 Task: Look for space in Tohāna, India from 6th June, 2023 to 8th June, 2023 for 2 adults in price range Rs.7000 to Rs.12000. Place can be private room with 1  bedroom having 2 beds and 1 bathroom. Property type can be house, flat, guest house. Booking option can be shelf check-in. Required host language is English.
Action: Mouse moved to (571, 99)
Screenshot: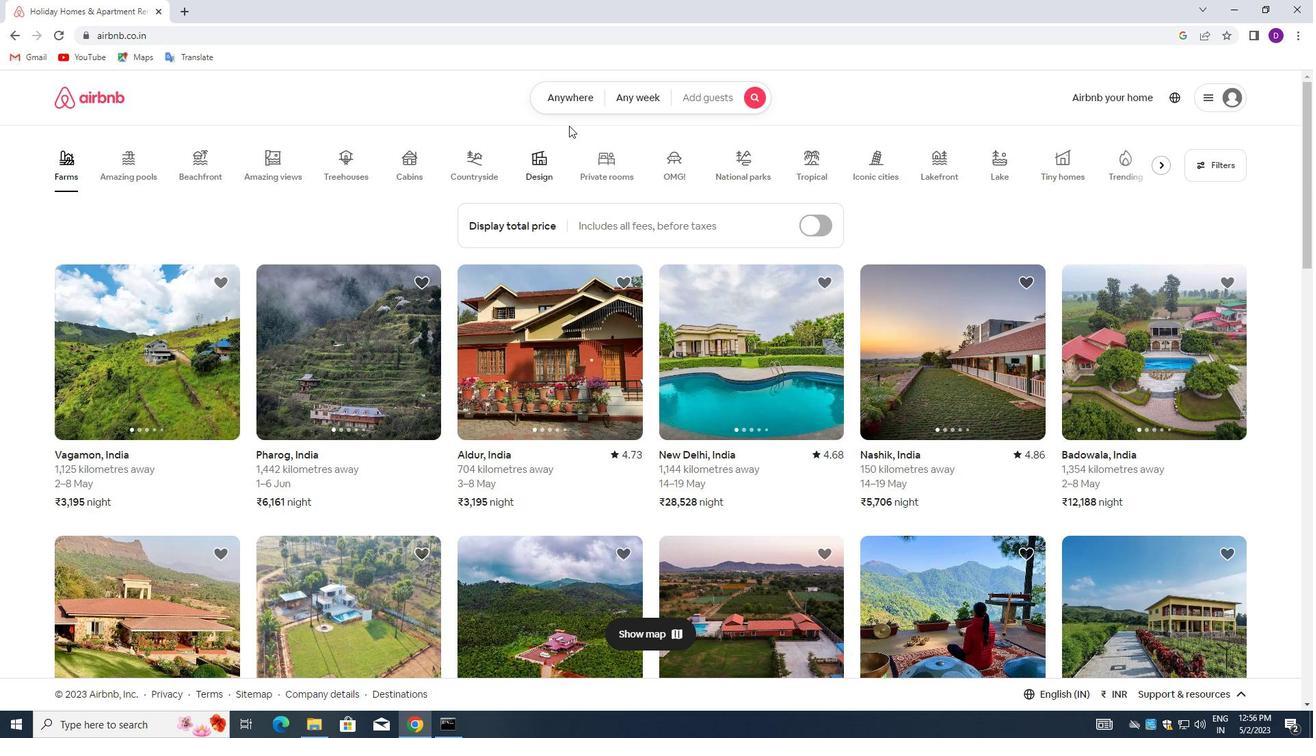 
Action: Mouse pressed left at (571, 99)
Screenshot: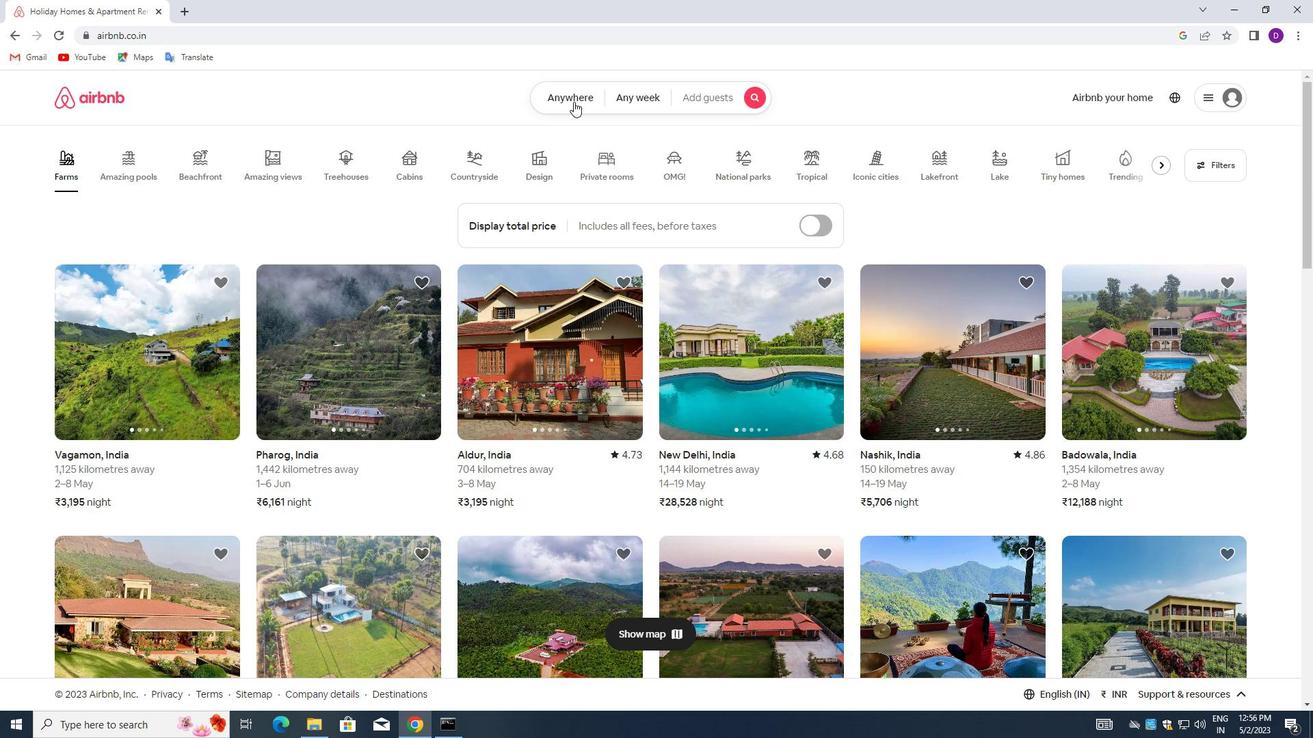 
Action: Mouse moved to (466, 153)
Screenshot: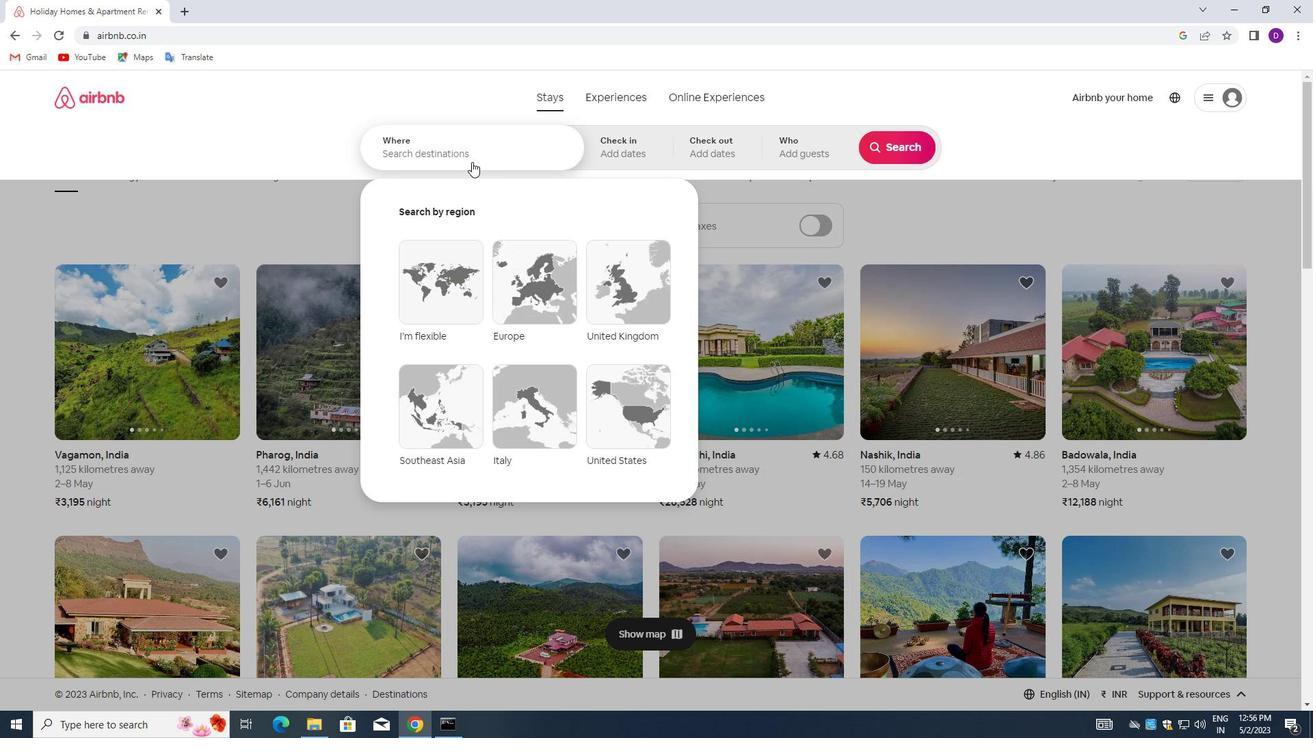 
Action: Mouse pressed left at (466, 153)
Screenshot: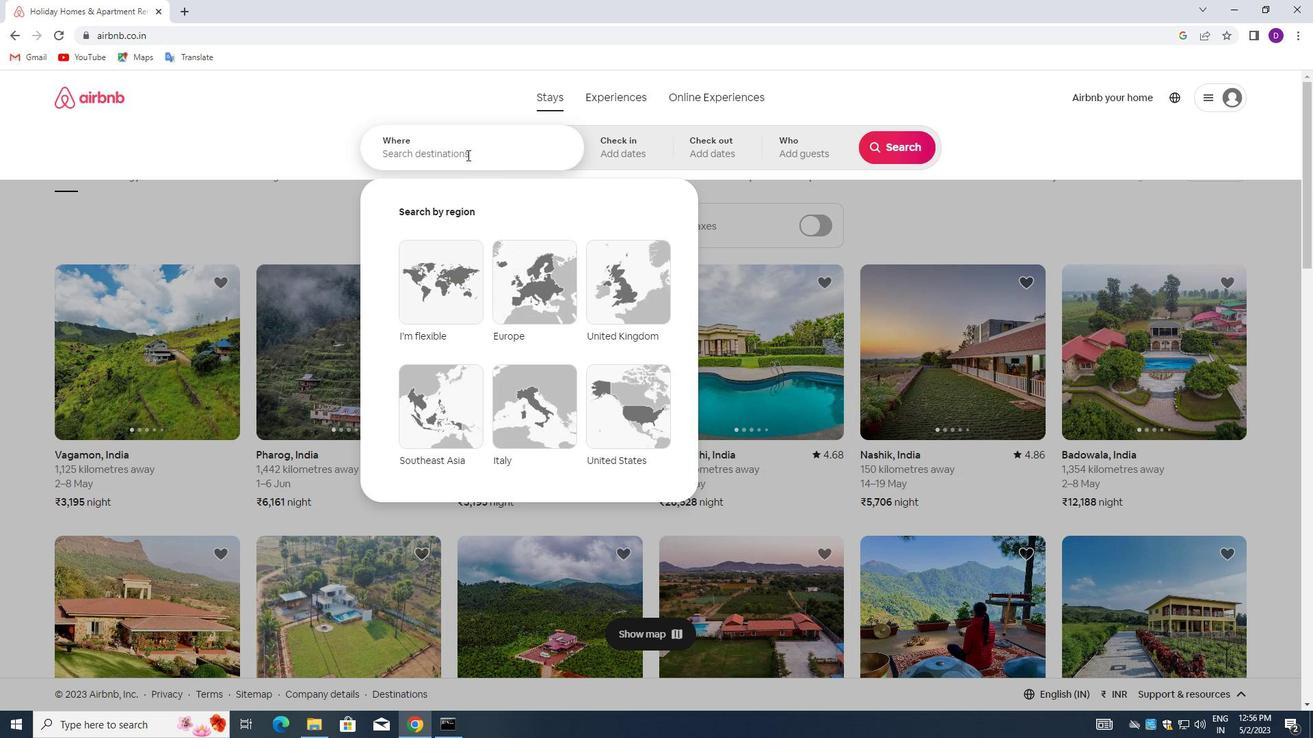 
Action: Key pressed <Key.shift_r>Tohana,<Key.space><Key.shift>INDIA<Key.enter>
Screenshot: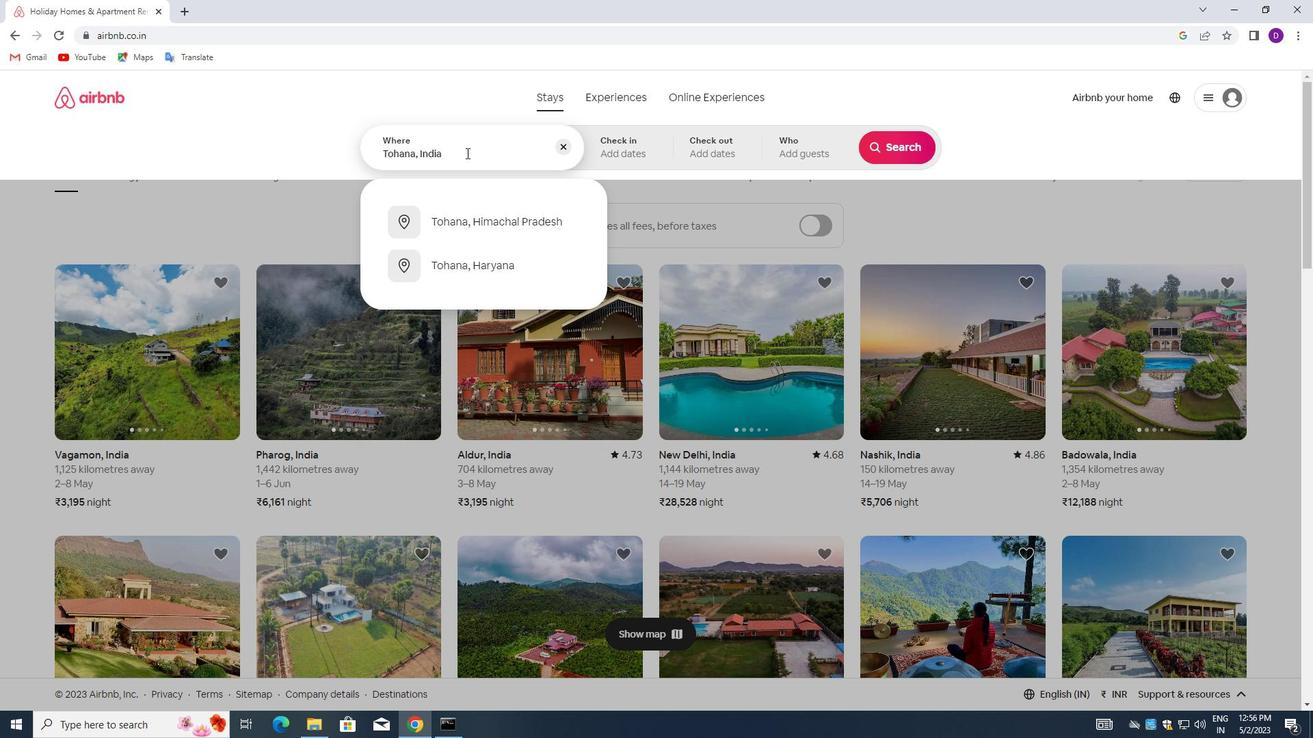 
Action: Mouse moved to (753, 350)
Screenshot: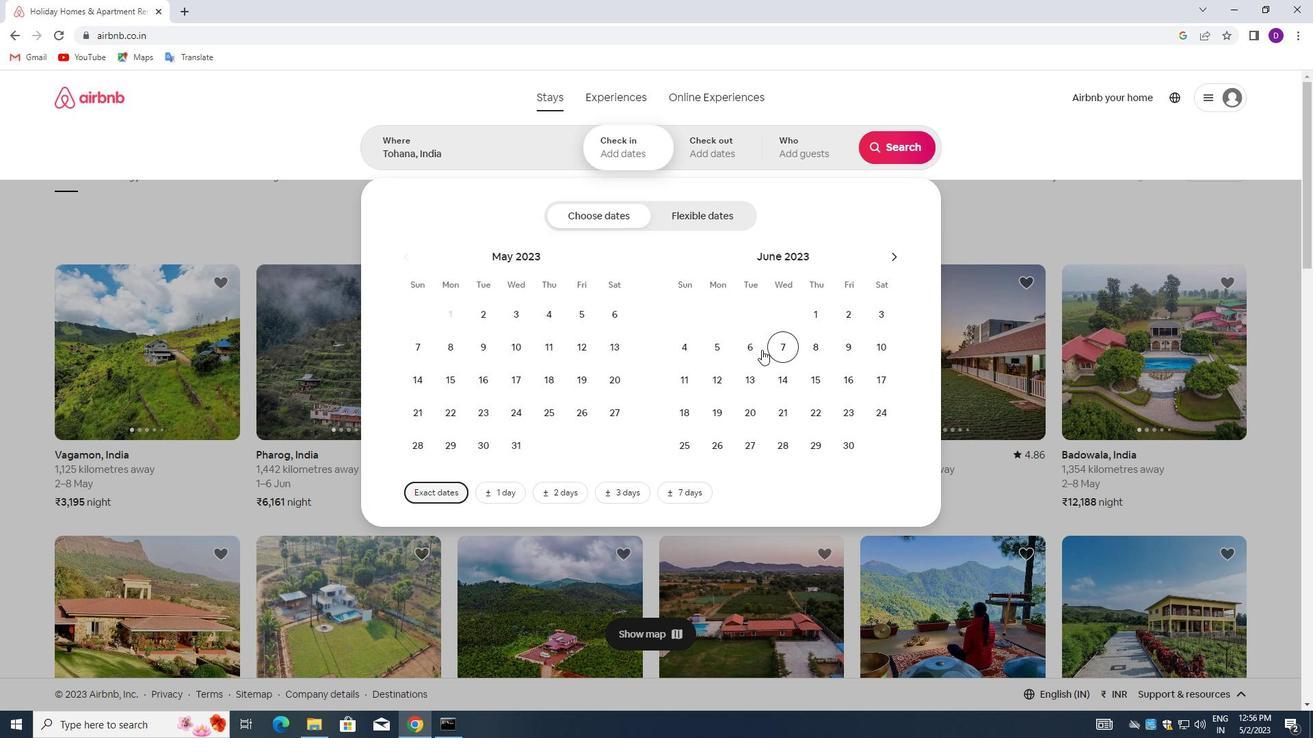 
Action: Mouse pressed left at (753, 350)
Screenshot: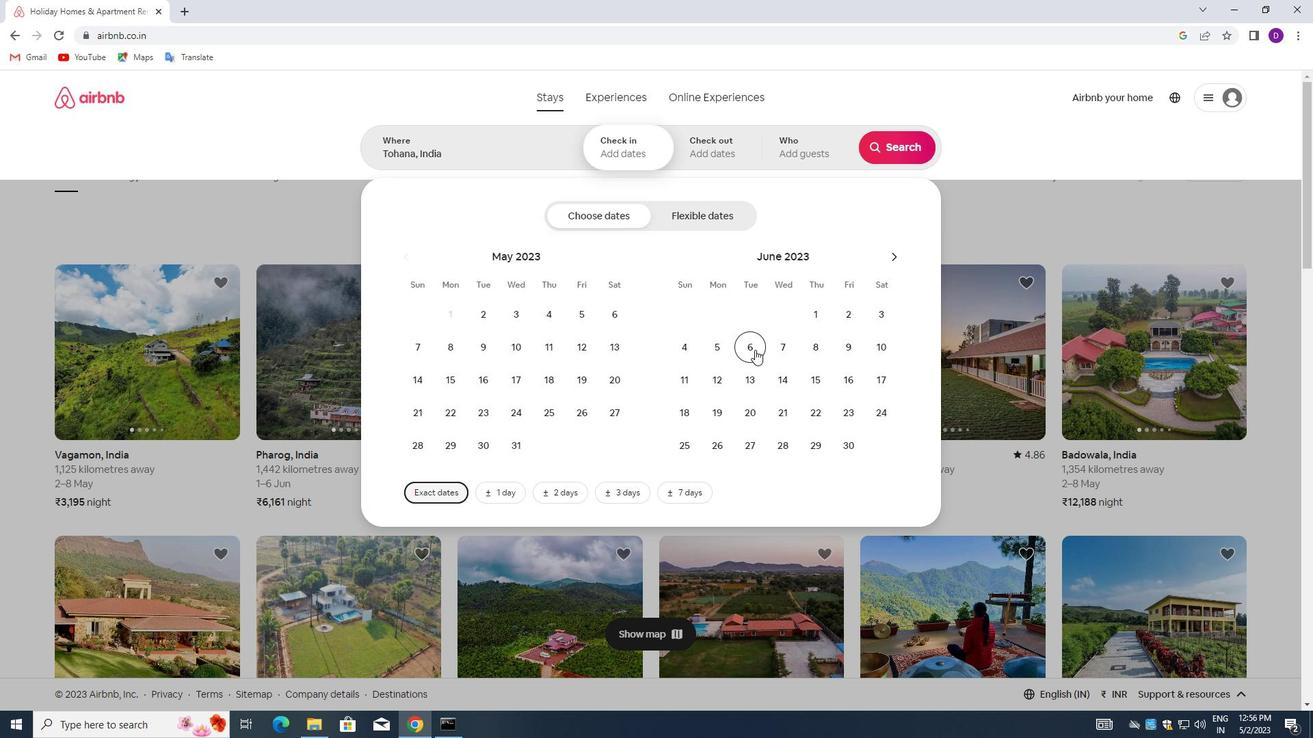 
Action: Mouse moved to (809, 348)
Screenshot: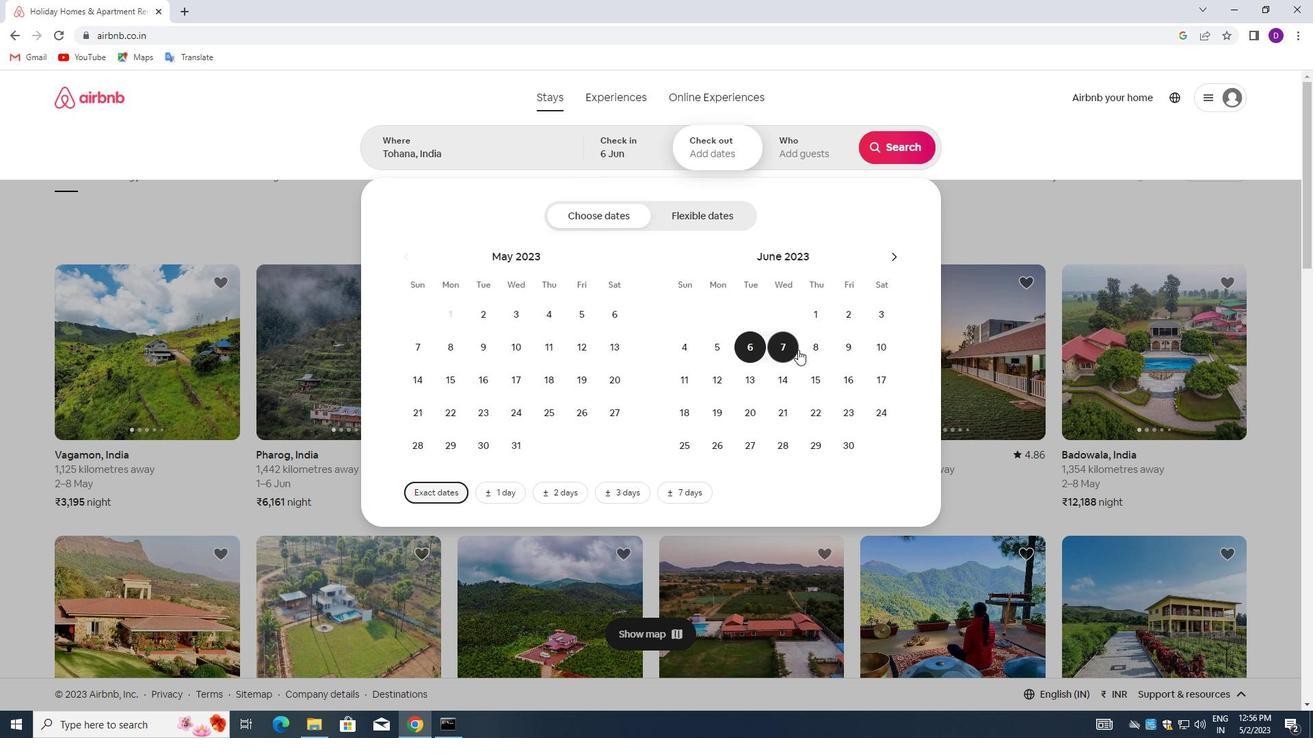 
Action: Mouse pressed left at (809, 348)
Screenshot: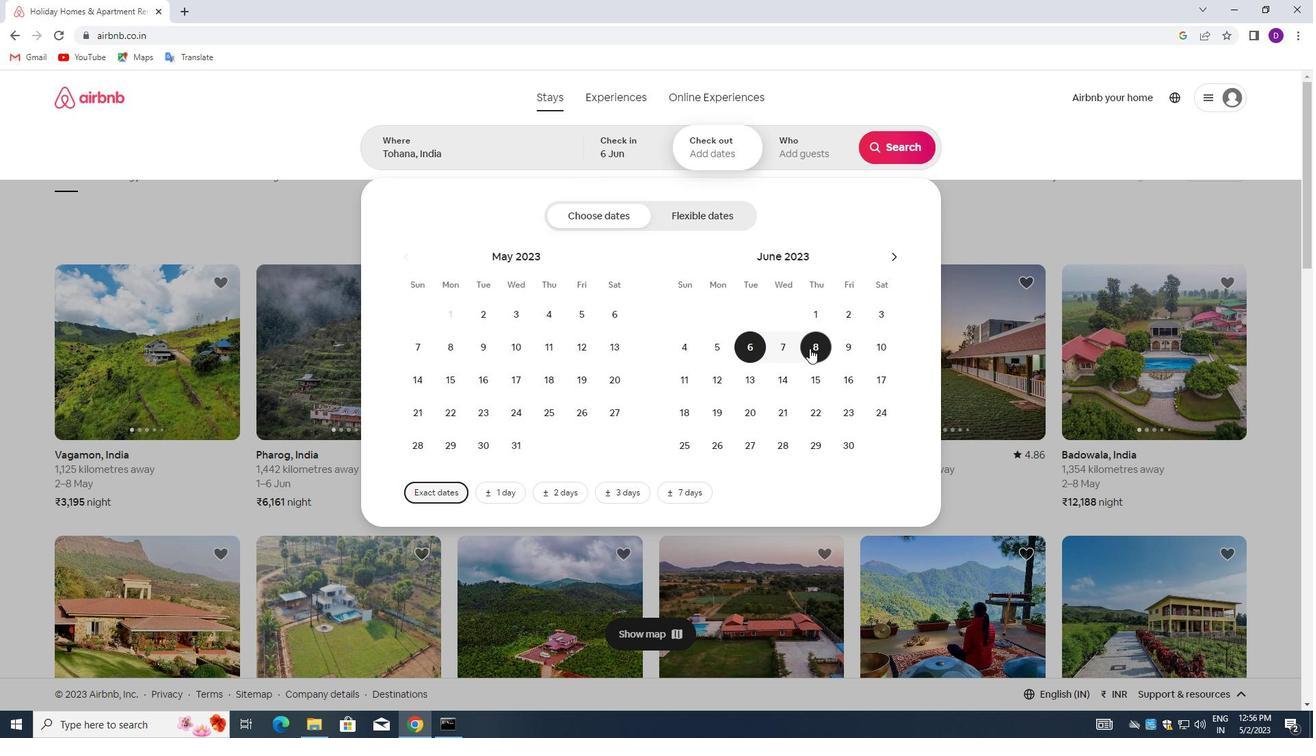 
Action: Mouse moved to (796, 138)
Screenshot: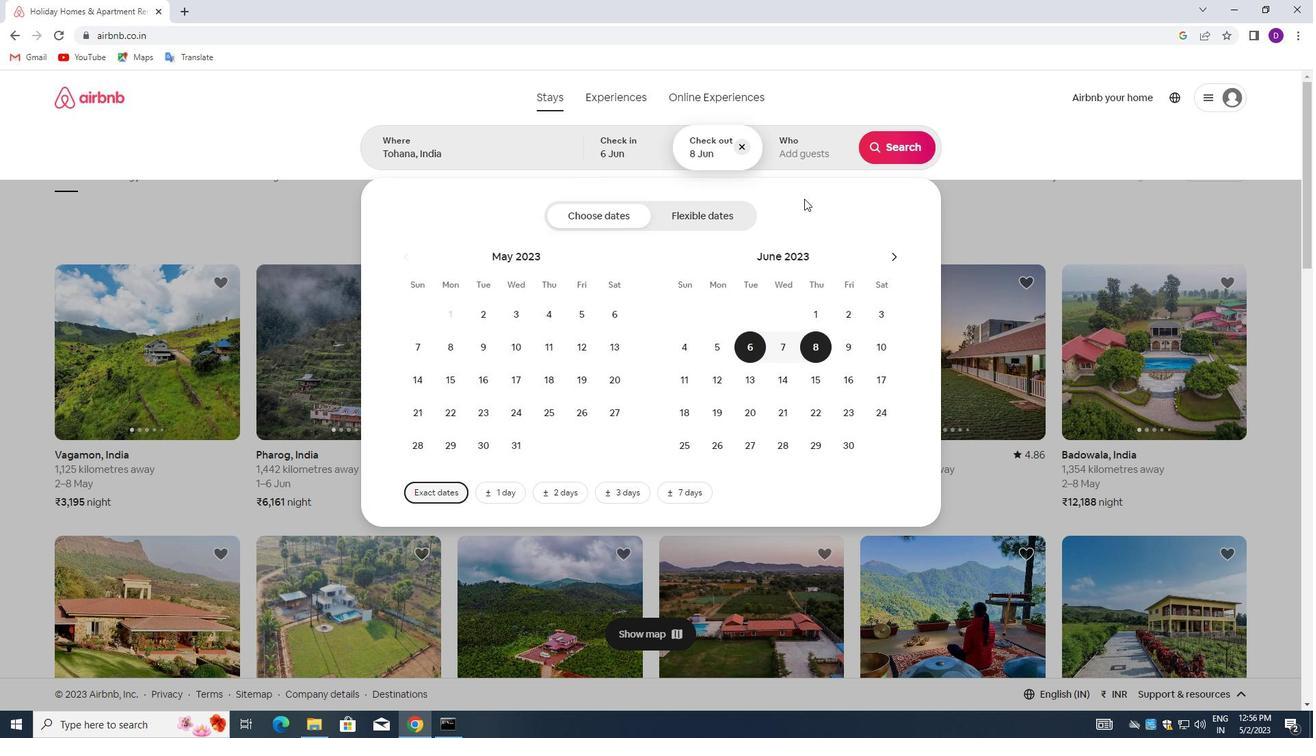 
Action: Mouse pressed left at (796, 138)
Screenshot: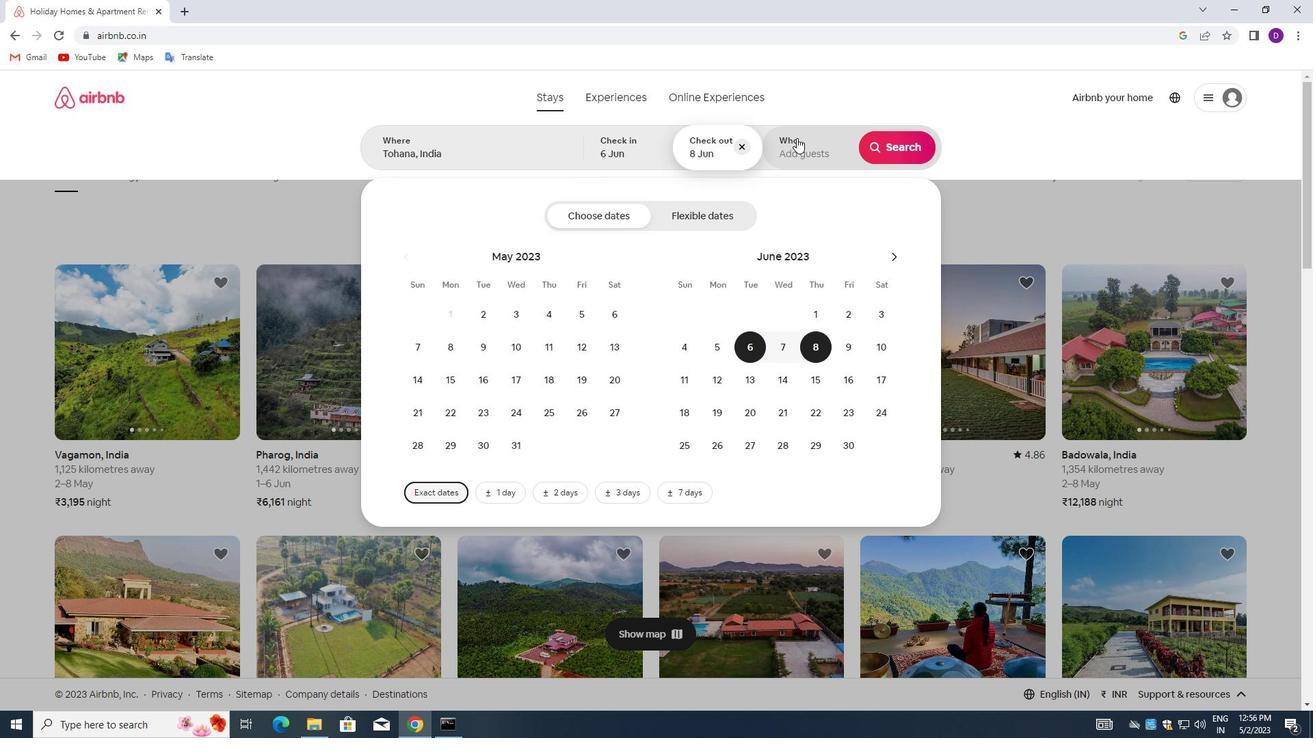 
Action: Mouse moved to (903, 222)
Screenshot: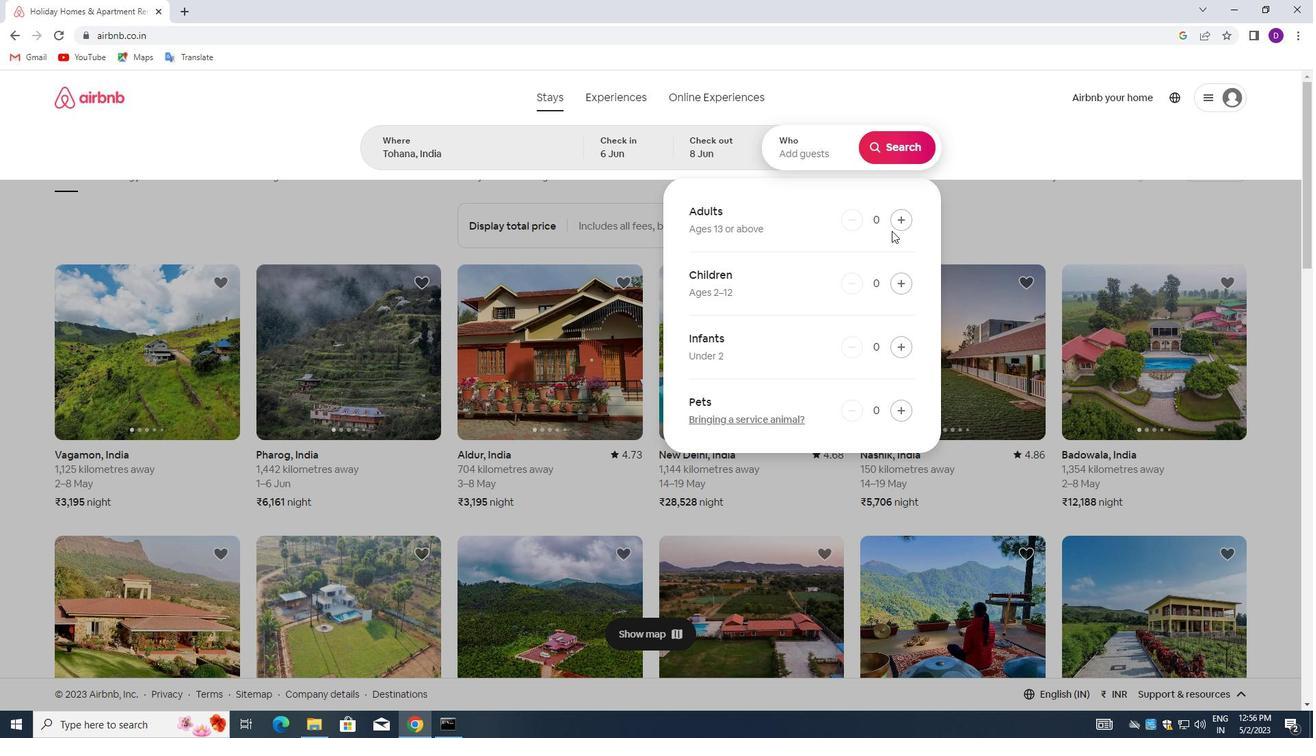 
Action: Mouse pressed left at (903, 222)
Screenshot: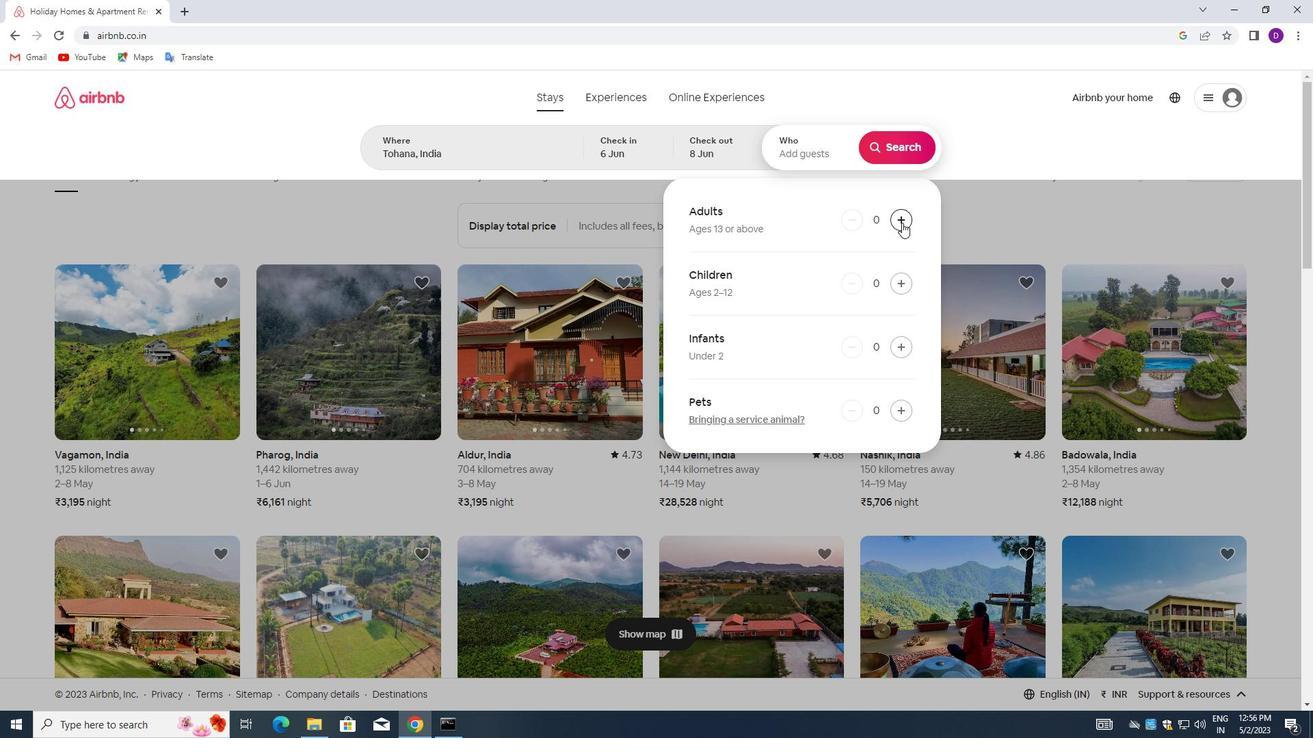 
Action: Mouse moved to (903, 222)
Screenshot: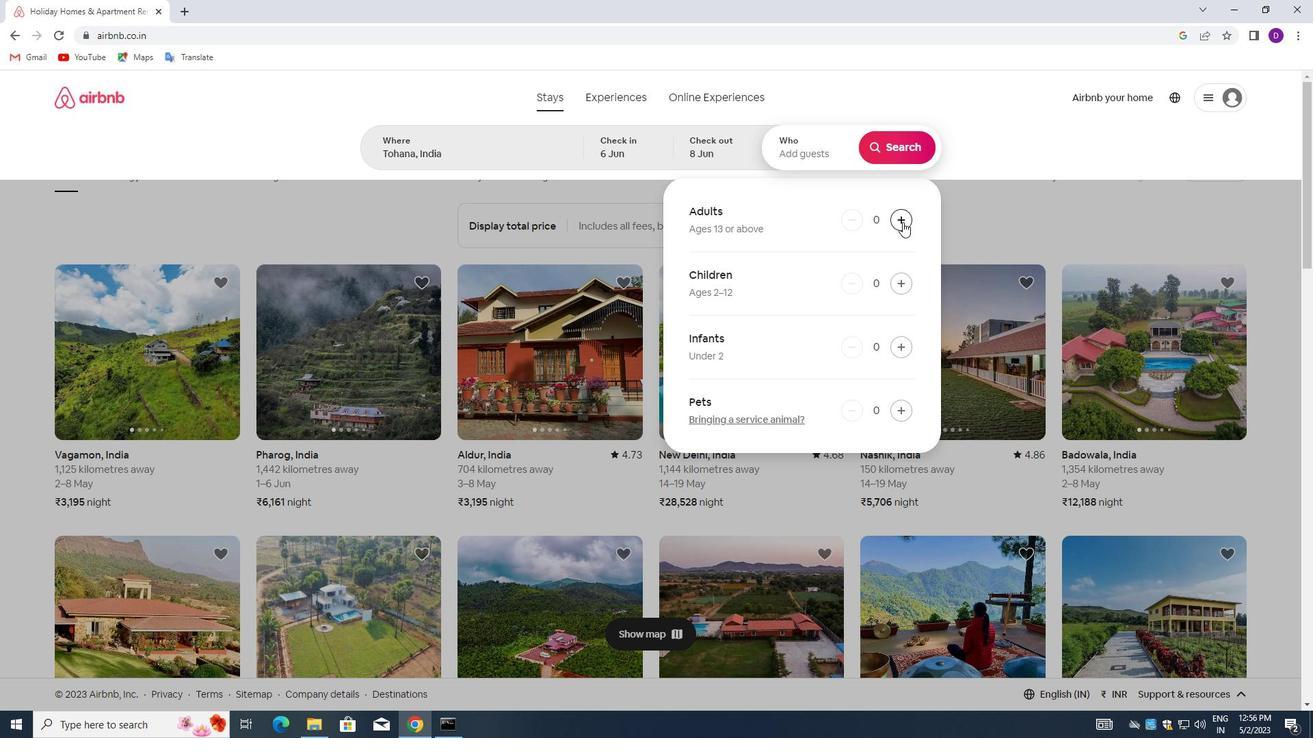 
Action: Mouse pressed left at (903, 222)
Screenshot: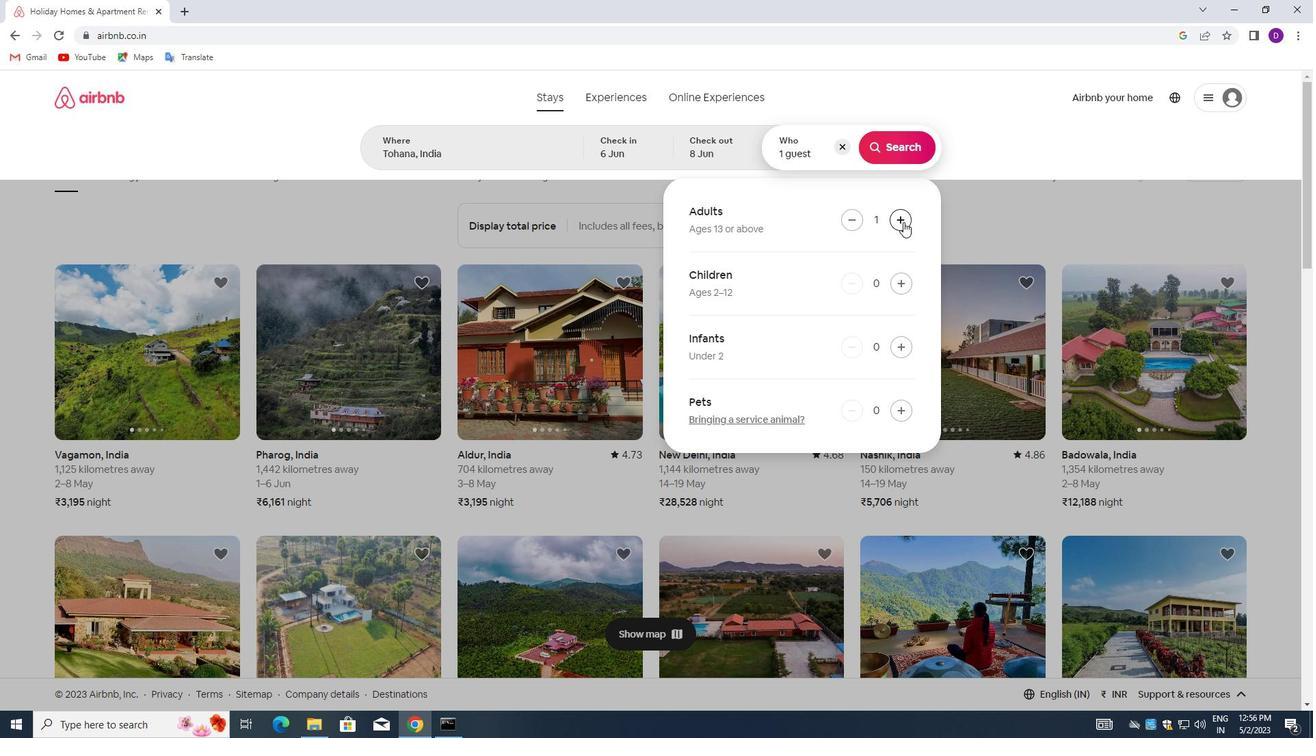 
Action: Mouse moved to (890, 149)
Screenshot: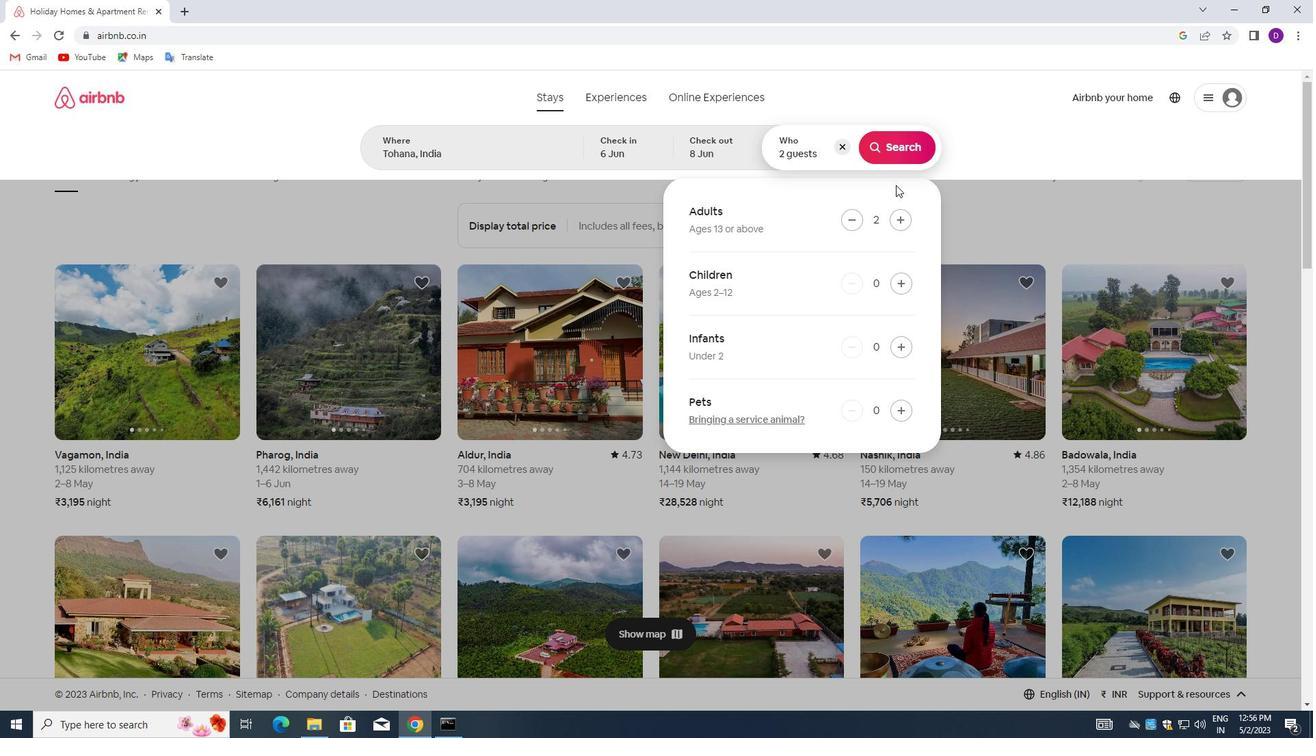 
Action: Mouse pressed left at (890, 149)
Screenshot: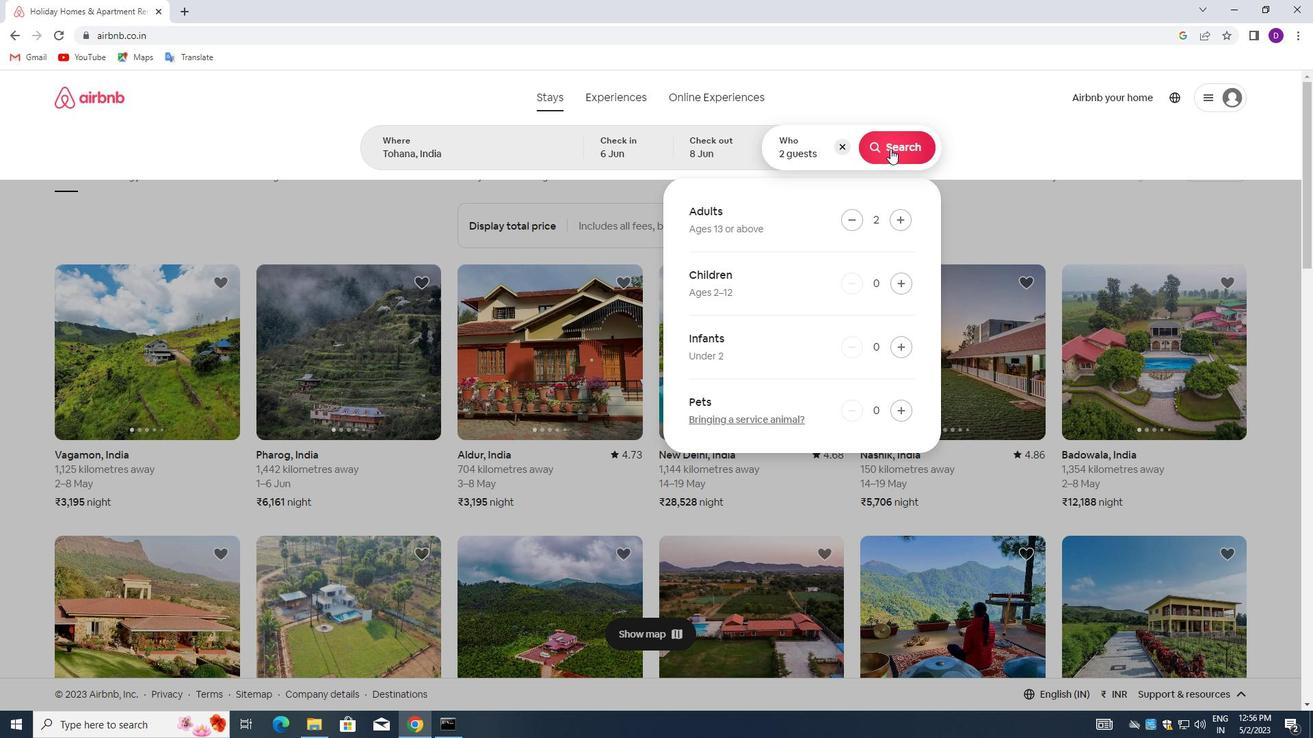
Action: Mouse moved to (1234, 150)
Screenshot: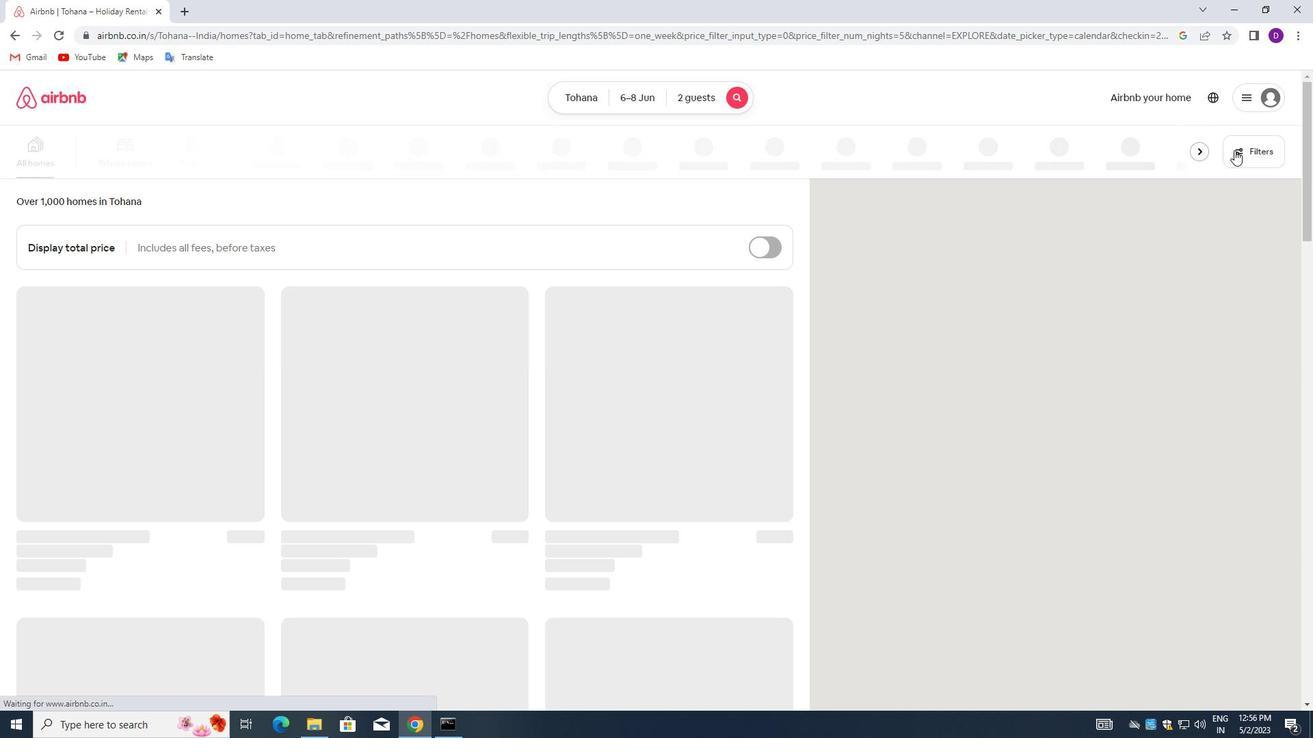 
Action: Mouse pressed left at (1234, 150)
Screenshot: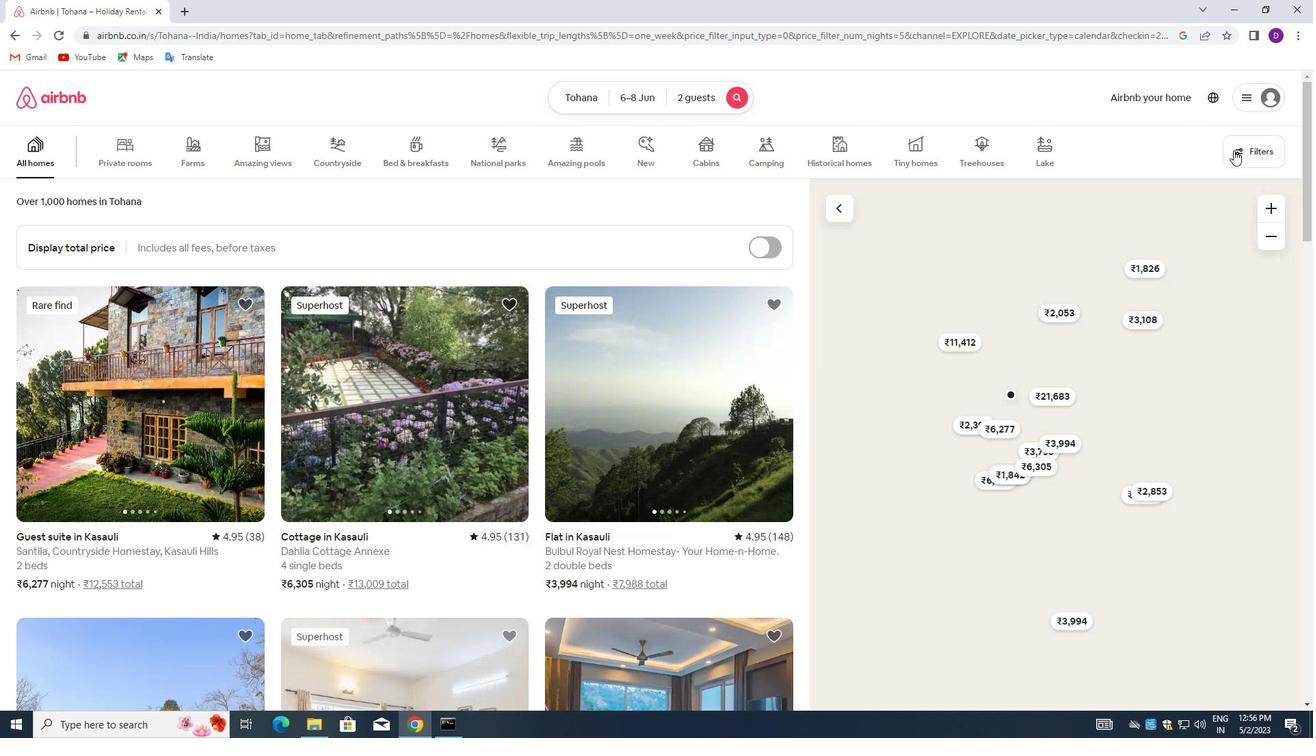 
Action: Mouse moved to (480, 326)
Screenshot: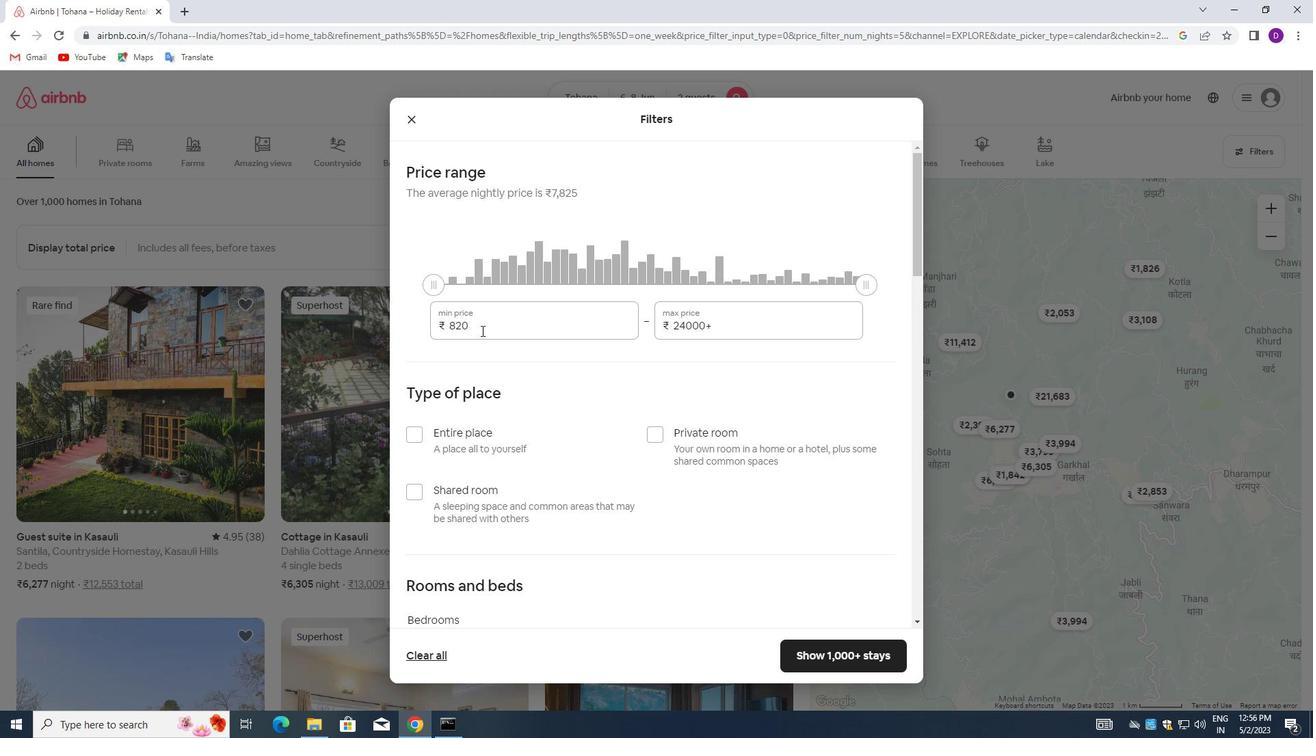 
Action: Mouse pressed left at (480, 326)
Screenshot: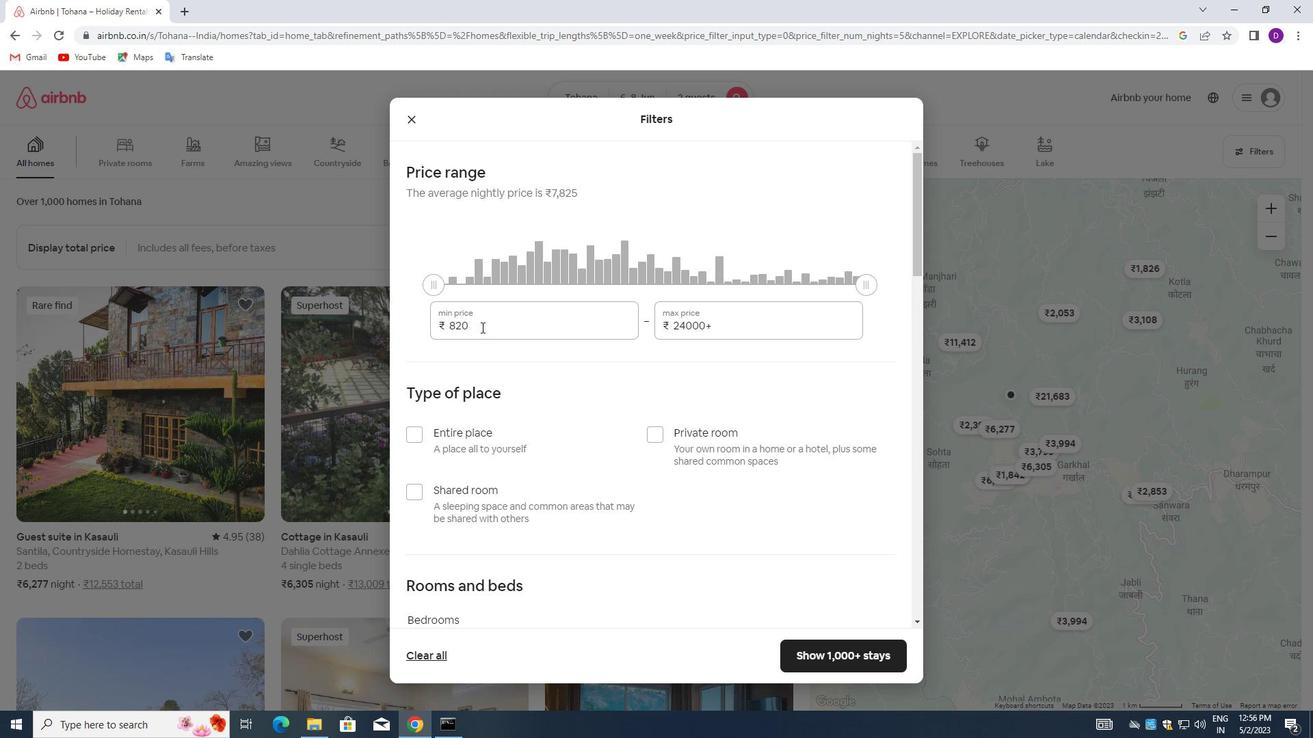 
Action: Mouse pressed left at (480, 326)
Screenshot: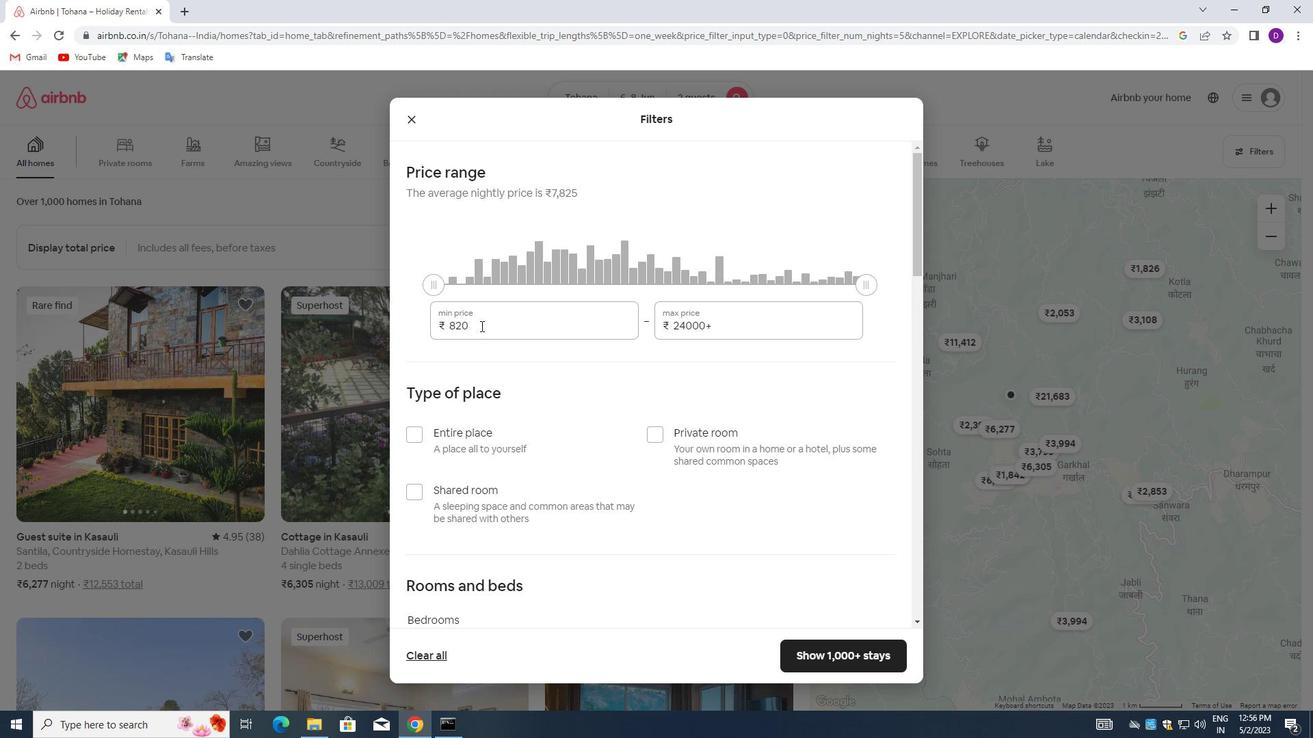 
Action: Key pressed 7000<Key.tab>12000
Screenshot: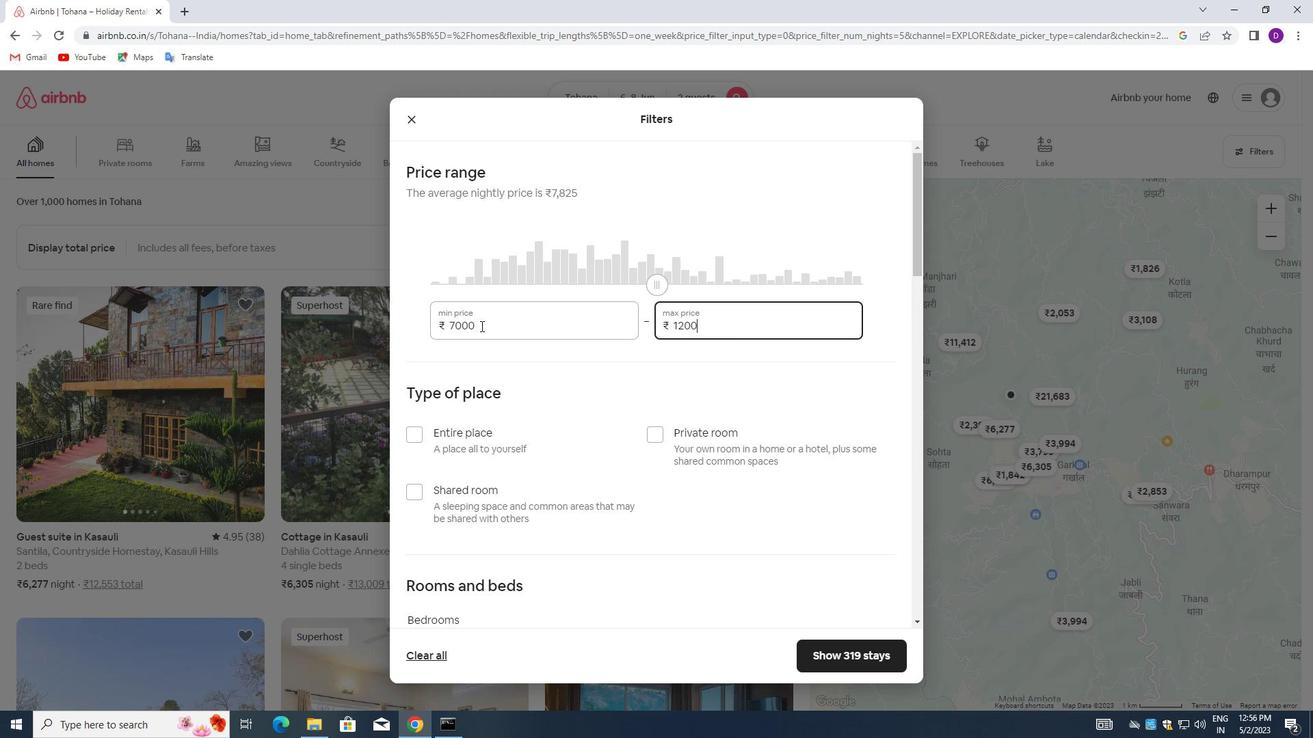 
Action: Mouse moved to (566, 366)
Screenshot: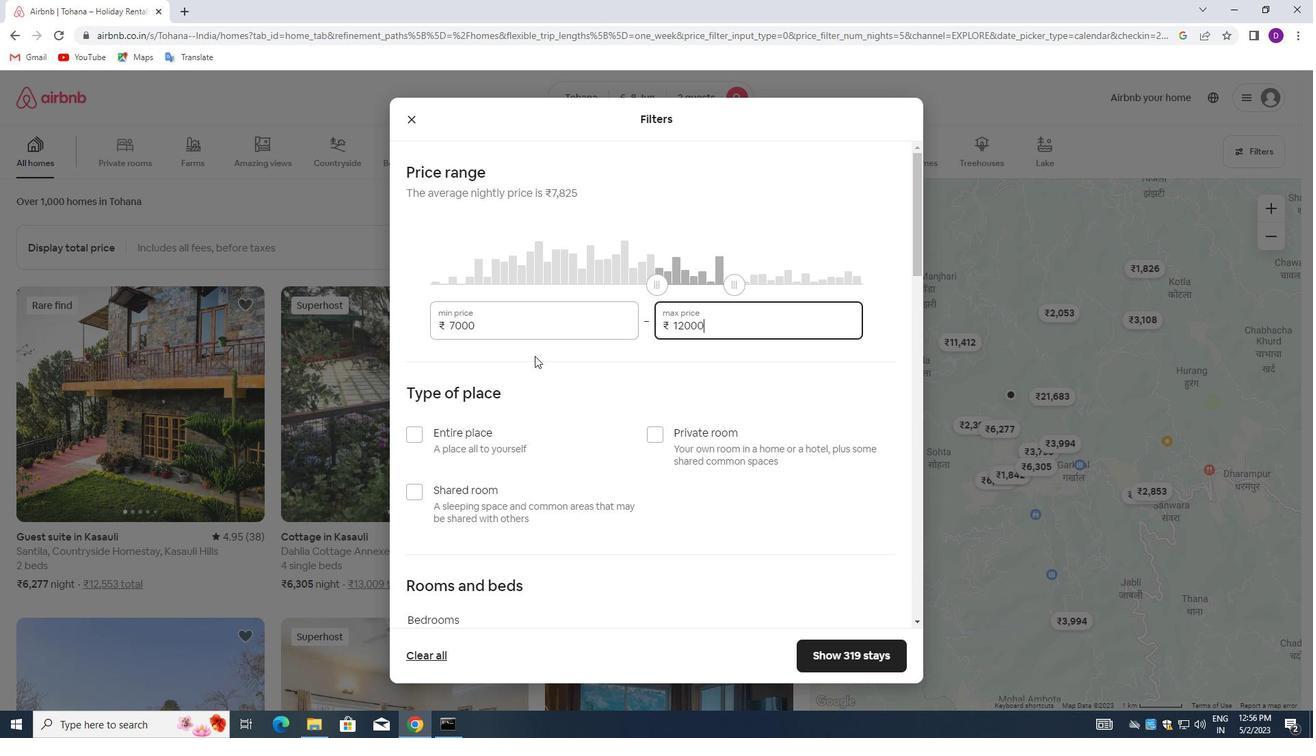 
Action: Mouse scrolled (566, 365) with delta (0, 0)
Screenshot: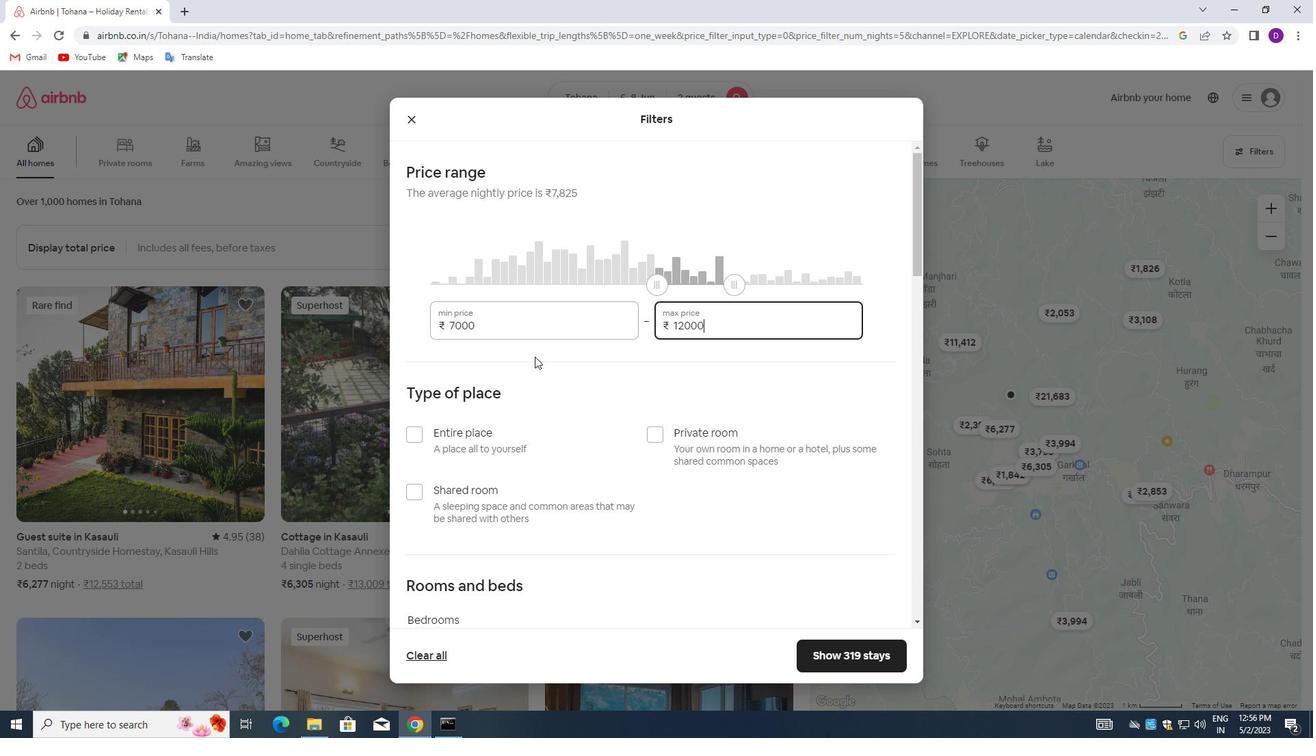 
Action: Mouse moved to (586, 346)
Screenshot: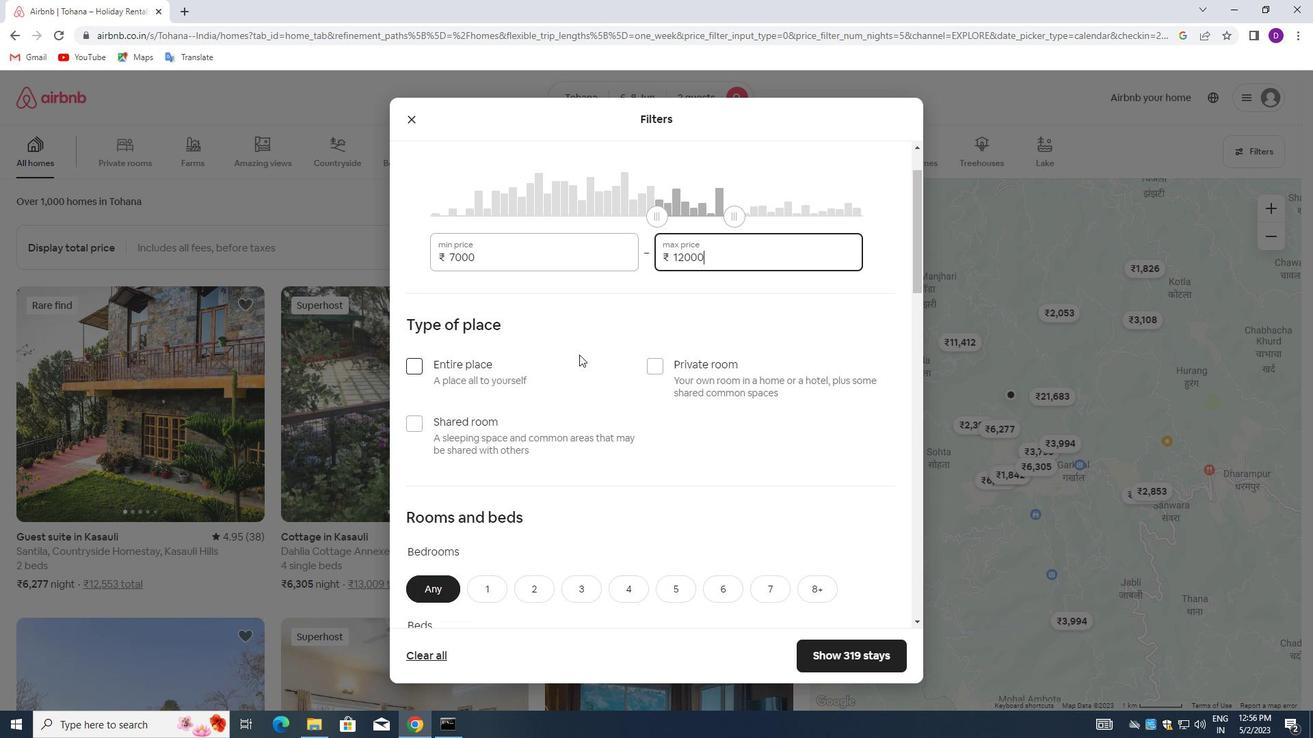 
Action: Mouse scrolled (586, 346) with delta (0, 0)
Screenshot: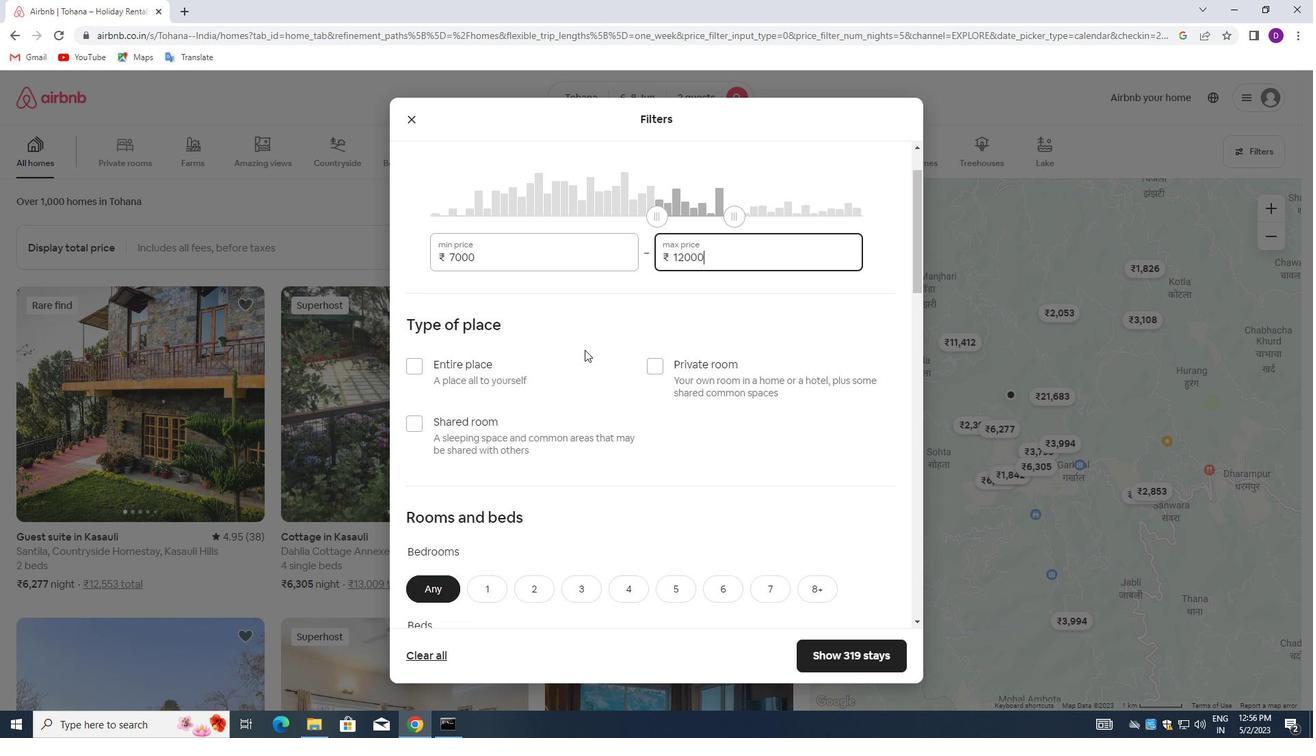 
Action: Mouse scrolled (586, 346) with delta (0, 0)
Screenshot: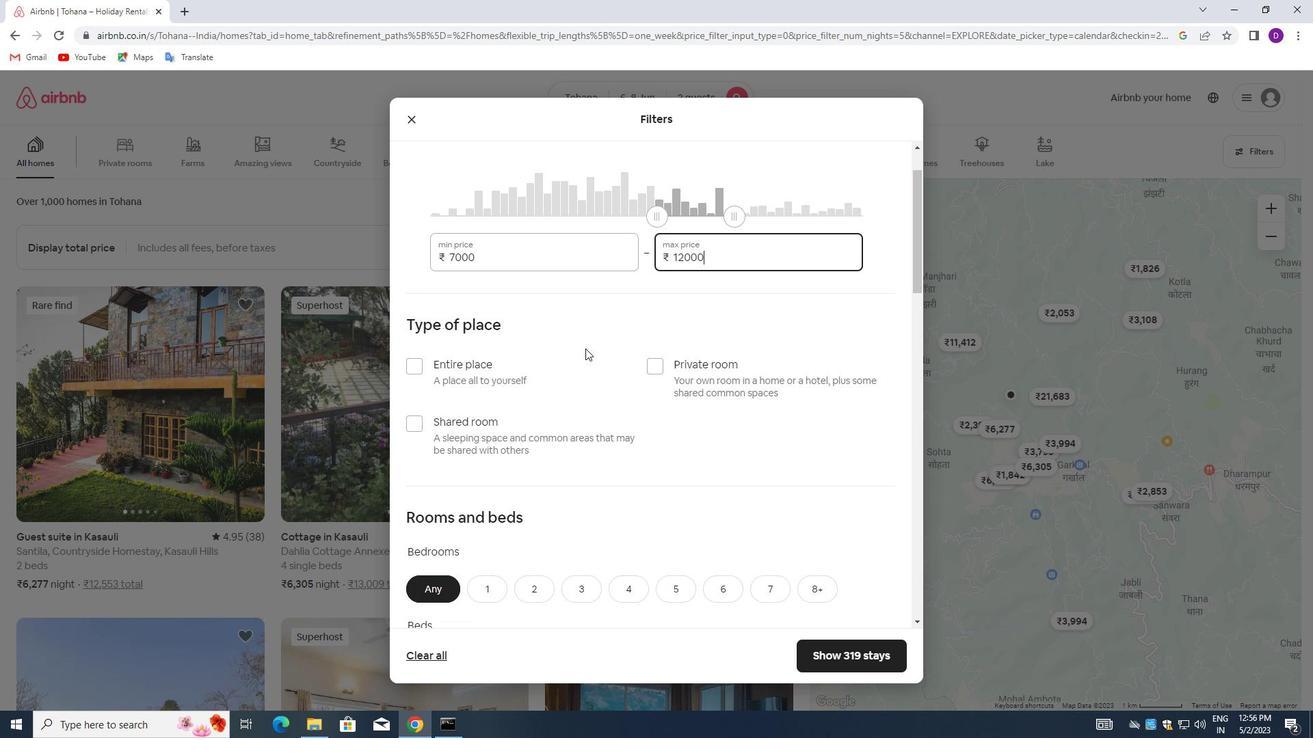 
Action: Mouse moved to (654, 236)
Screenshot: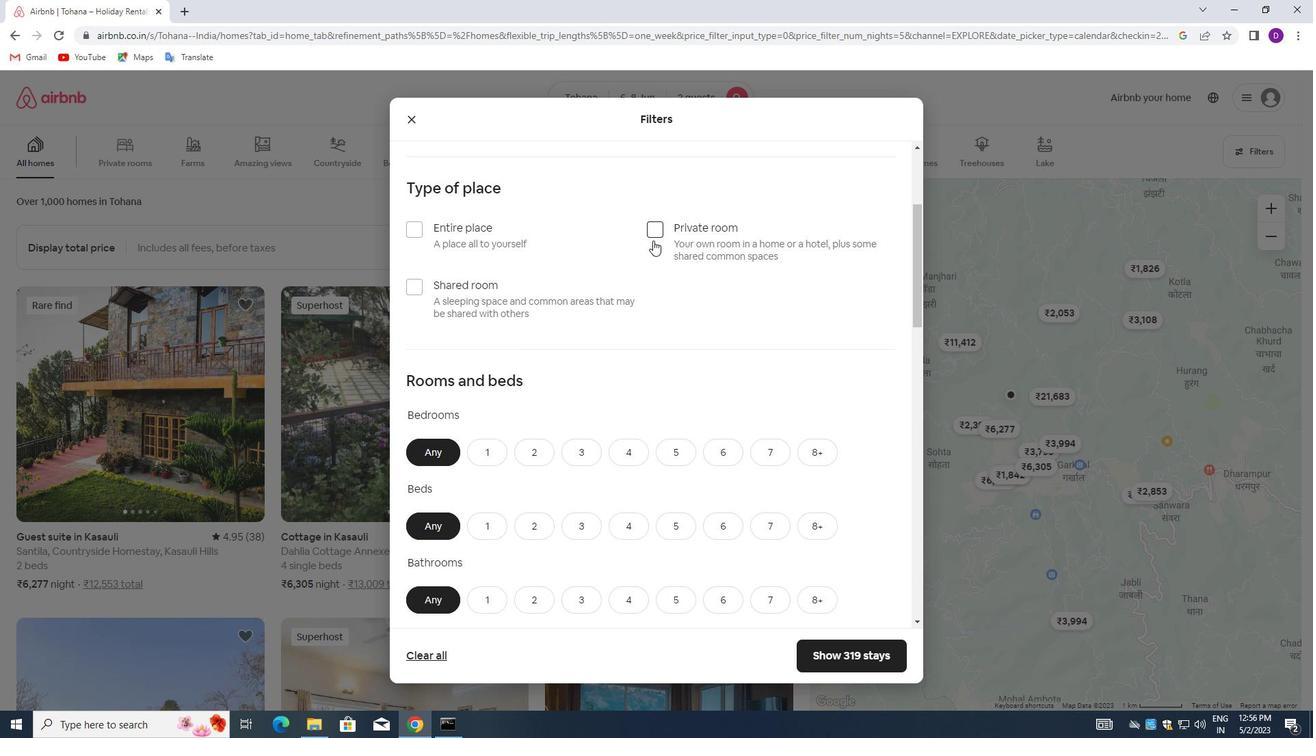 
Action: Mouse pressed left at (654, 236)
Screenshot: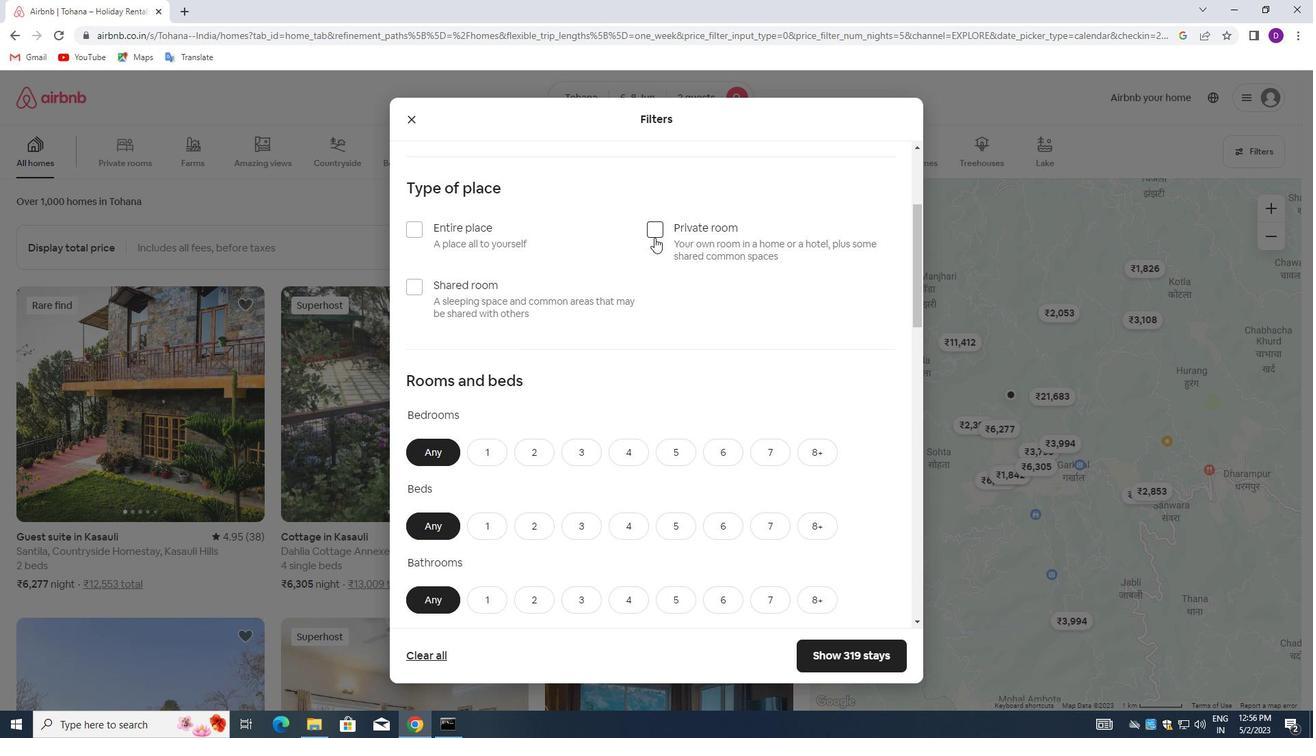 
Action: Mouse moved to (608, 312)
Screenshot: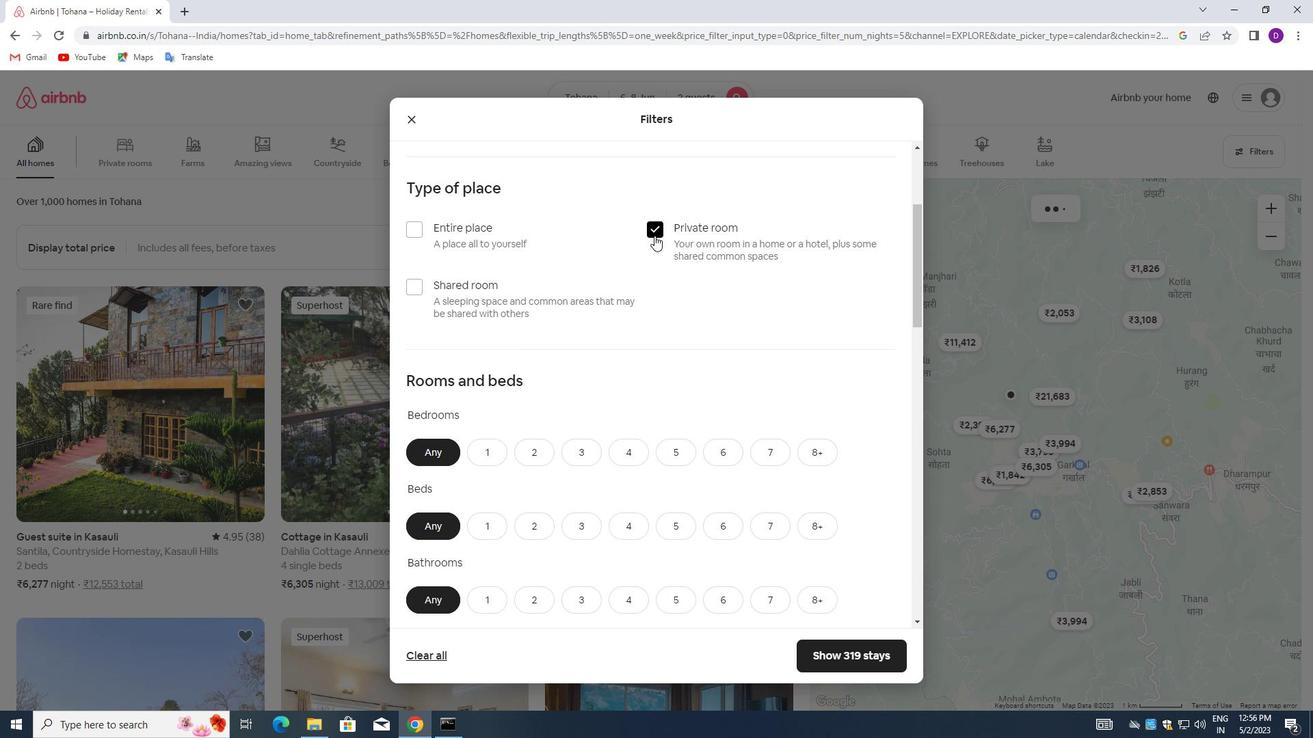 
Action: Mouse scrolled (608, 311) with delta (0, 0)
Screenshot: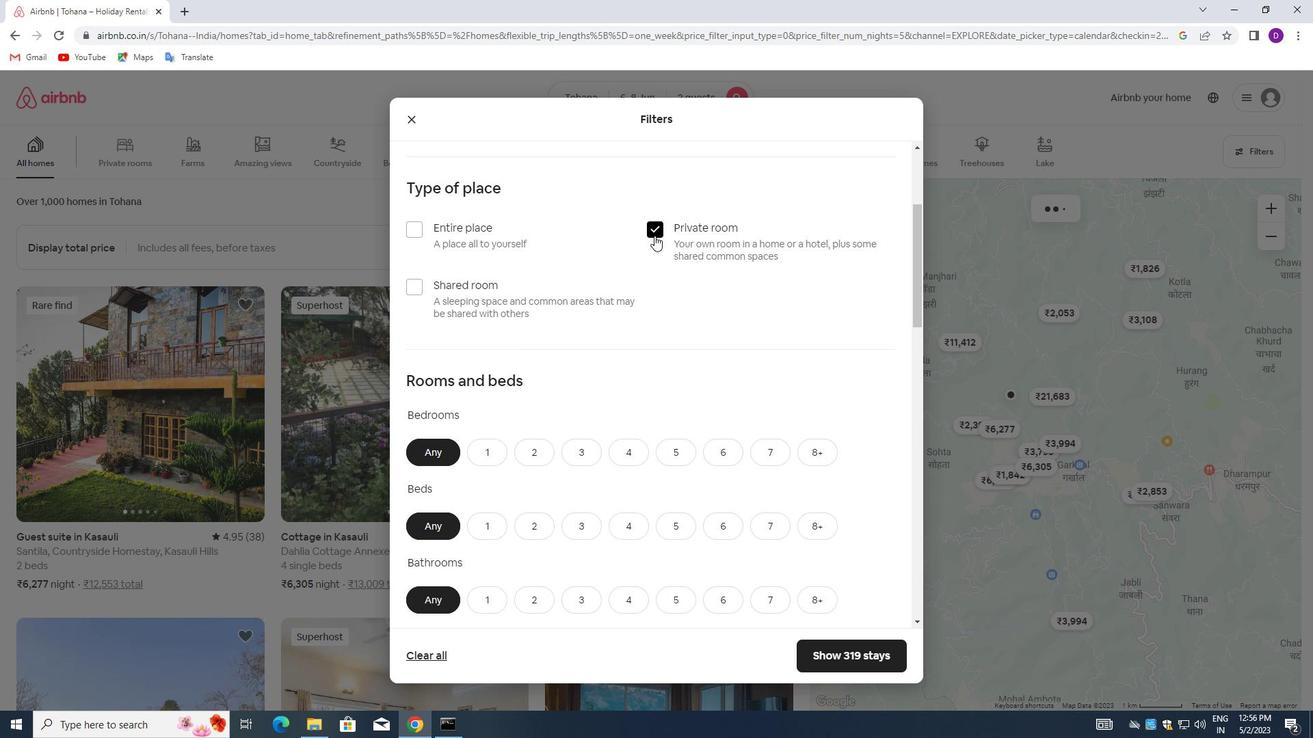 
Action: Mouse moved to (604, 316)
Screenshot: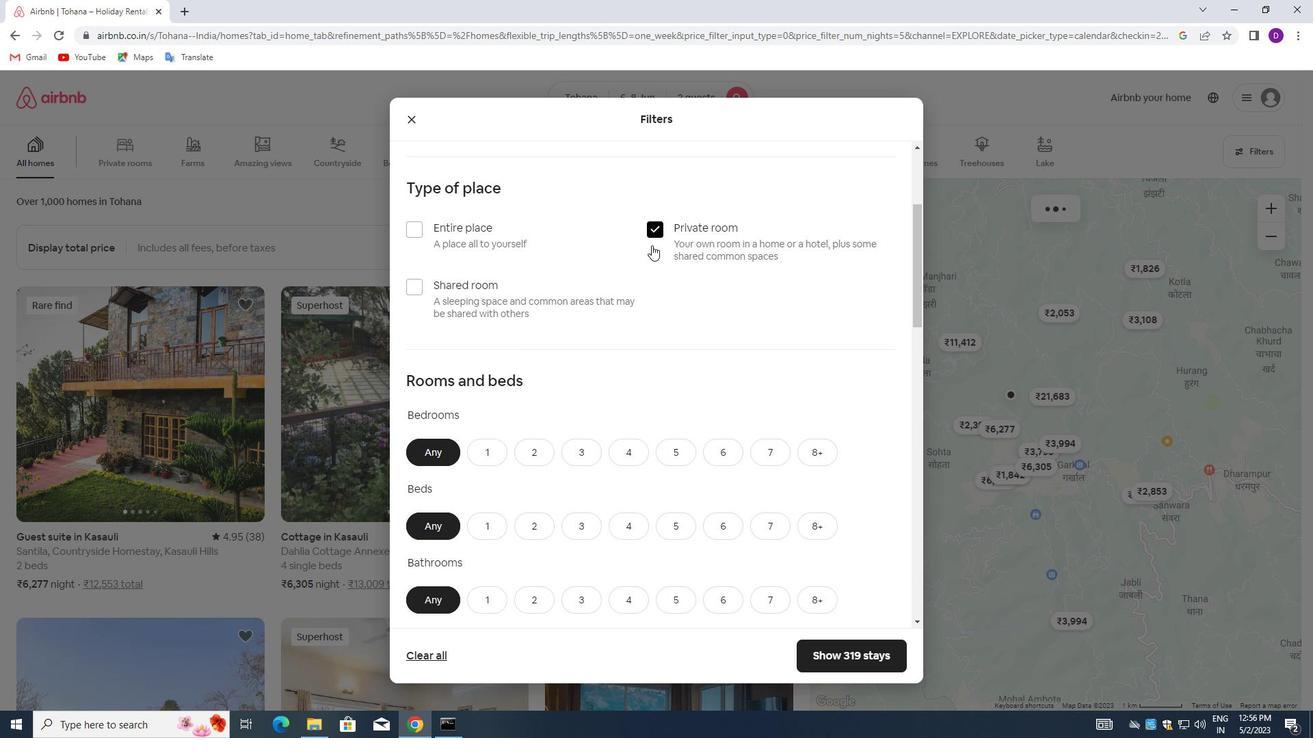 
Action: Mouse scrolled (604, 315) with delta (0, 0)
Screenshot: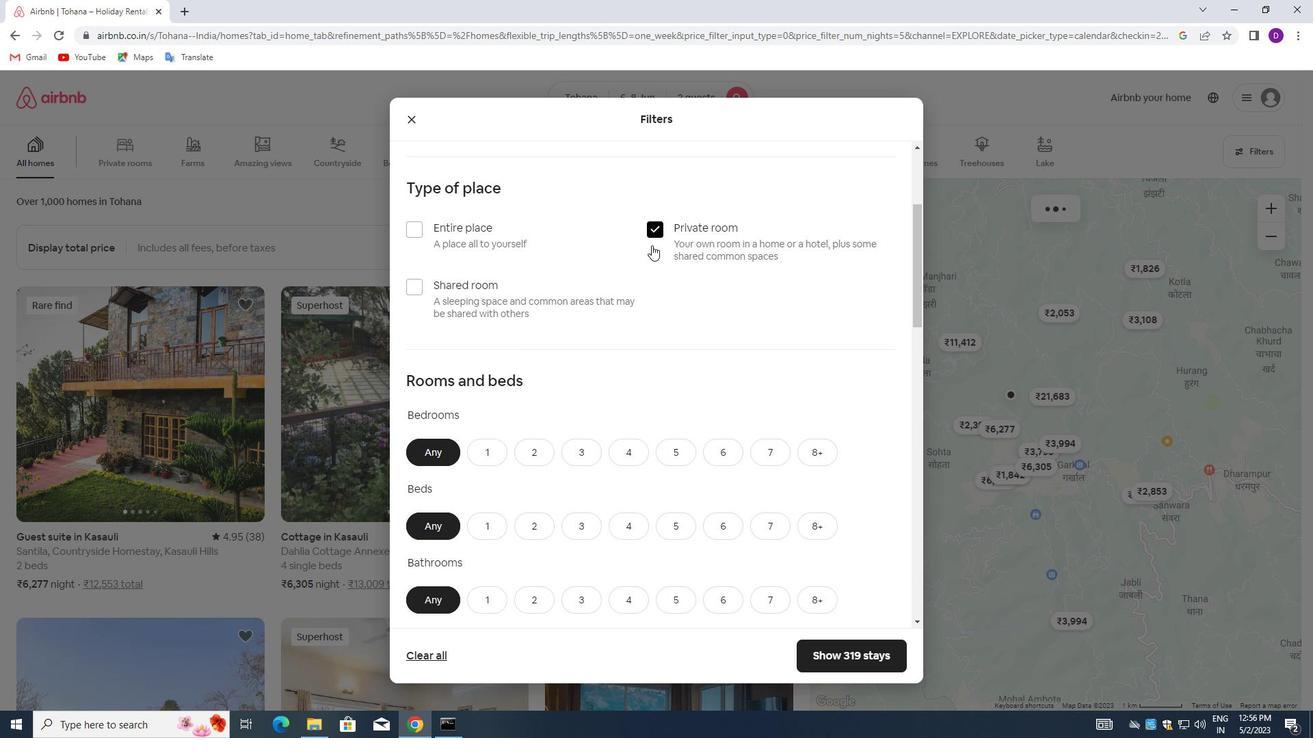 
Action: Mouse moved to (492, 305)
Screenshot: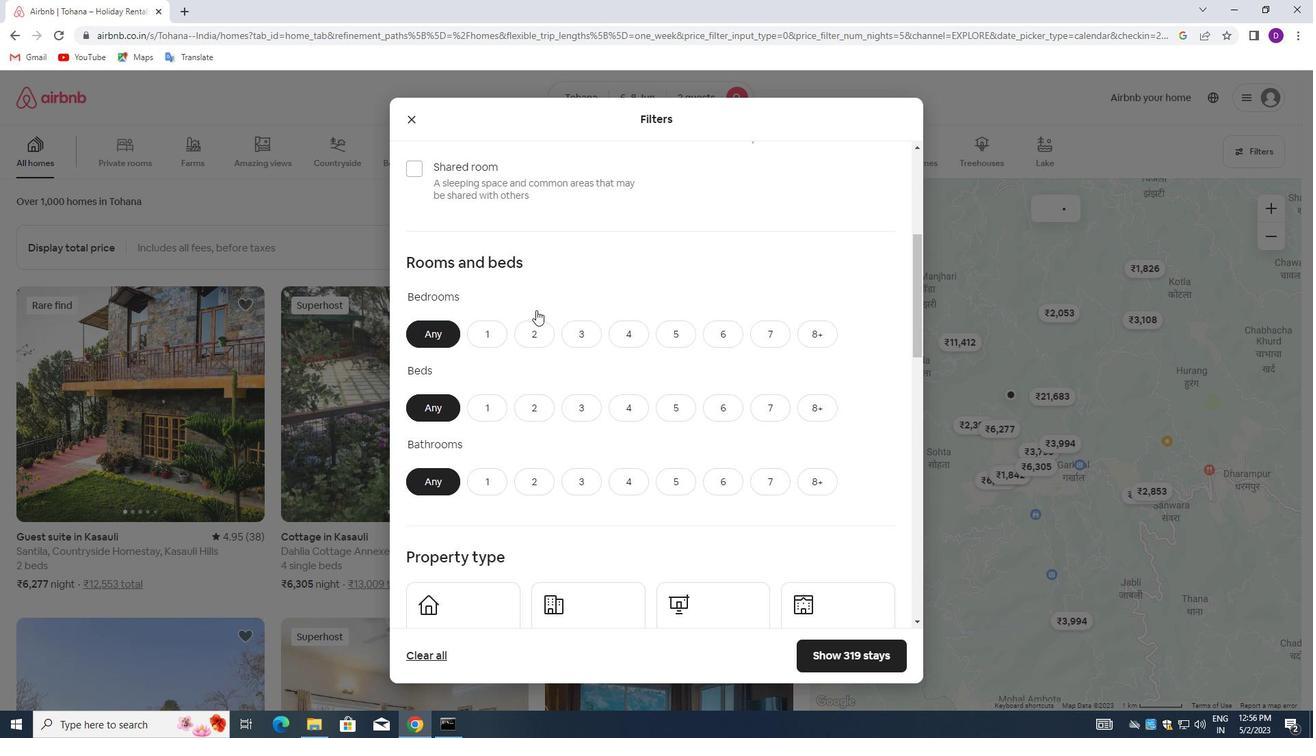 
Action: Mouse pressed left at (492, 305)
Screenshot: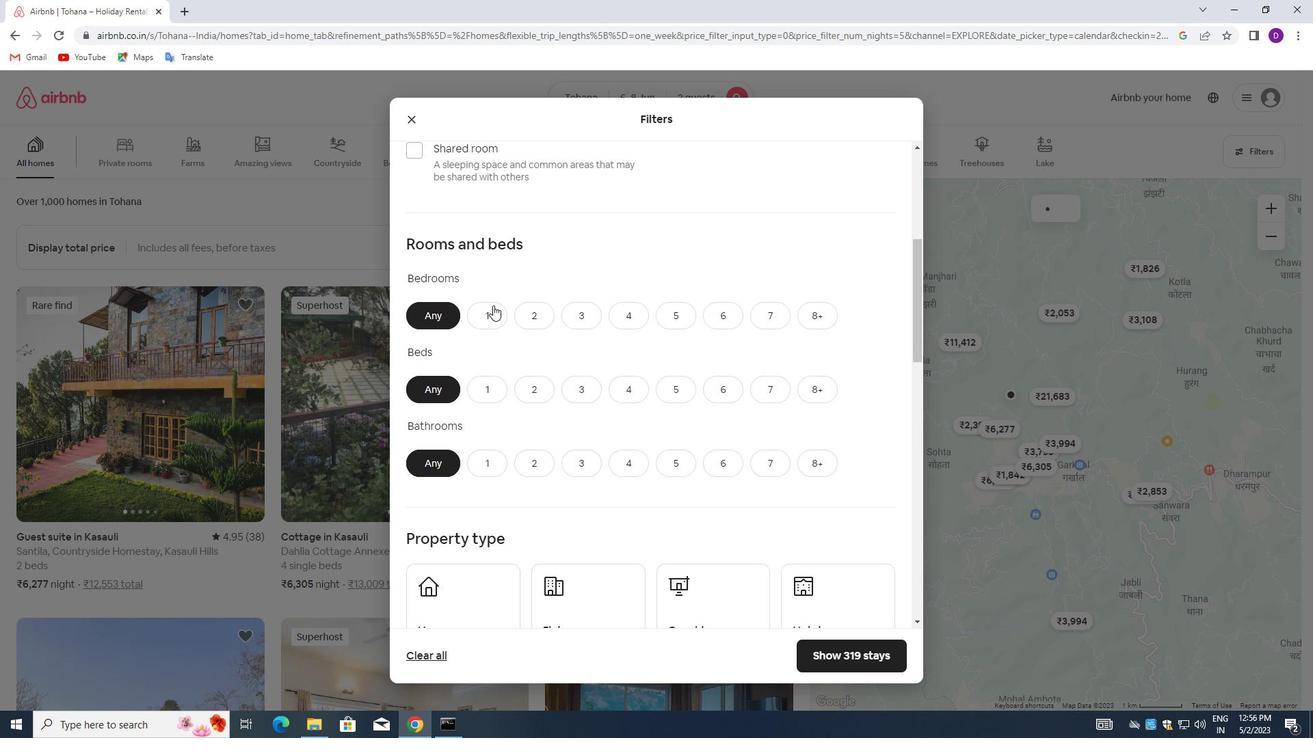 
Action: Mouse moved to (524, 383)
Screenshot: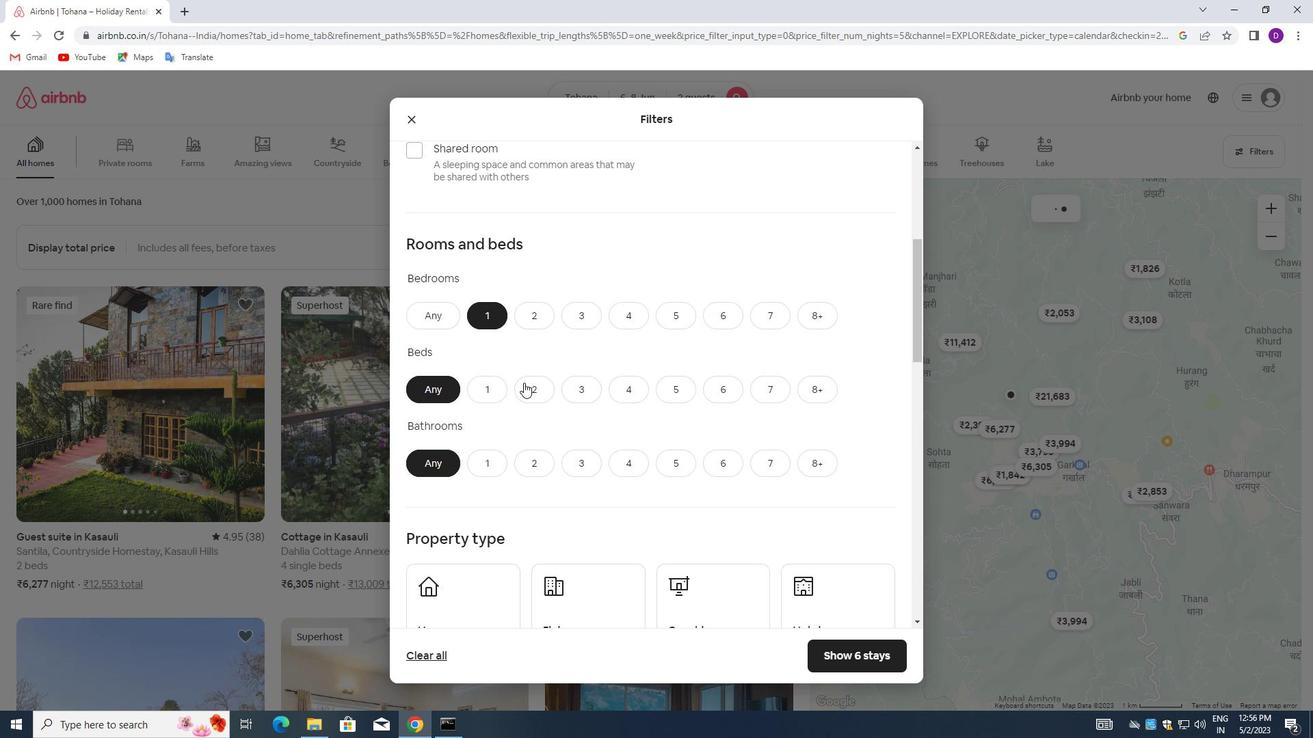 
Action: Mouse pressed left at (524, 383)
Screenshot: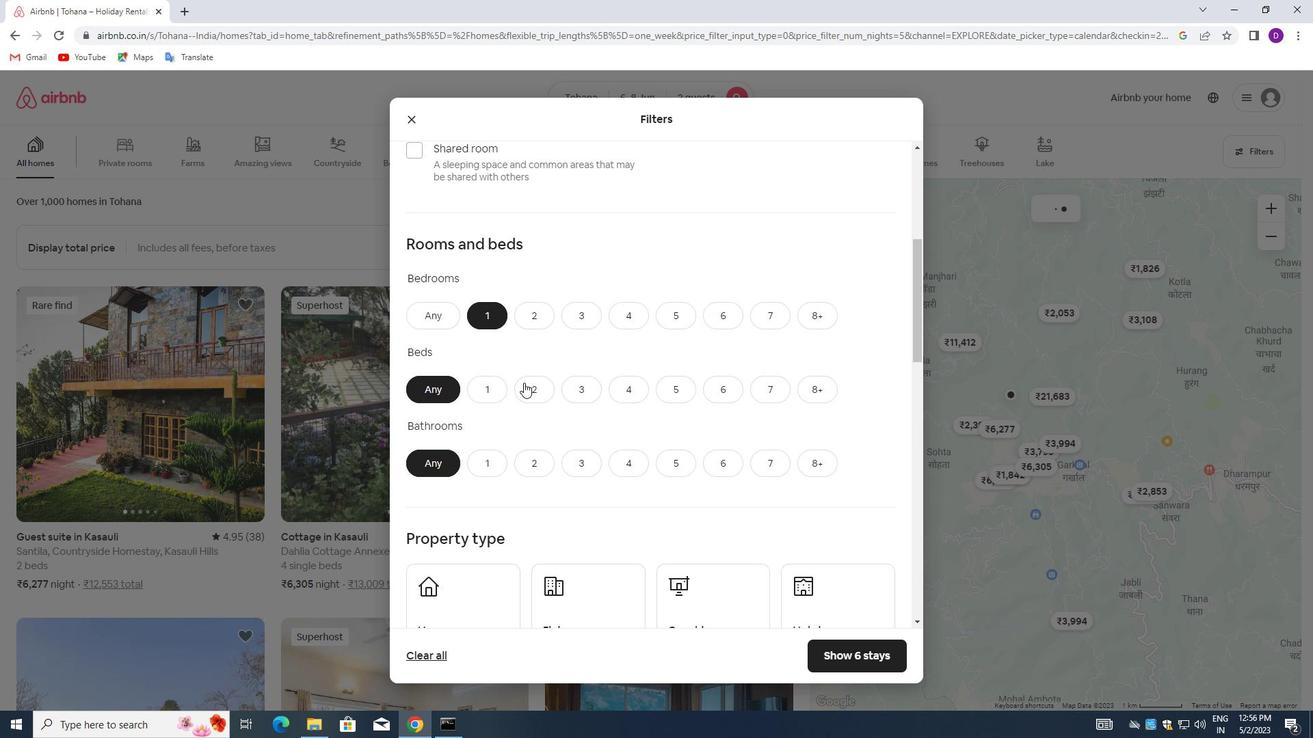 
Action: Mouse moved to (483, 461)
Screenshot: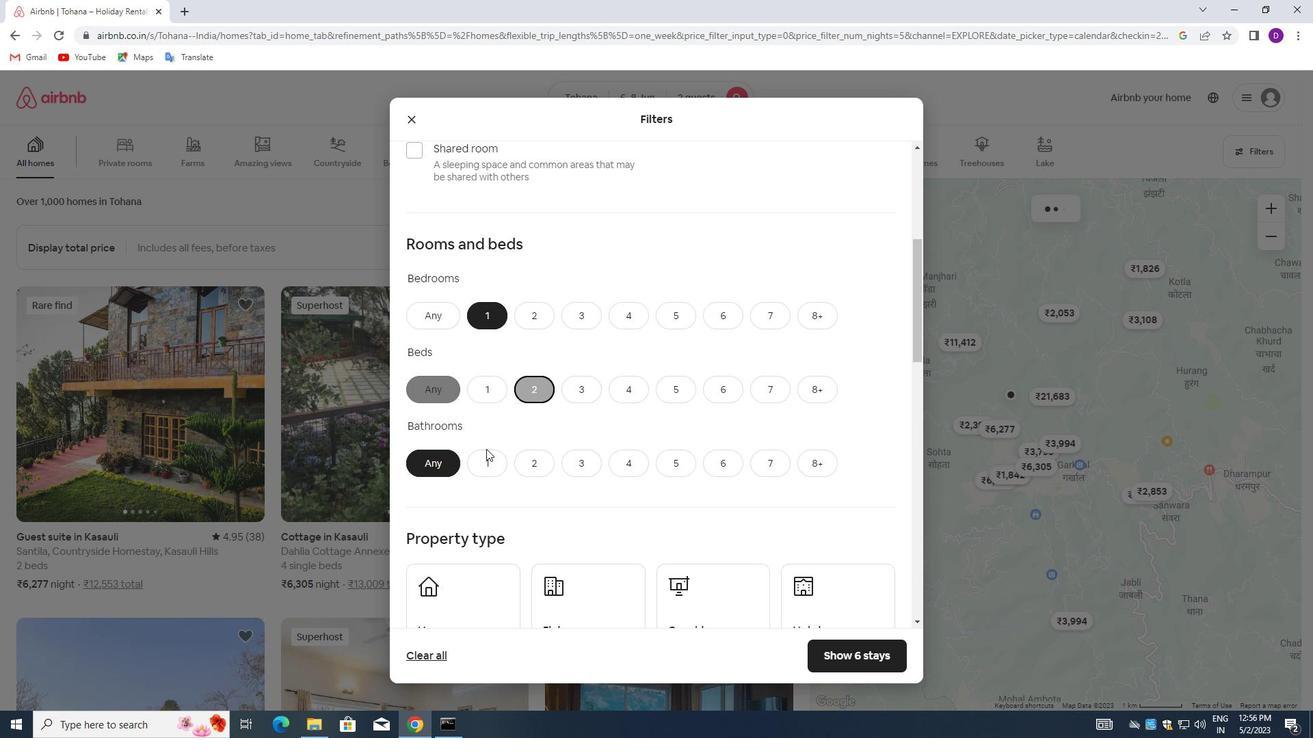 
Action: Mouse pressed left at (483, 461)
Screenshot: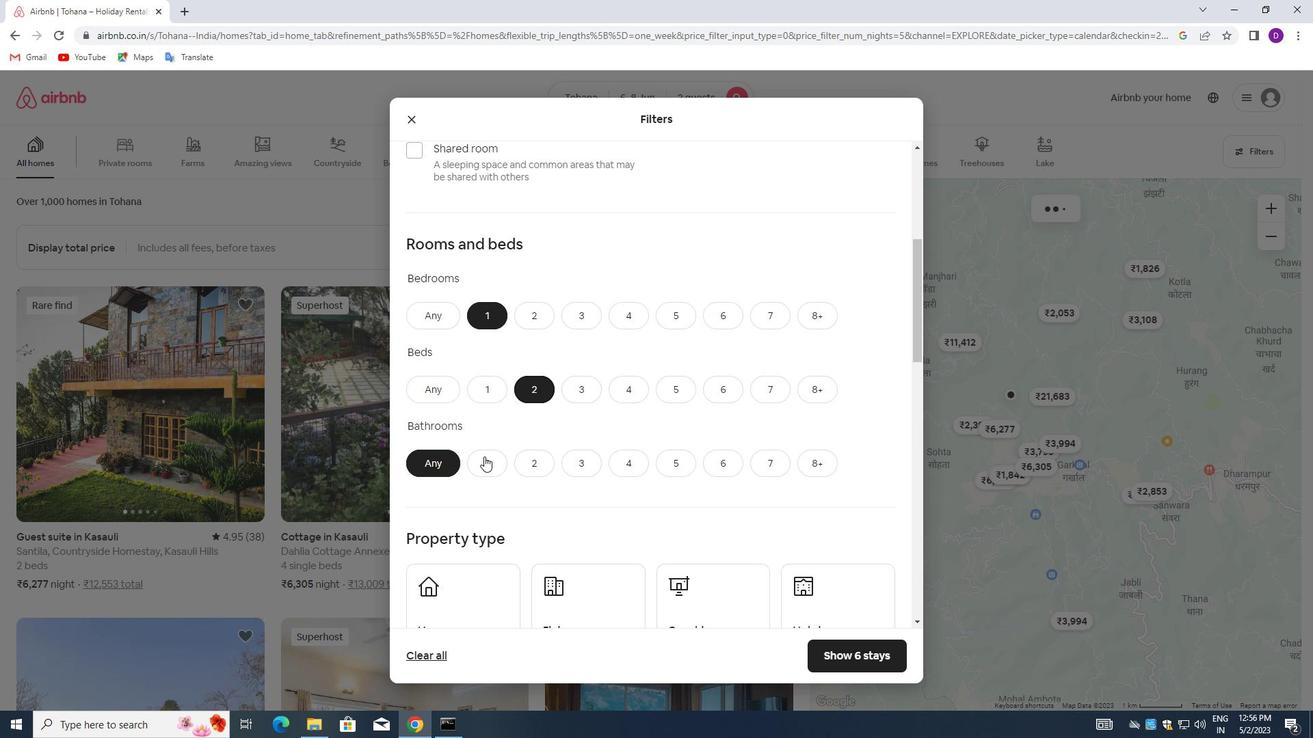 
Action: Mouse moved to (573, 426)
Screenshot: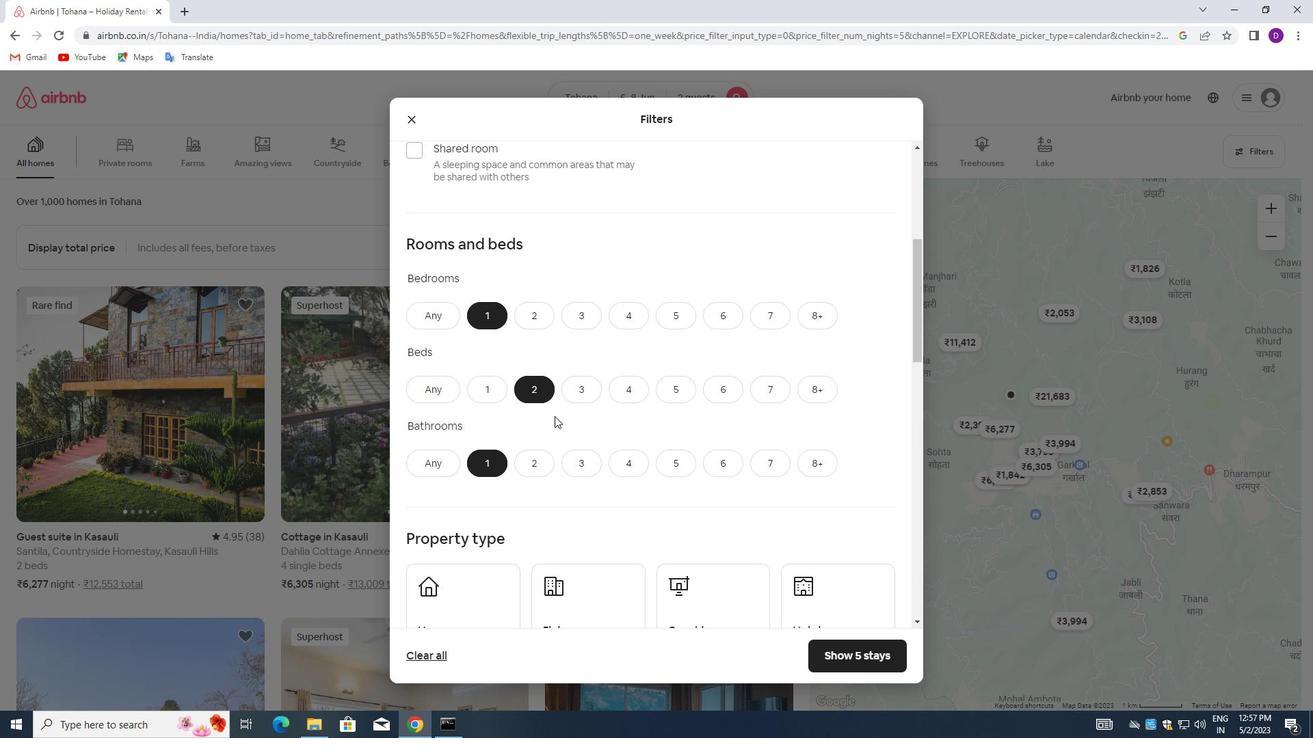 
Action: Mouse scrolled (573, 426) with delta (0, 0)
Screenshot: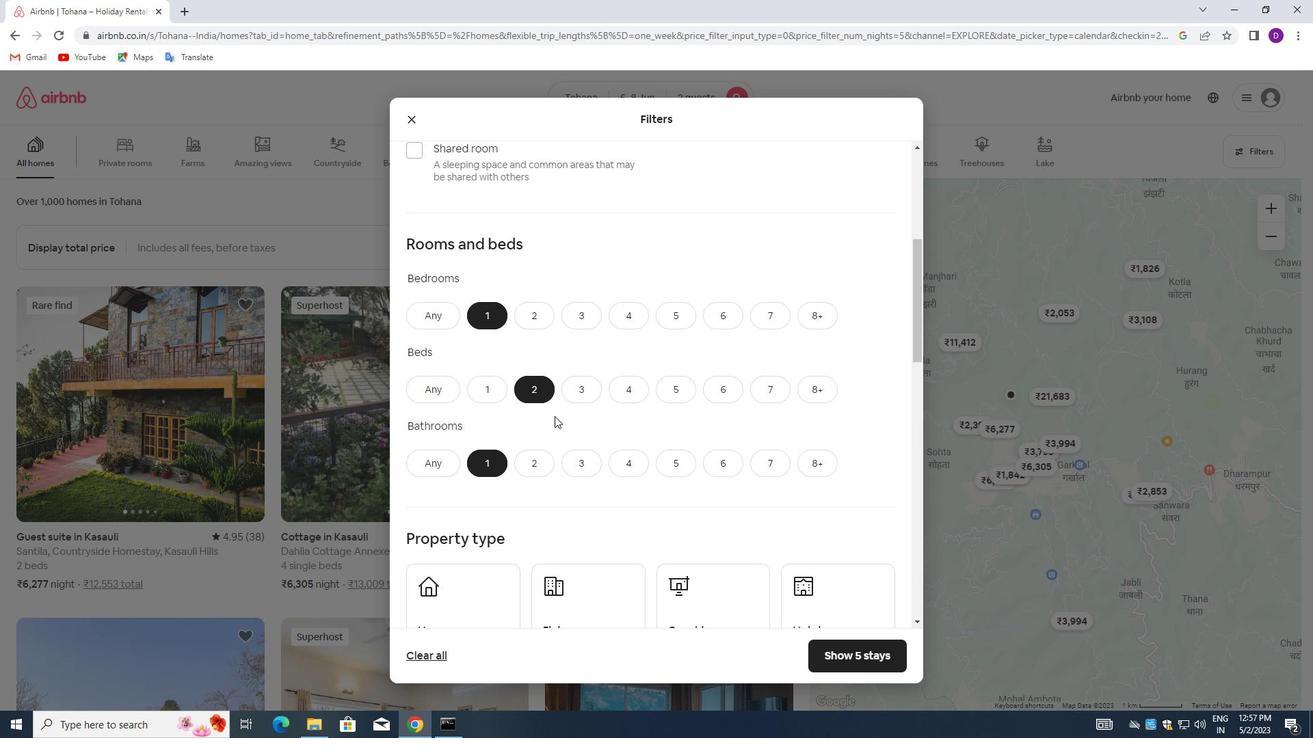 
Action: Mouse moved to (576, 430)
Screenshot: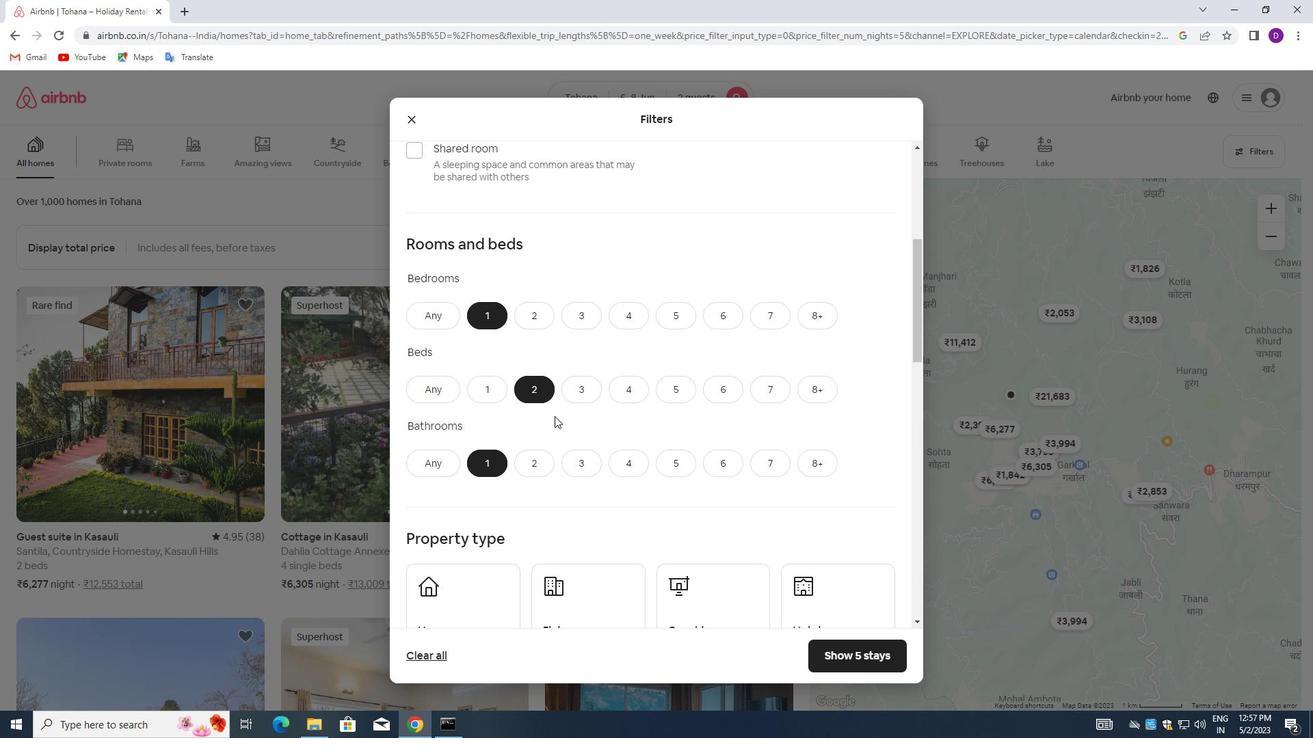 
Action: Mouse scrolled (576, 430) with delta (0, 0)
Screenshot: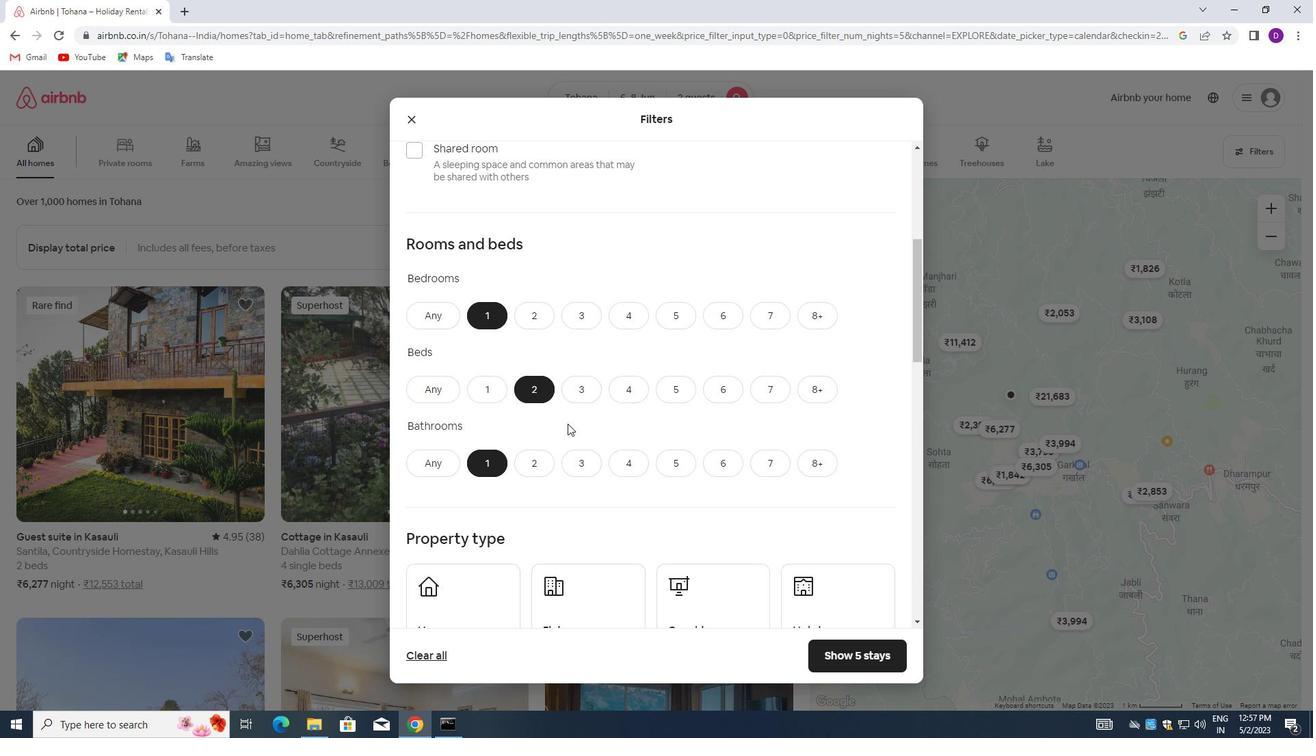 
Action: Mouse moved to (431, 452)
Screenshot: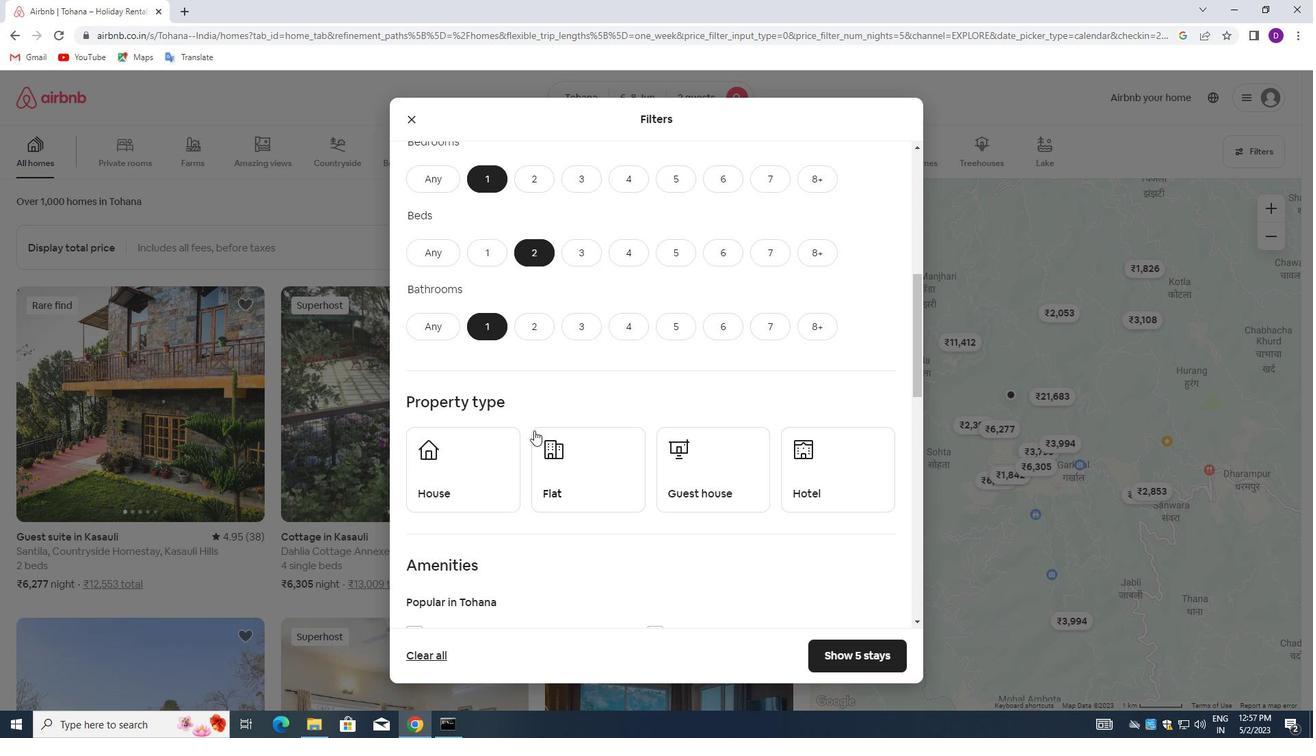 
Action: Mouse pressed left at (431, 452)
Screenshot: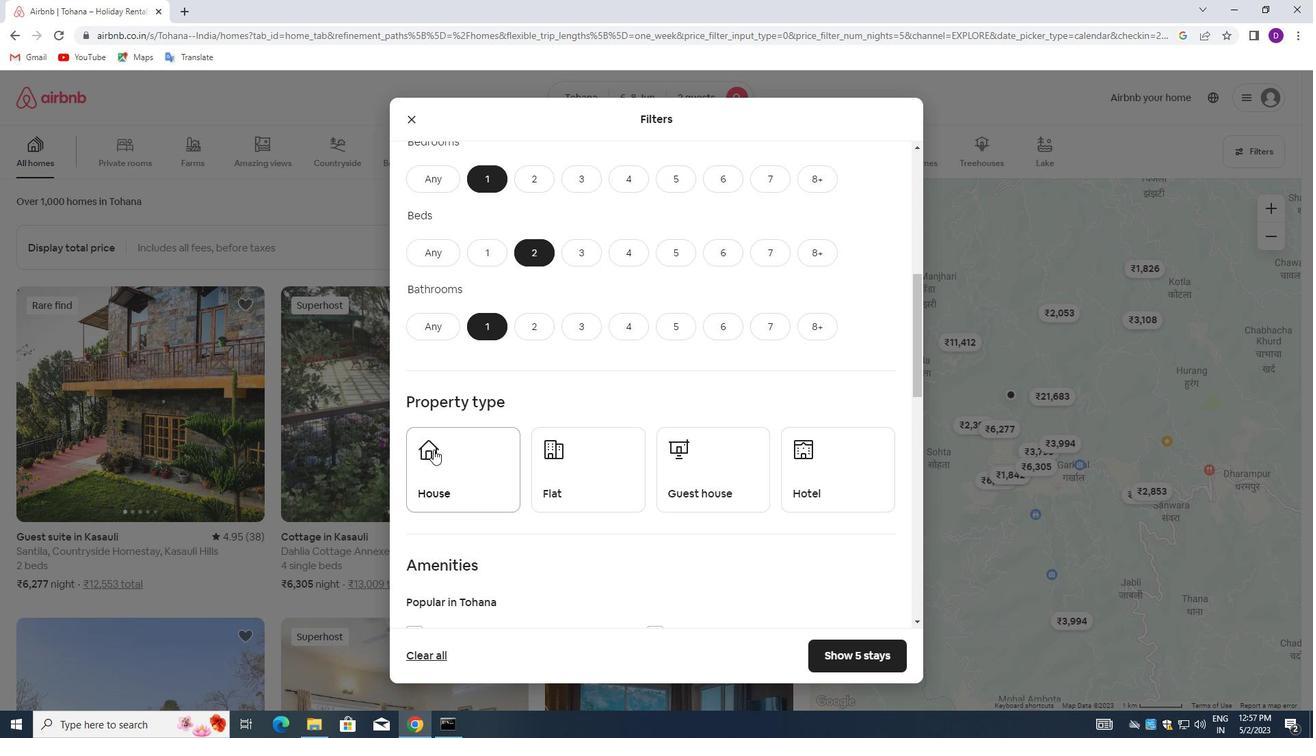 
Action: Mouse moved to (536, 463)
Screenshot: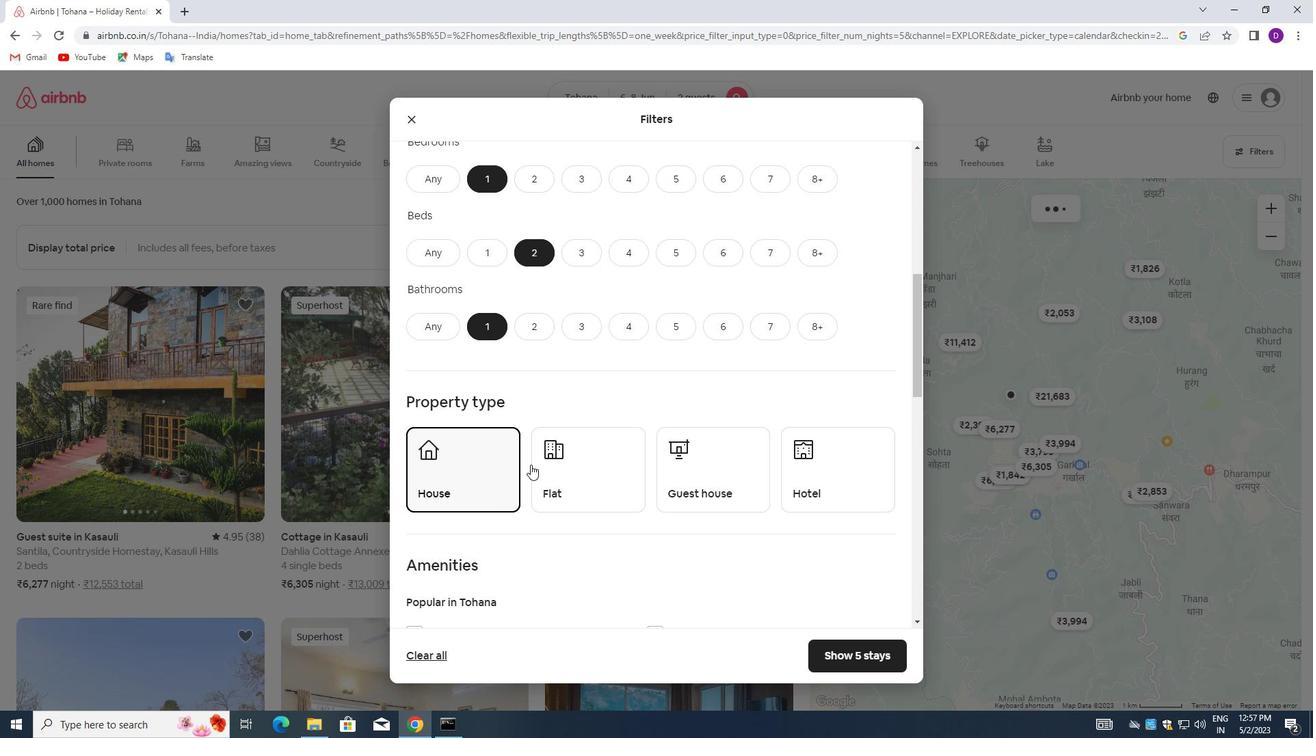 
Action: Mouse pressed left at (536, 463)
Screenshot: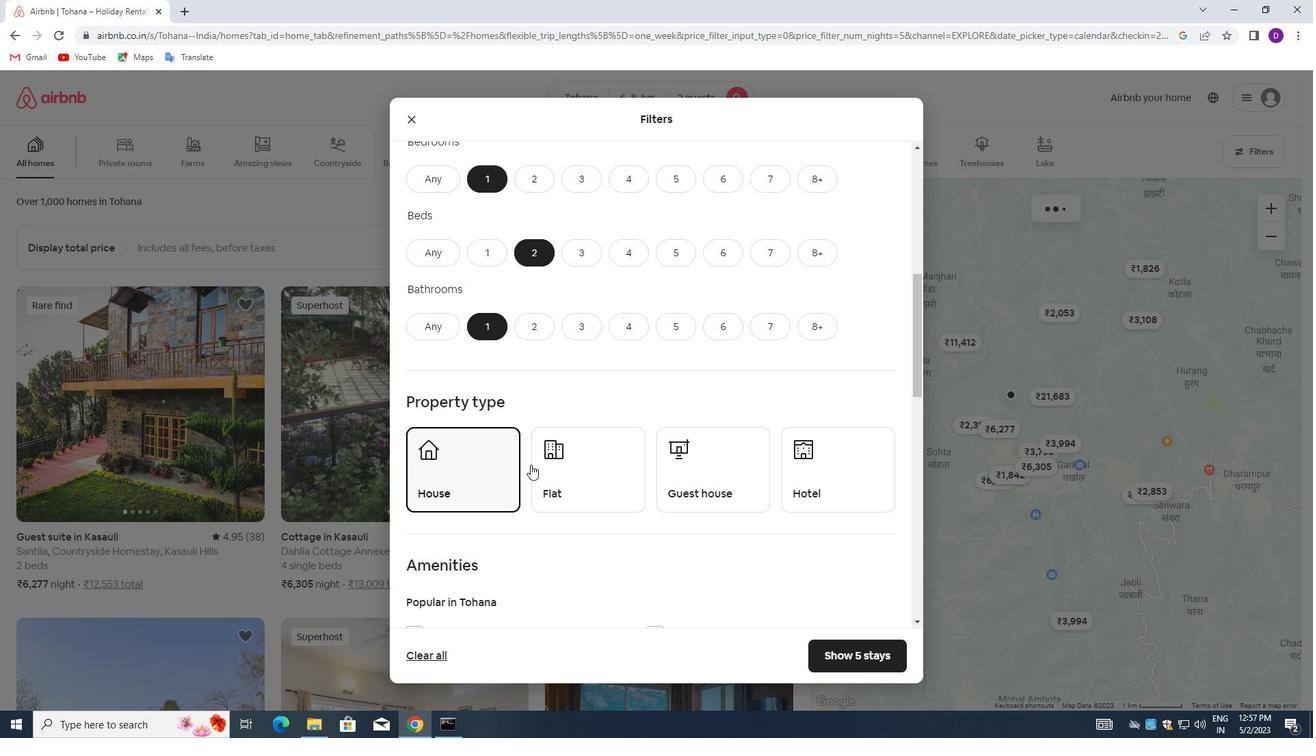 
Action: Mouse moved to (681, 467)
Screenshot: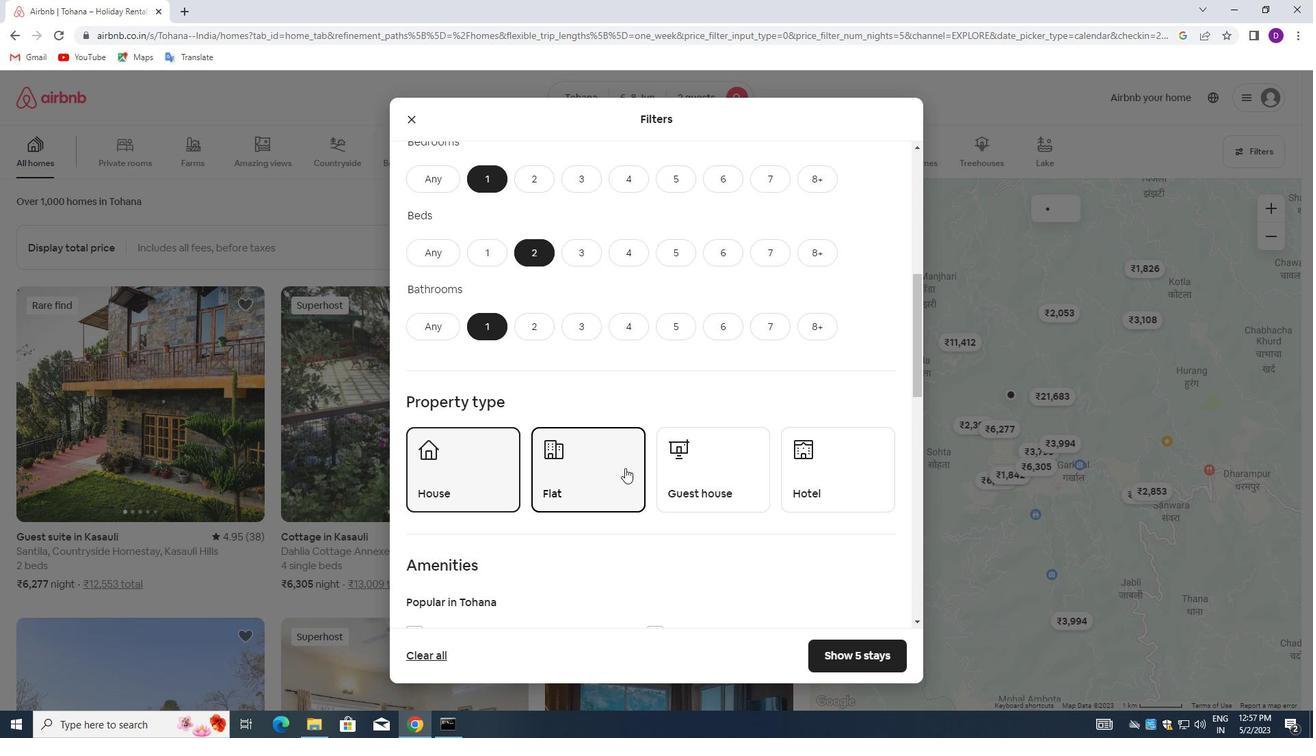 
Action: Mouse pressed left at (681, 467)
Screenshot: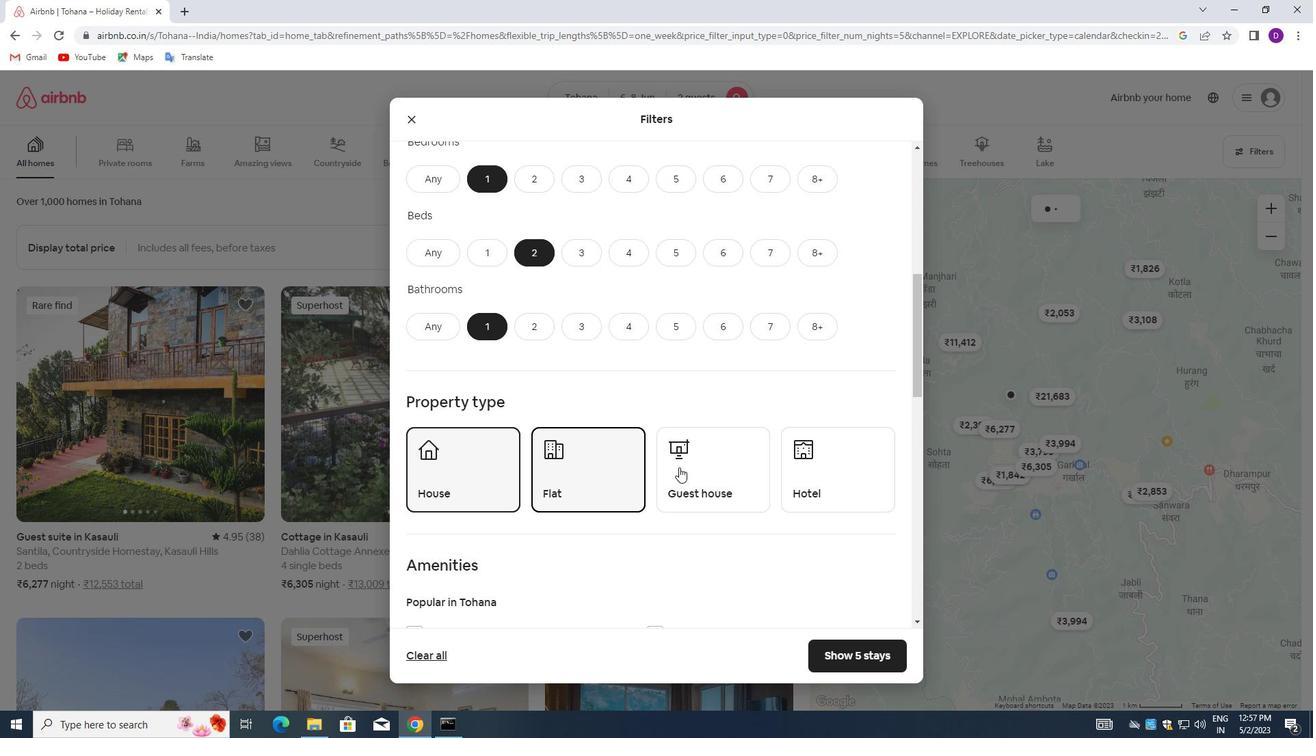 
Action: Mouse moved to (549, 453)
Screenshot: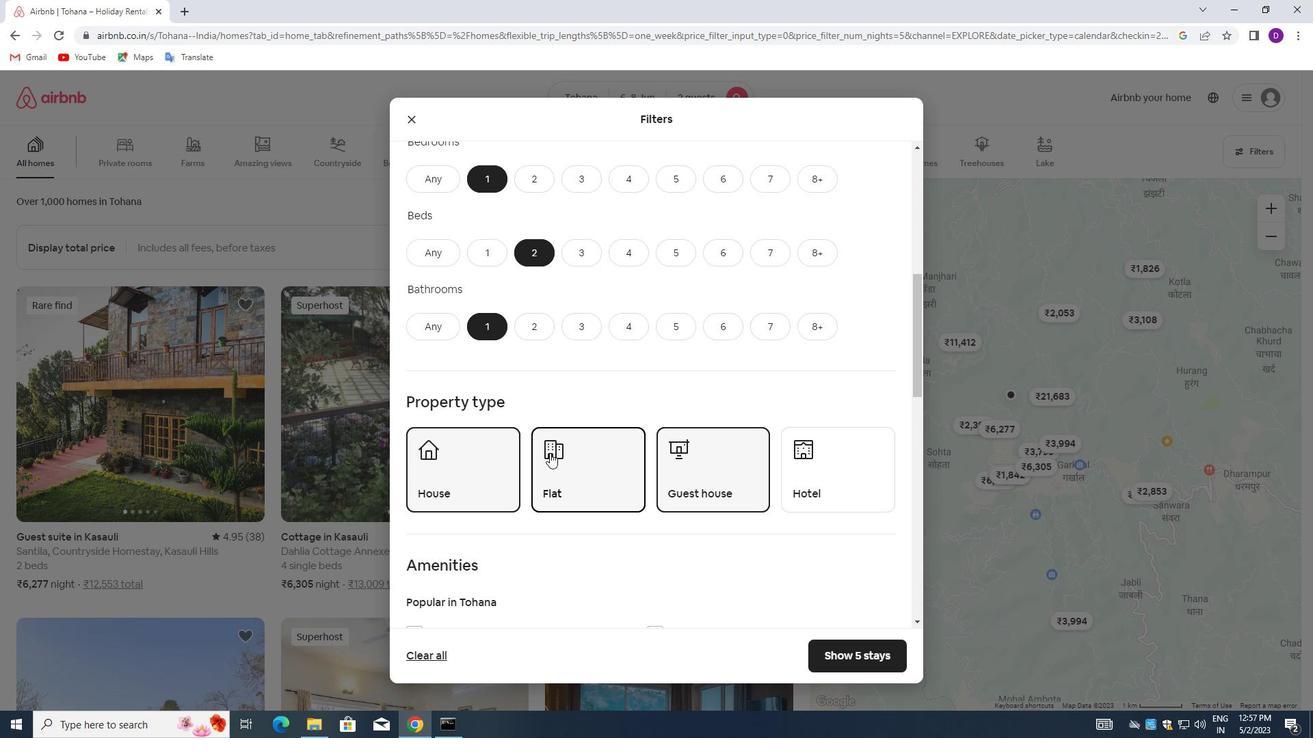 
Action: Mouse scrolled (549, 452) with delta (0, 0)
Screenshot: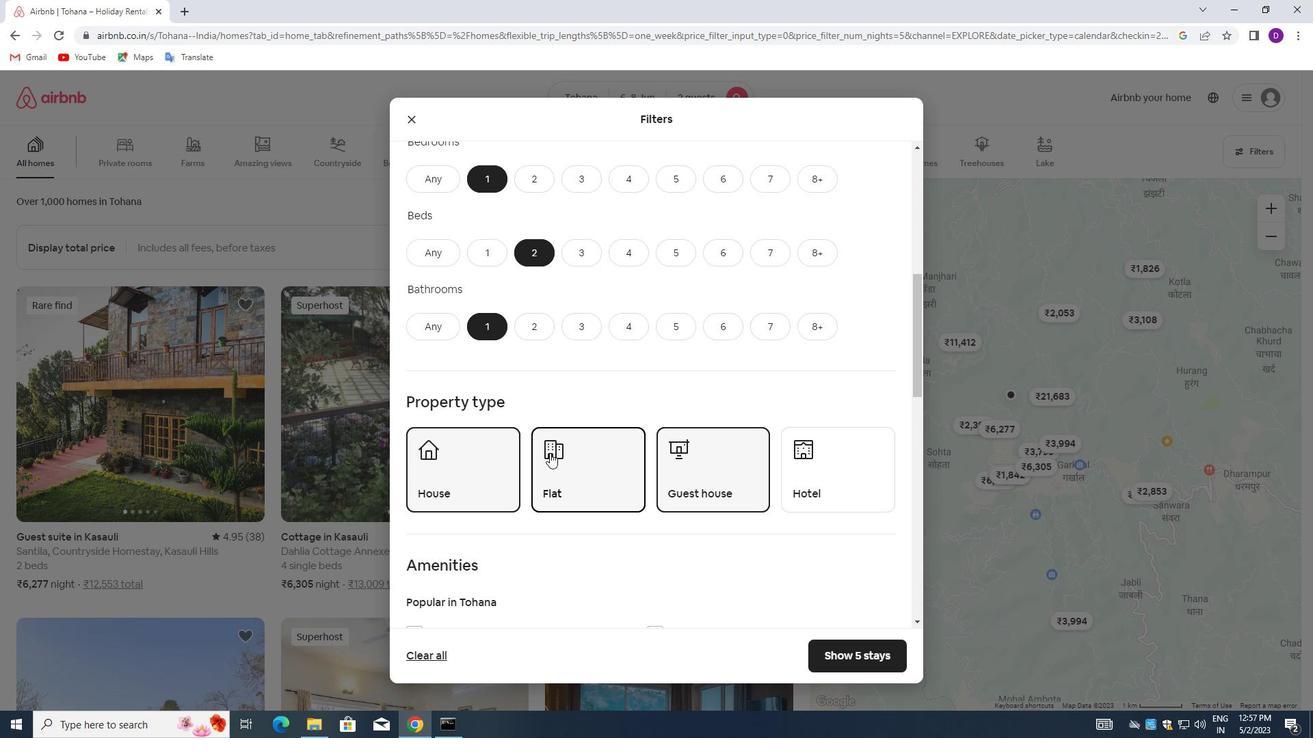 
Action: Mouse moved to (549, 452)
Screenshot: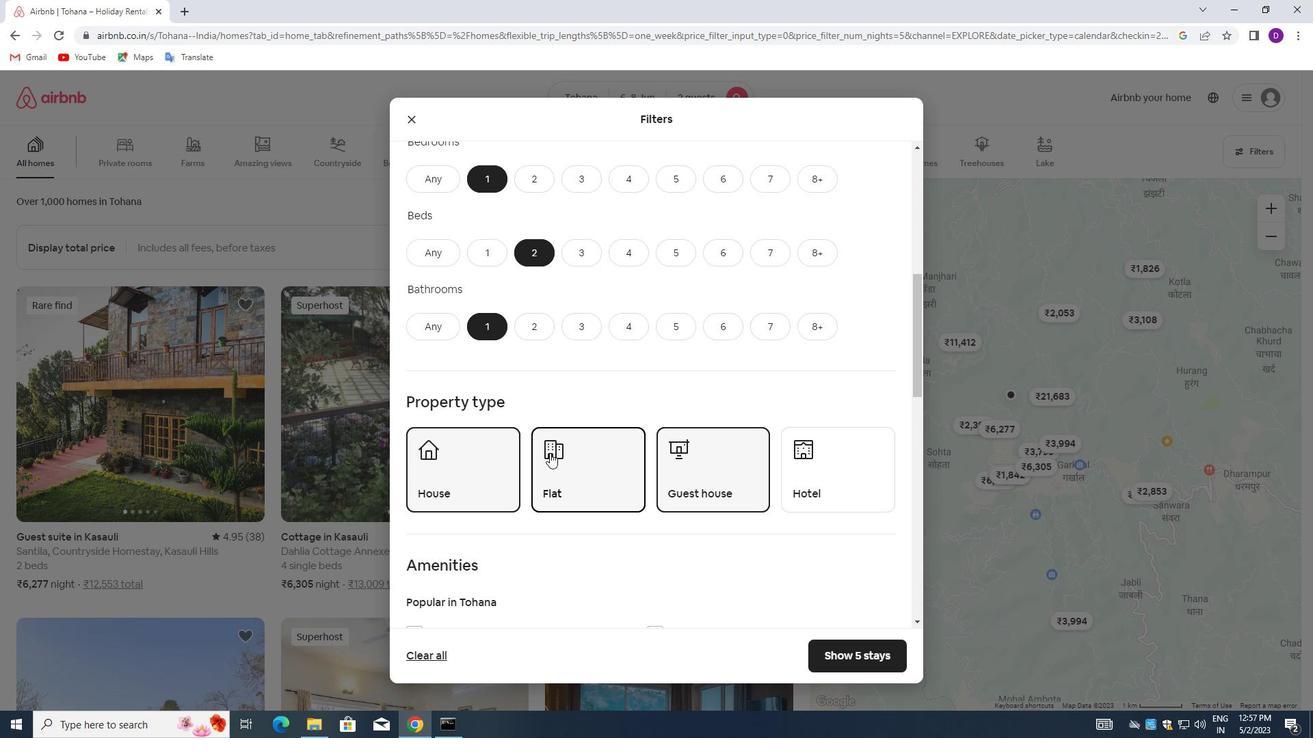 
Action: Mouse scrolled (549, 452) with delta (0, 0)
Screenshot: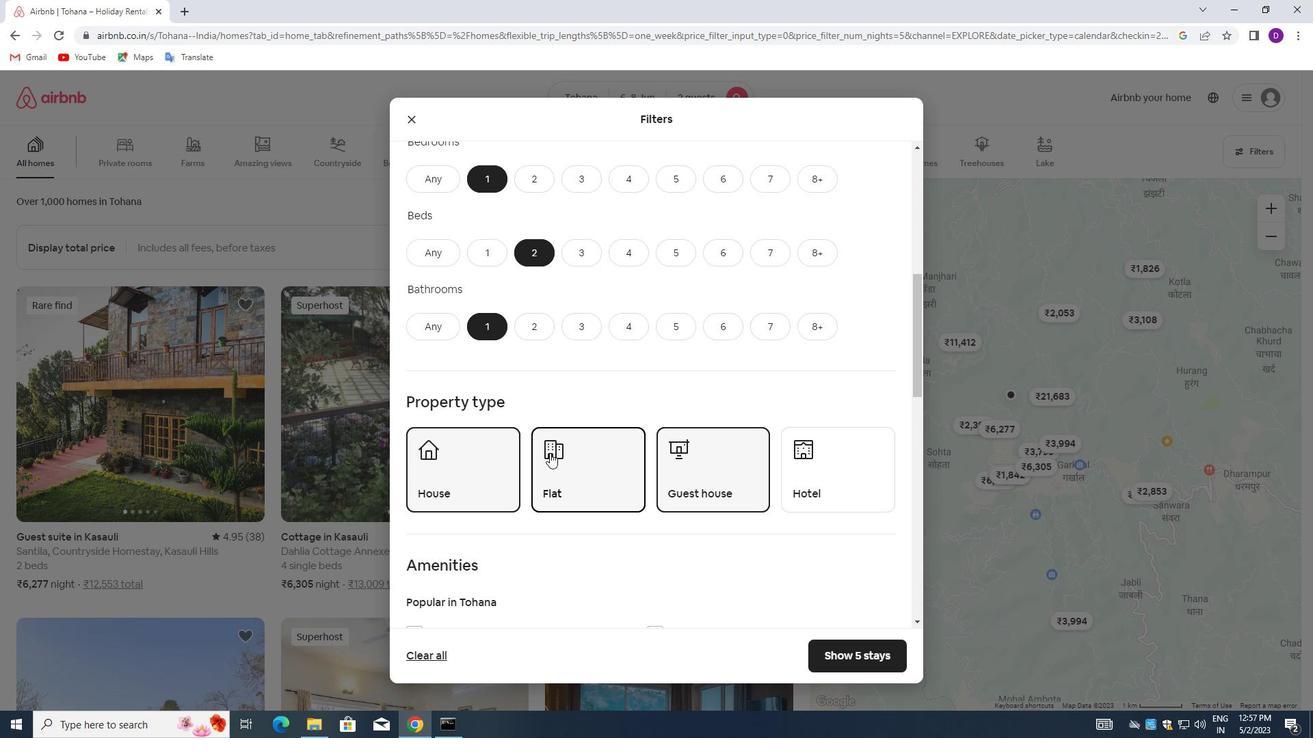
Action: Mouse moved to (563, 425)
Screenshot: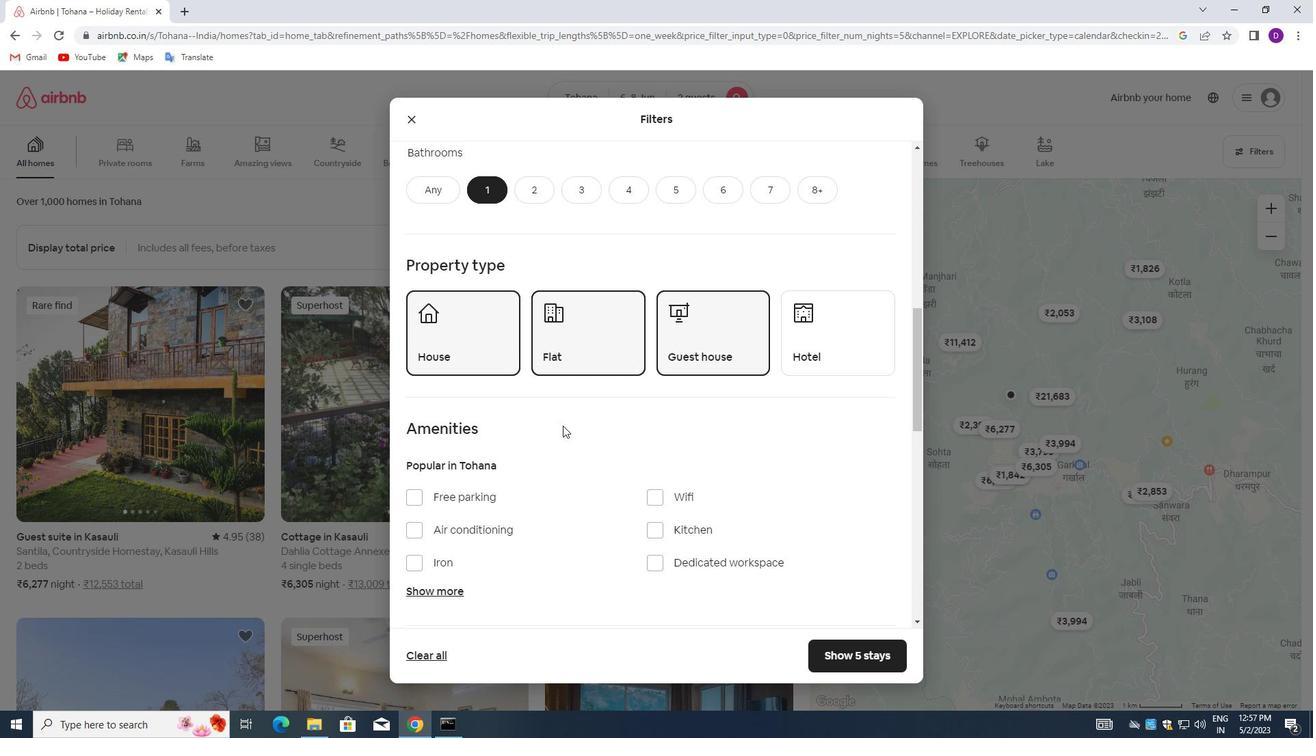
Action: Mouse scrolled (563, 424) with delta (0, 0)
Screenshot: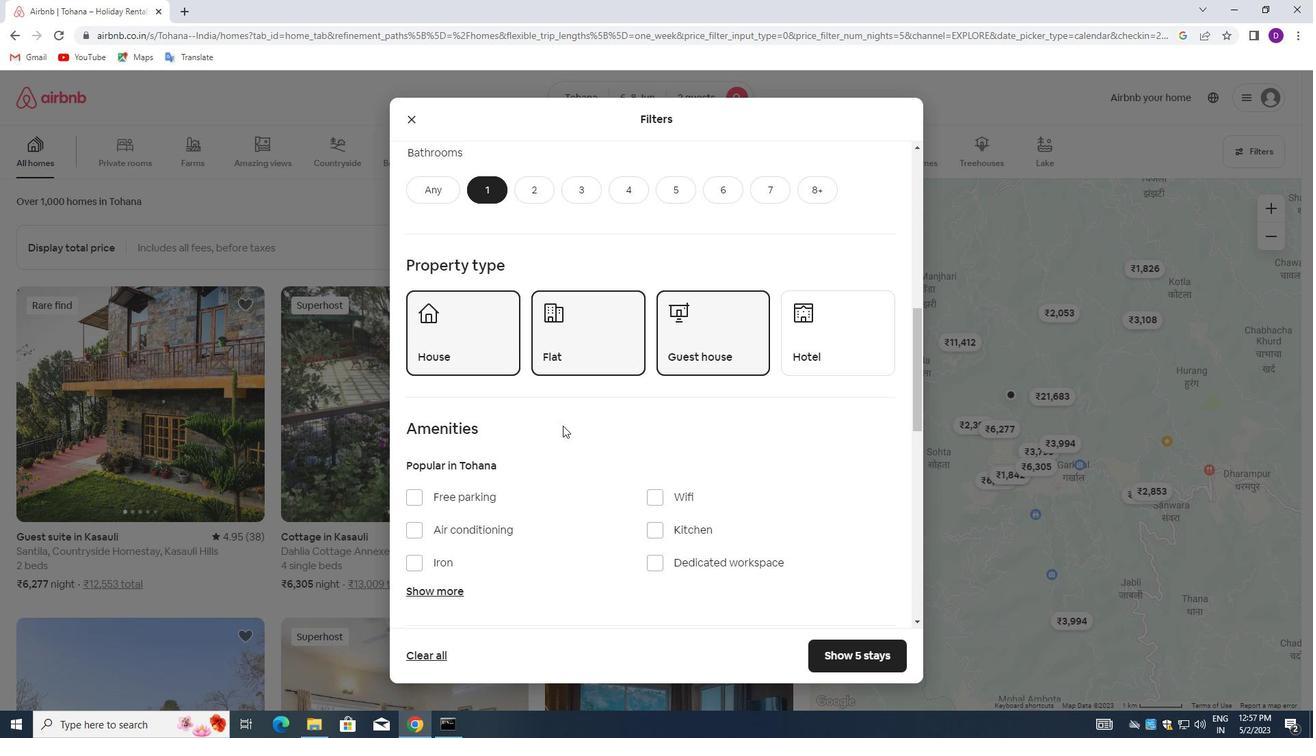 
Action: Mouse scrolled (563, 424) with delta (0, 0)
Screenshot: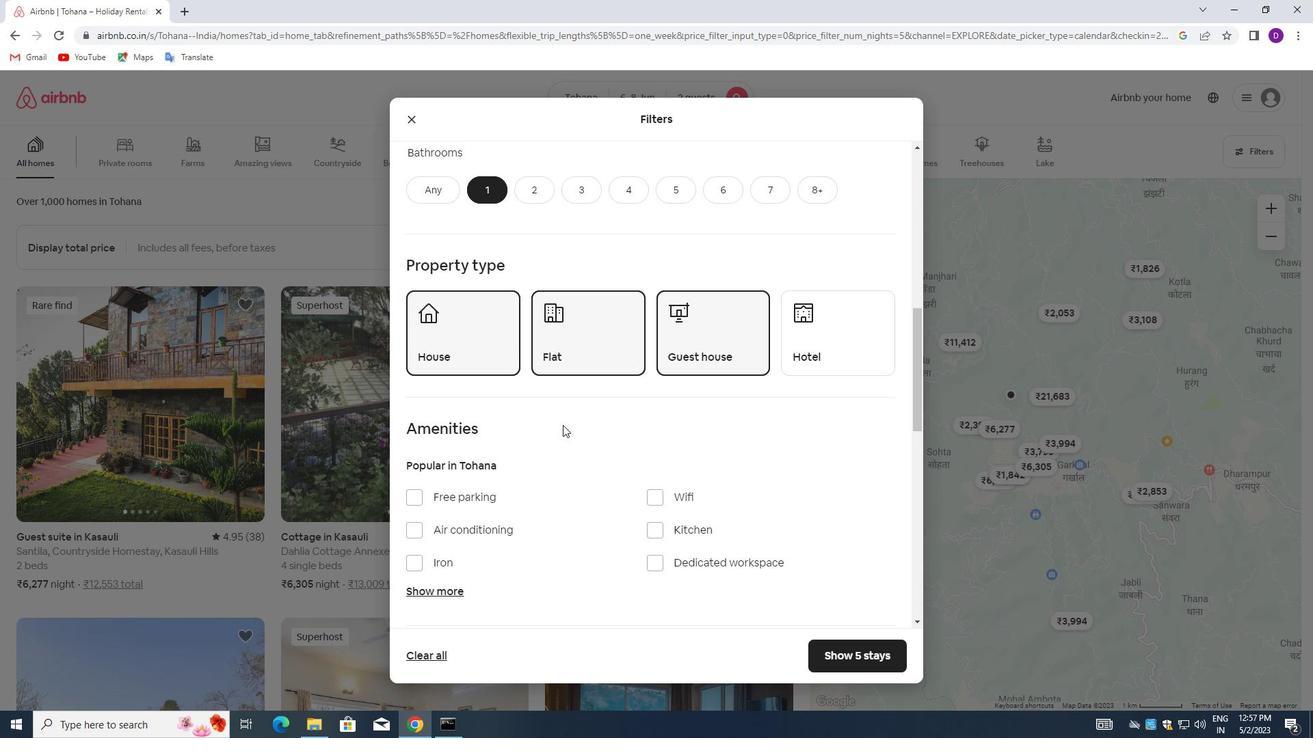 
Action: Mouse scrolled (563, 424) with delta (0, 0)
Screenshot: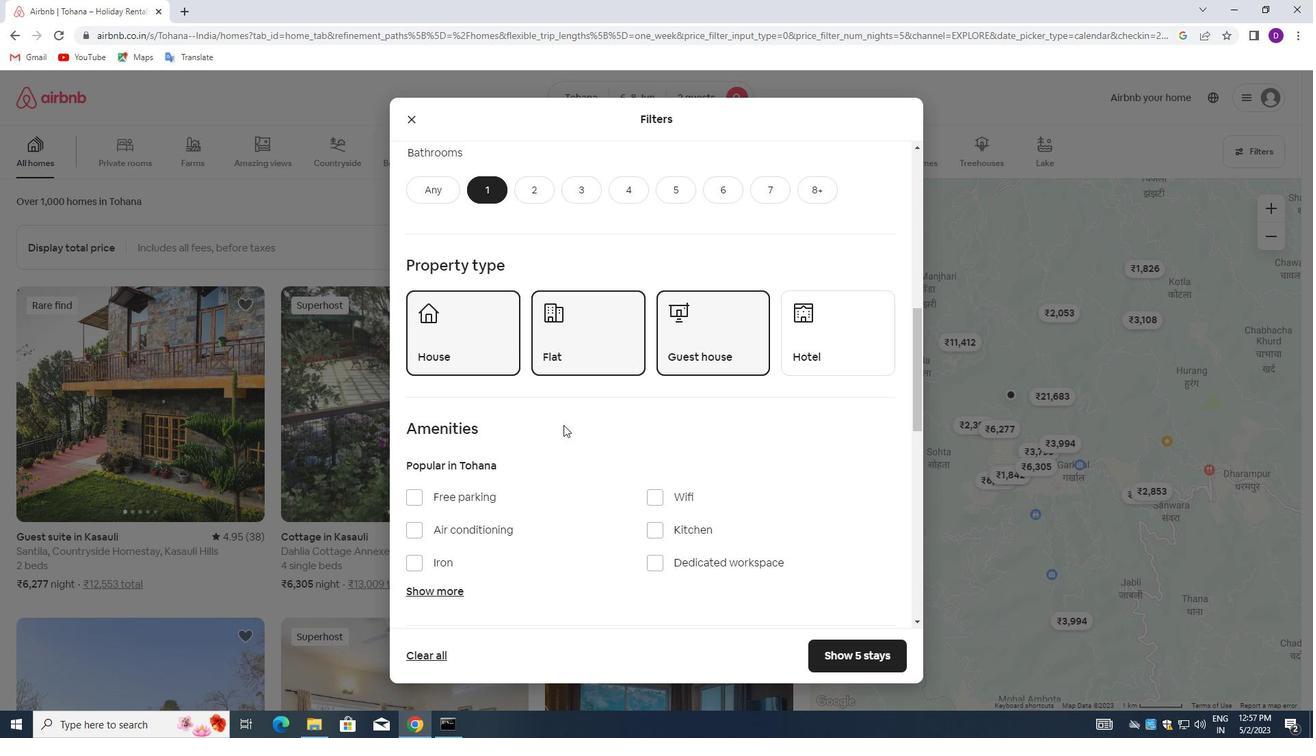 
Action: Mouse moved to (647, 425)
Screenshot: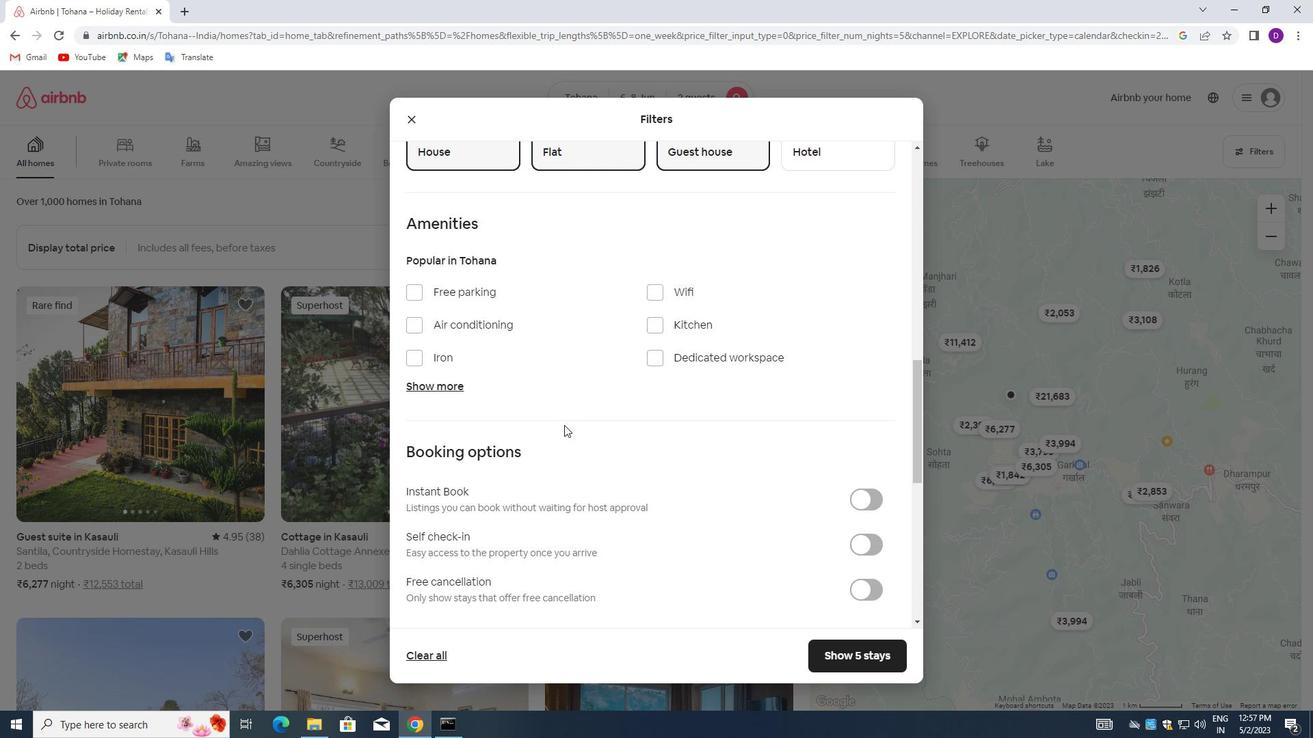 
Action: Mouse scrolled (647, 424) with delta (0, 0)
Screenshot: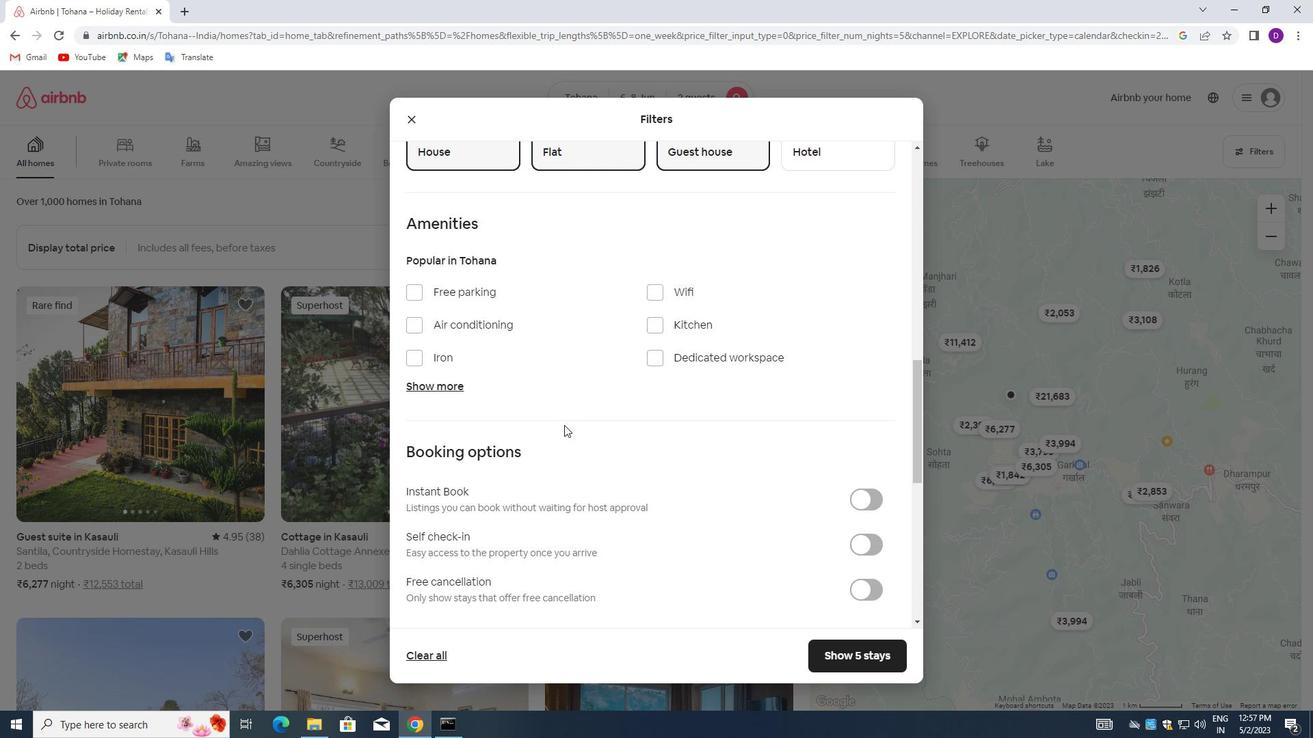 
Action: Mouse moved to (664, 425)
Screenshot: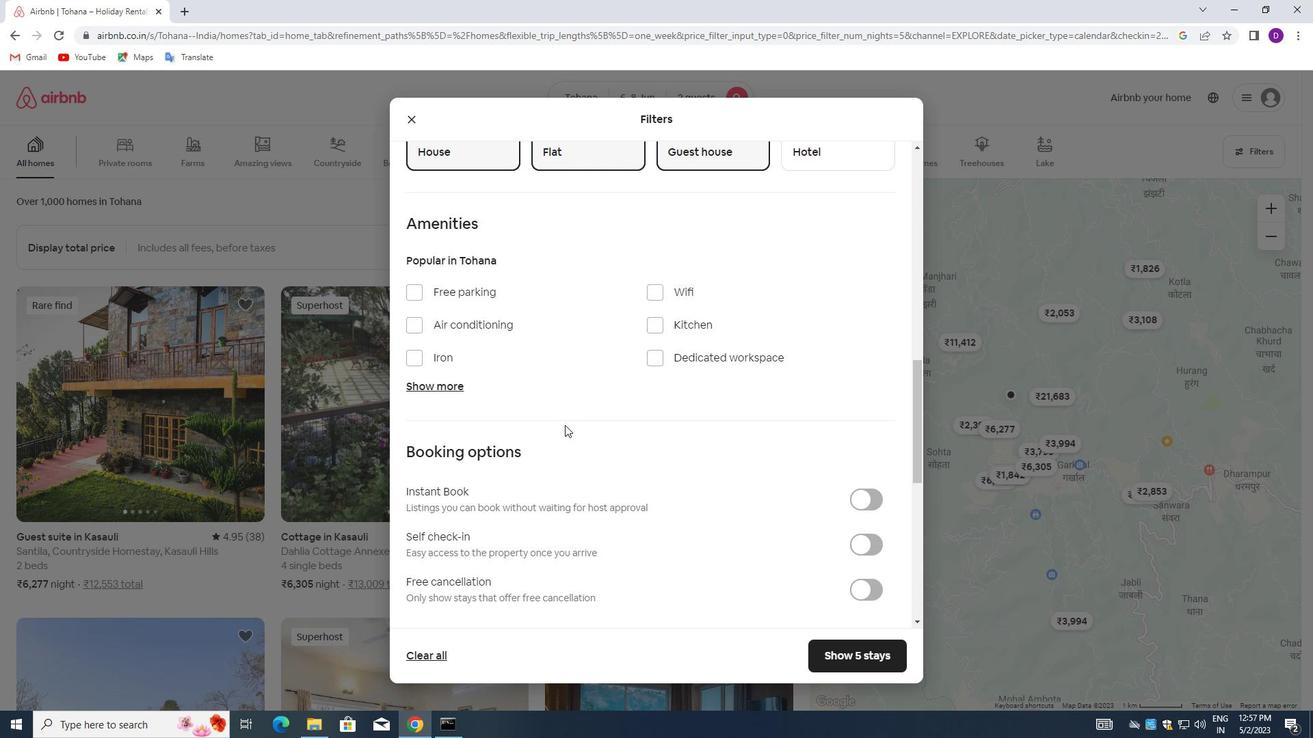 
Action: Mouse scrolled (664, 424) with delta (0, 0)
Screenshot: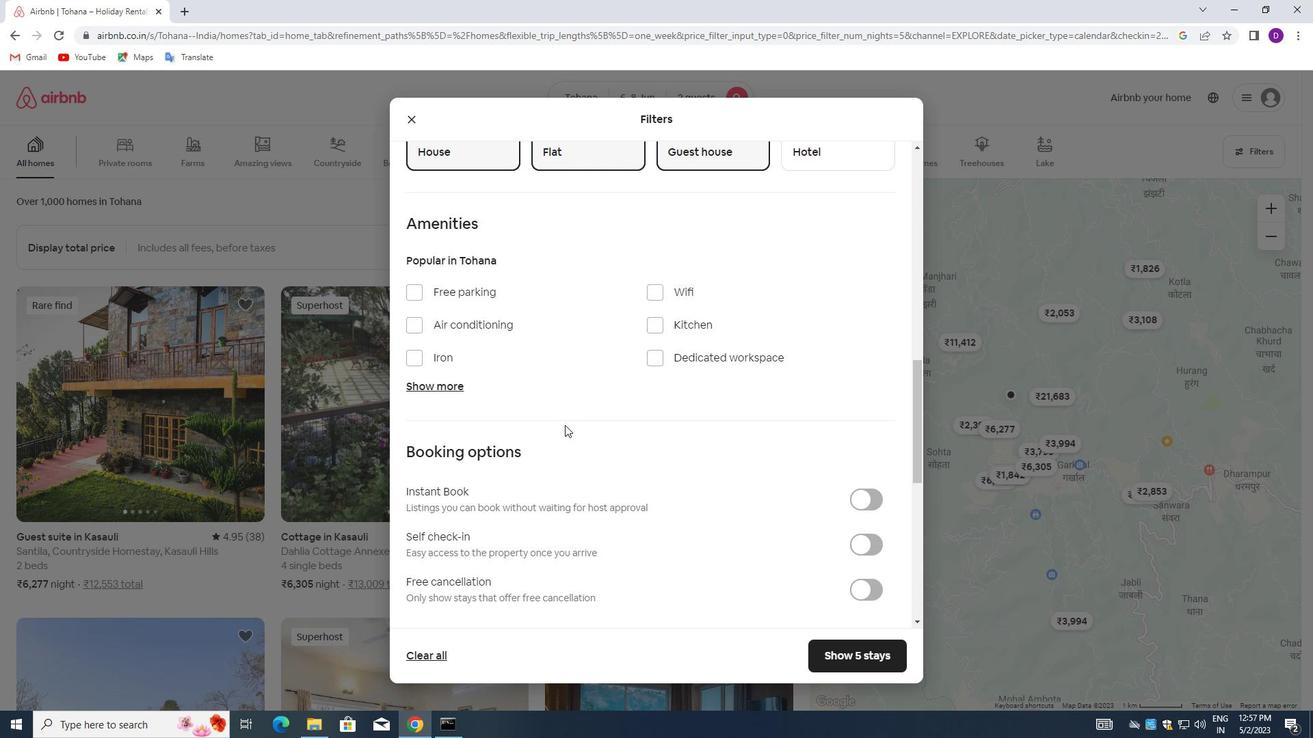 
Action: Mouse moved to (882, 410)
Screenshot: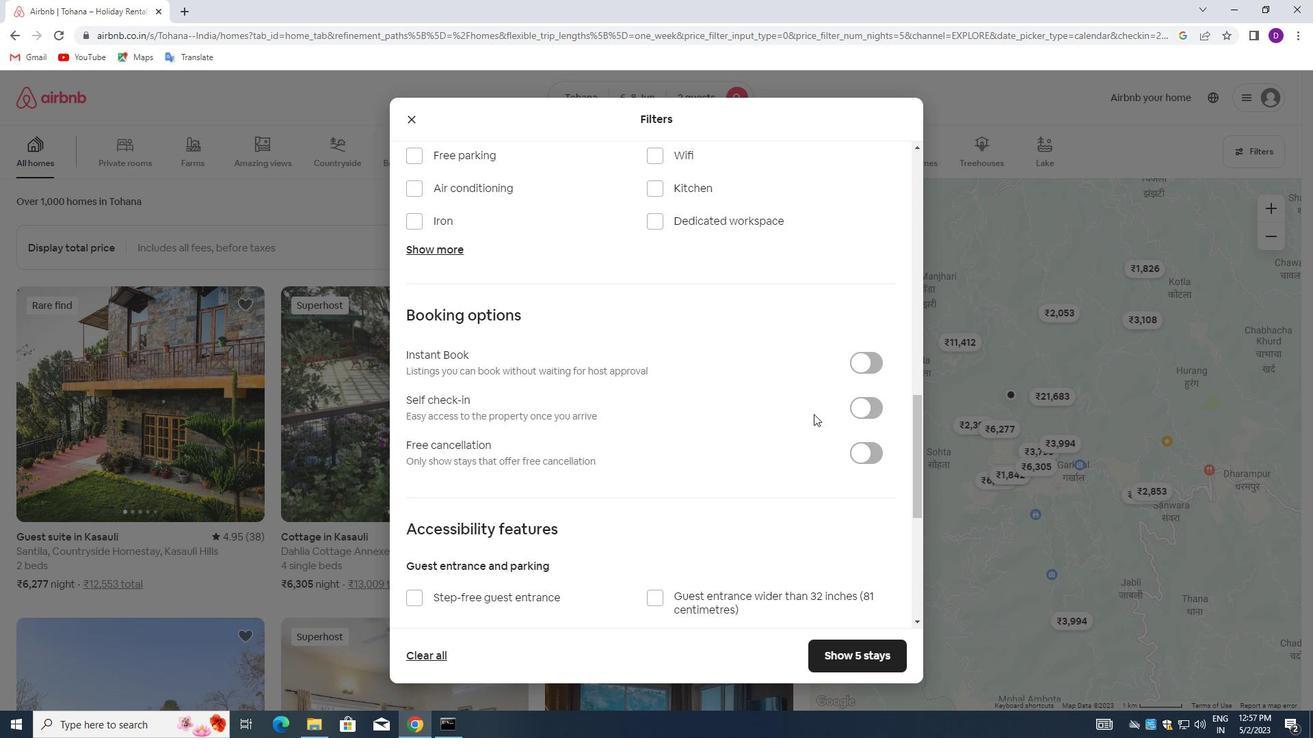 
Action: Mouse pressed left at (882, 410)
Screenshot: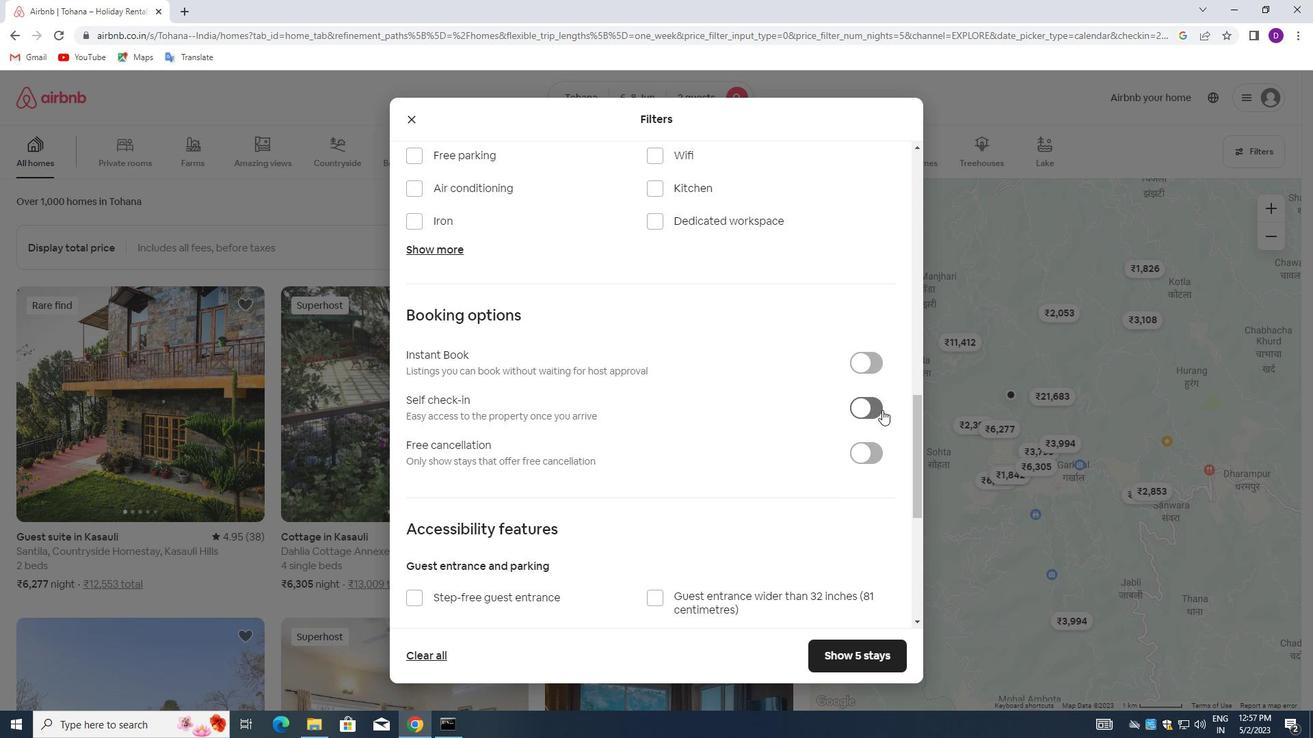 
Action: Mouse moved to (562, 474)
Screenshot: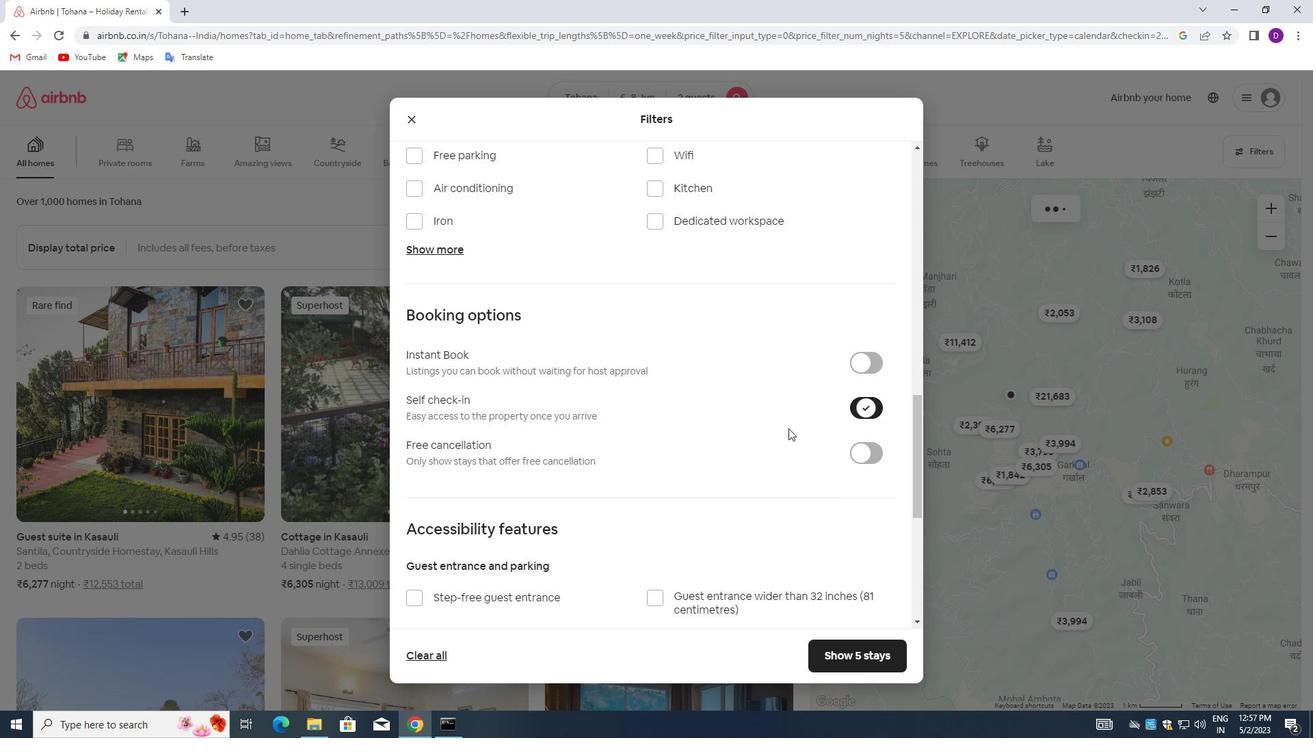 
Action: Mouse scrolled (562, 474) with delta (0, 0)
Screenshot: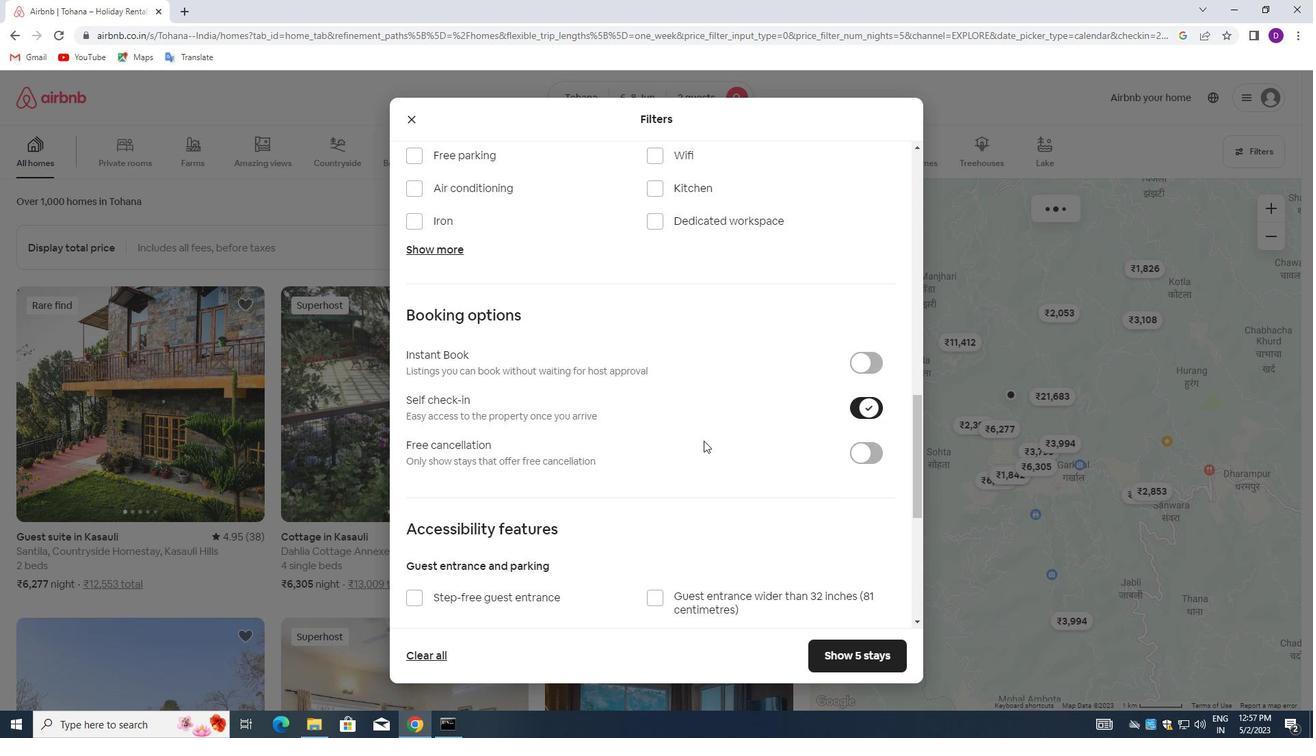 
Action: Mouse moved to (558, 476)
Screenshot: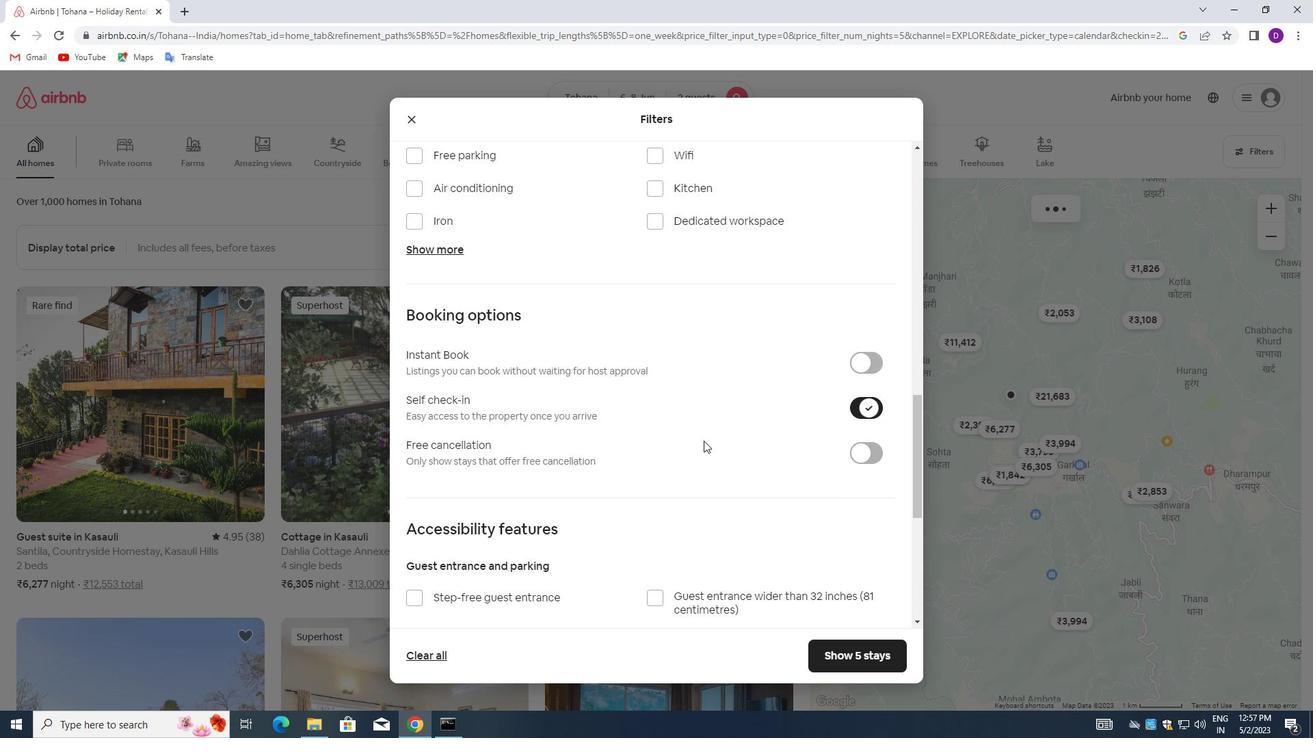 
Action: Mouse scrolled (558, 475) with delta (0, 0)
Screenshot: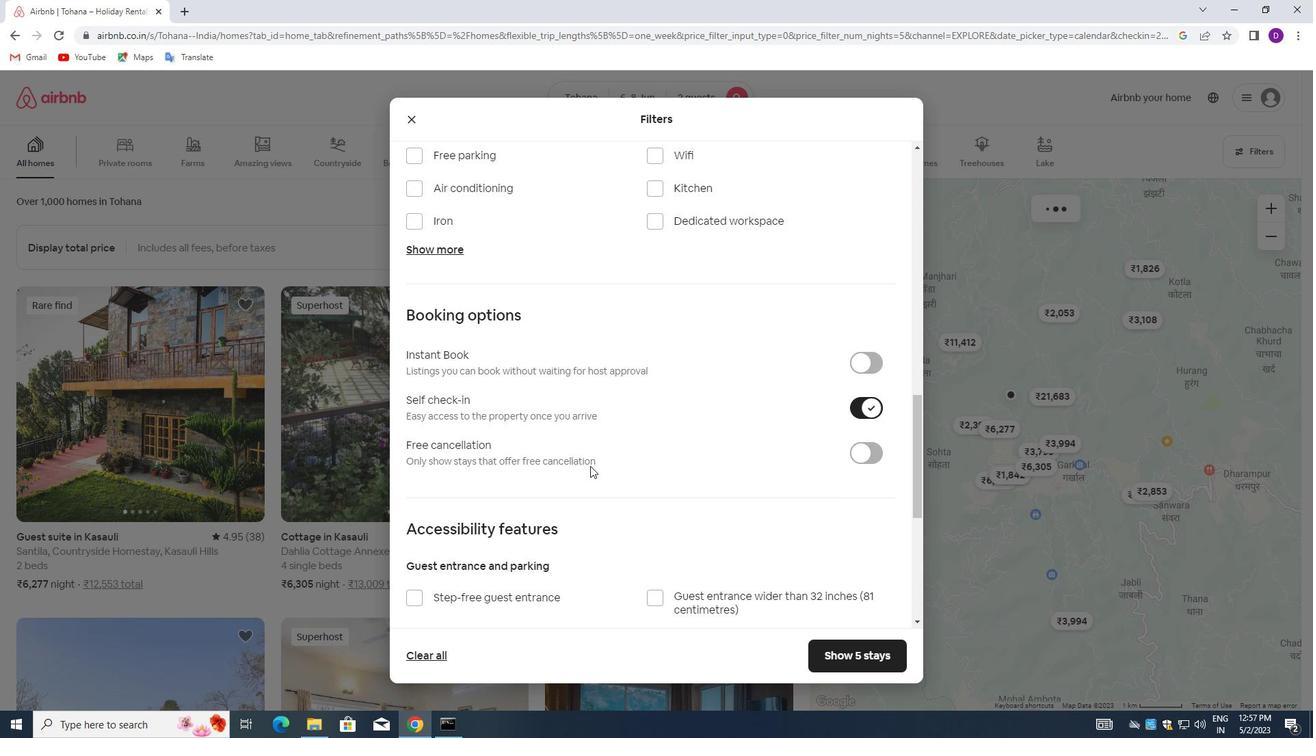 
Action: Mouse moved to (558, 476)
Screenshot: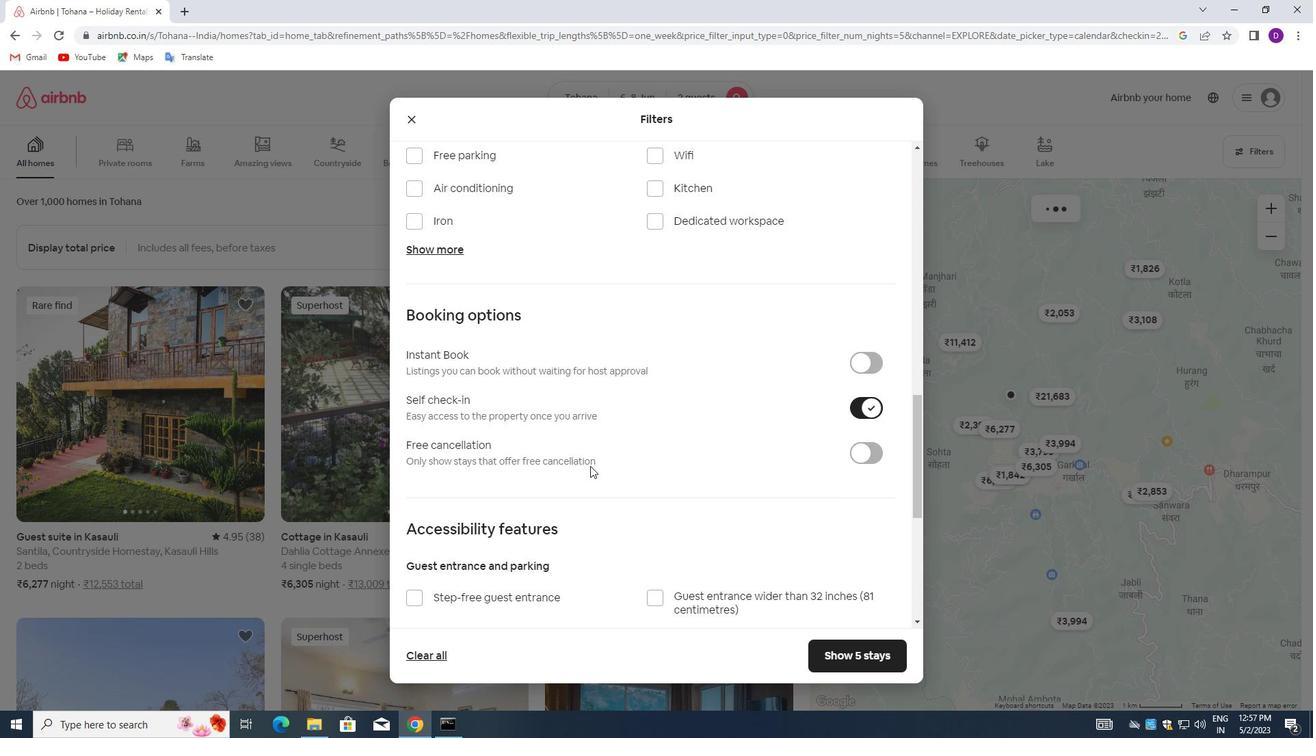 
Action: Mouse scrolled (558, 476) with delta (0, 0)
Screenshot: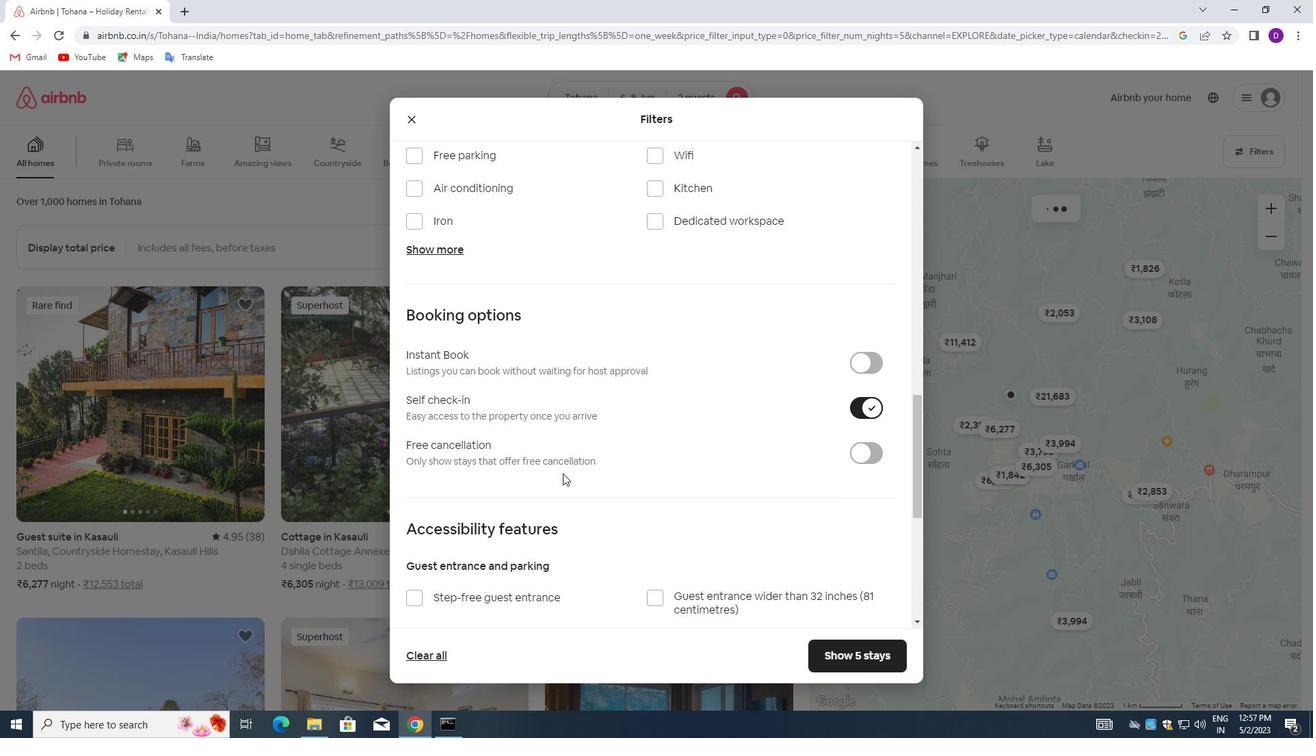 
Action: Mouse moved to (554, 476)
Screenshot: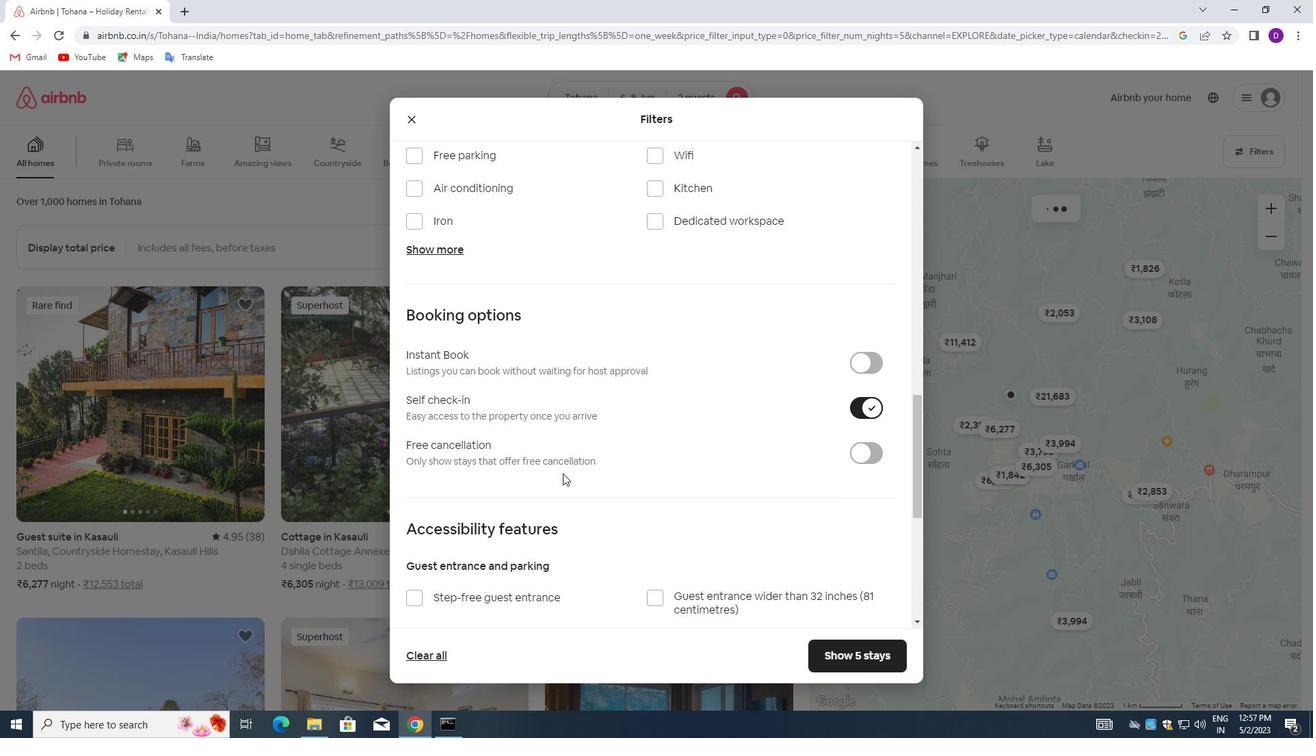 
Action: Mouse scrolled (554, 476) with delta (0, 0)
Screenshot: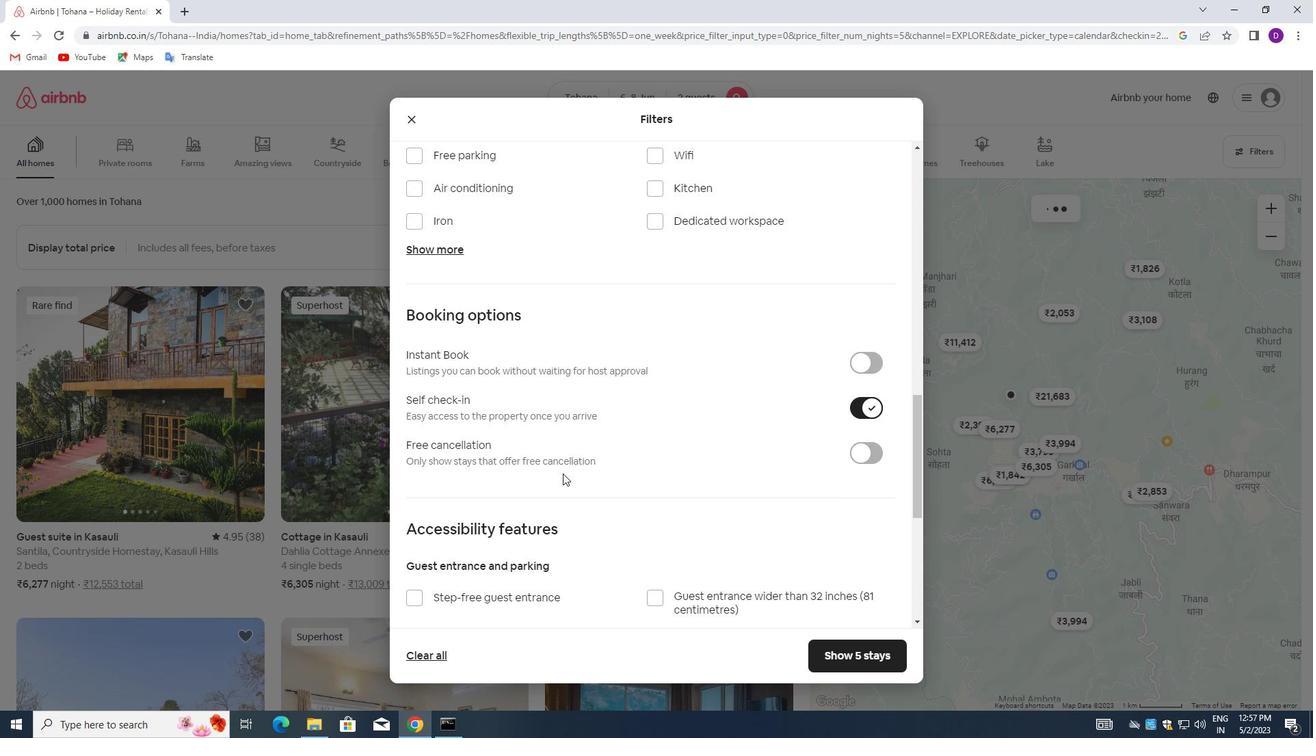 
Action: Mouse moved to (551, 478)
Screenshot: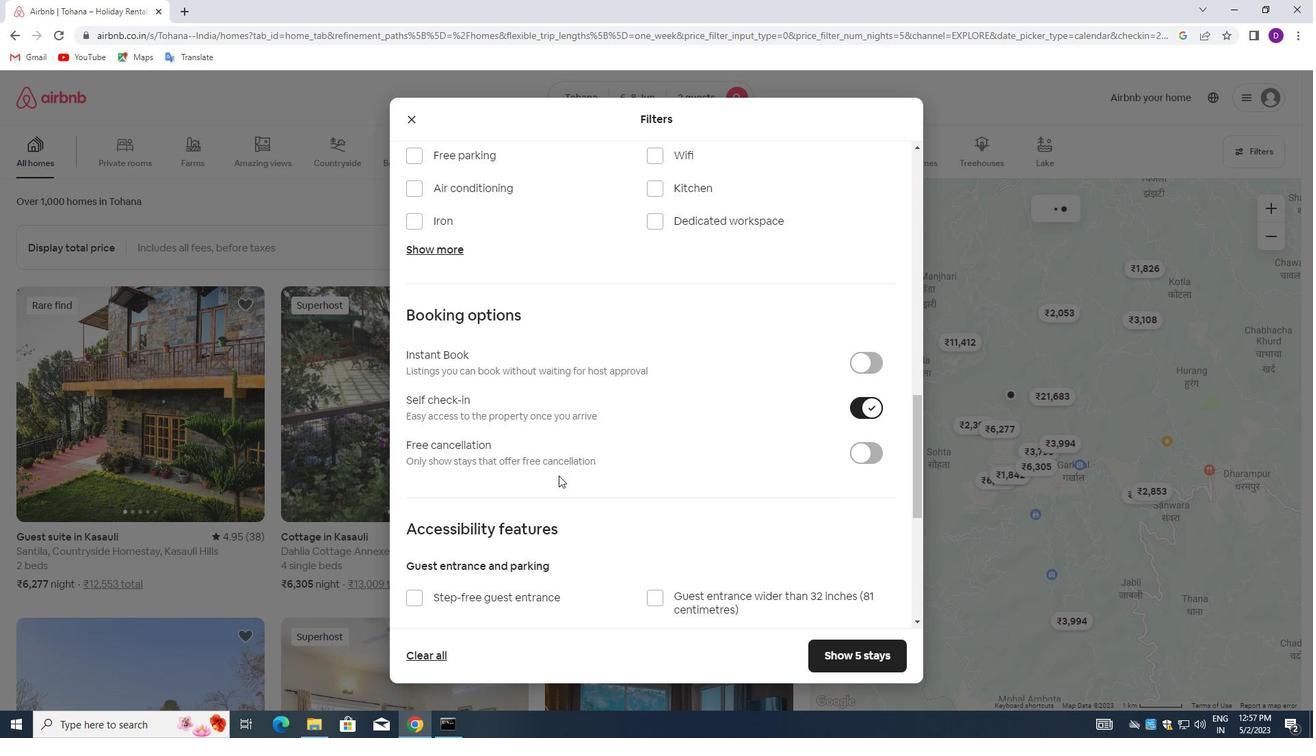 
Action: Mouse scrolled (551, 477) with delta (0, 0)
Screenshot: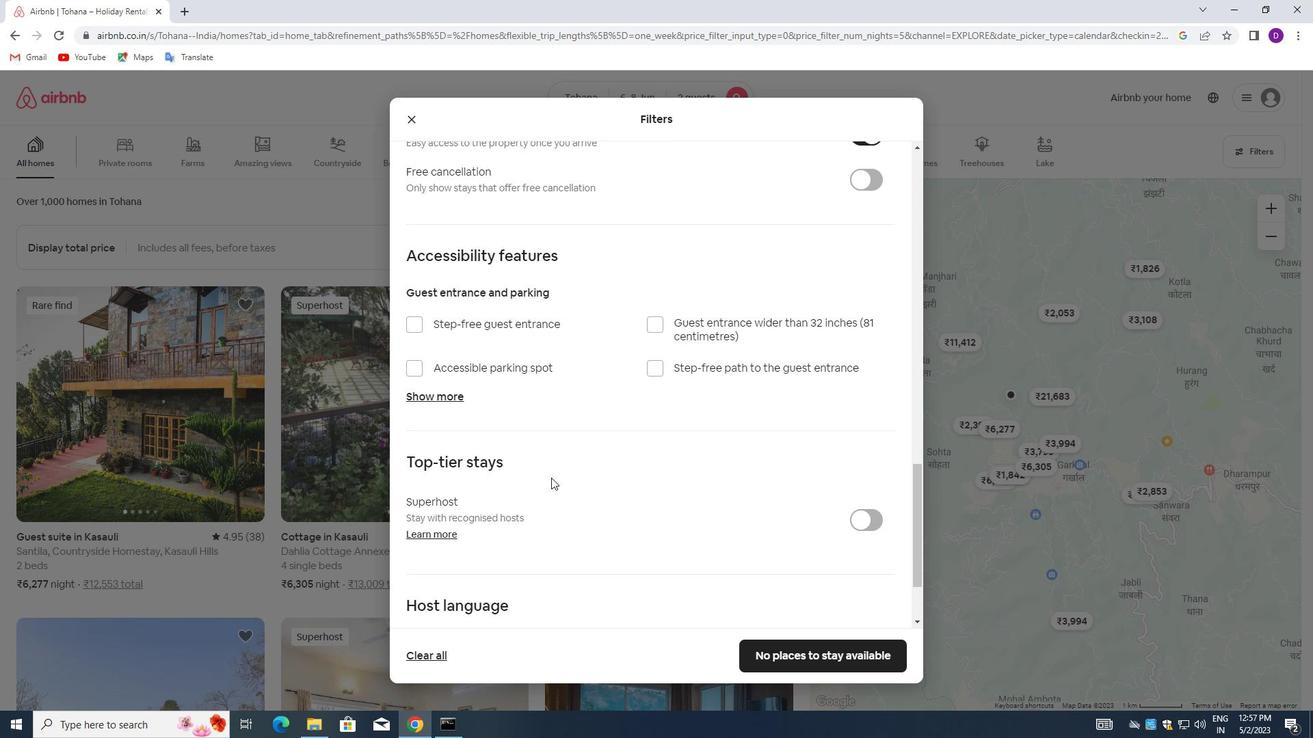 
Action: Mouse scrolled (551, 477) with delta (0, 0)
Screenshot: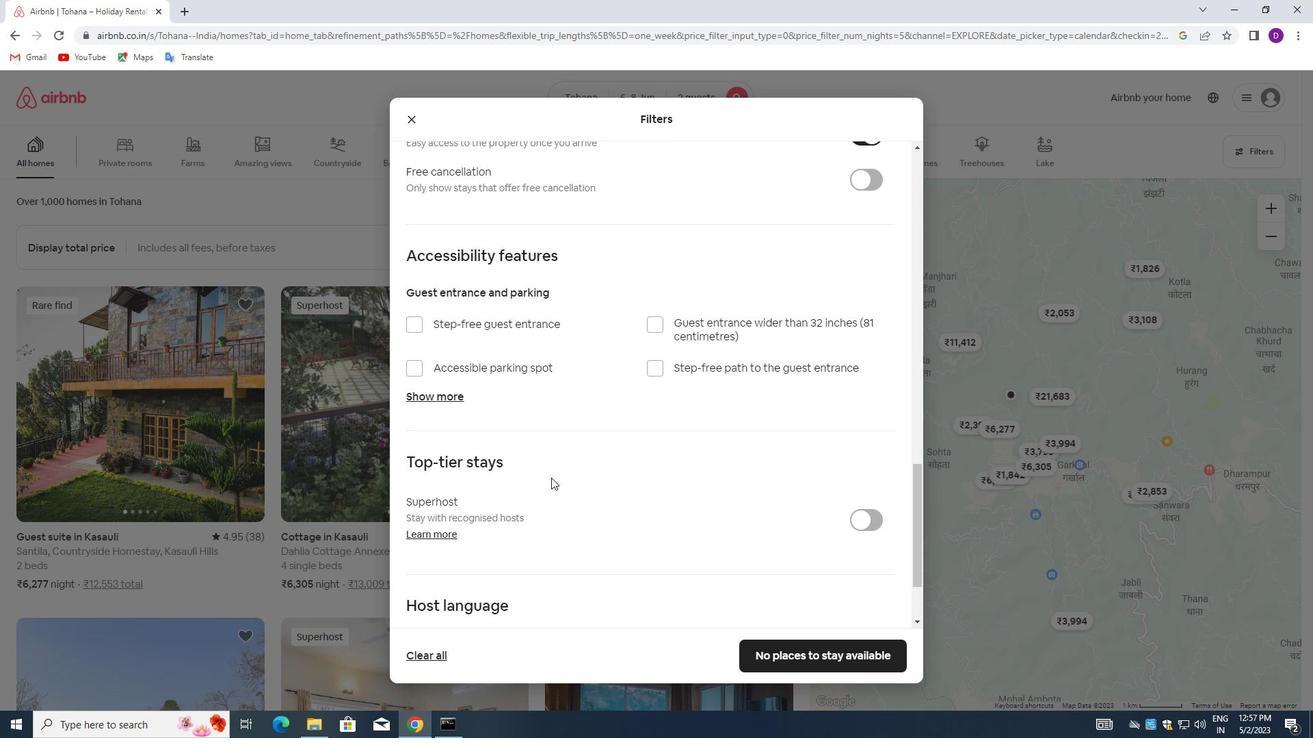 
Action: Mouse scrolled (551, 477) with delta (0, 0)
Screenshot: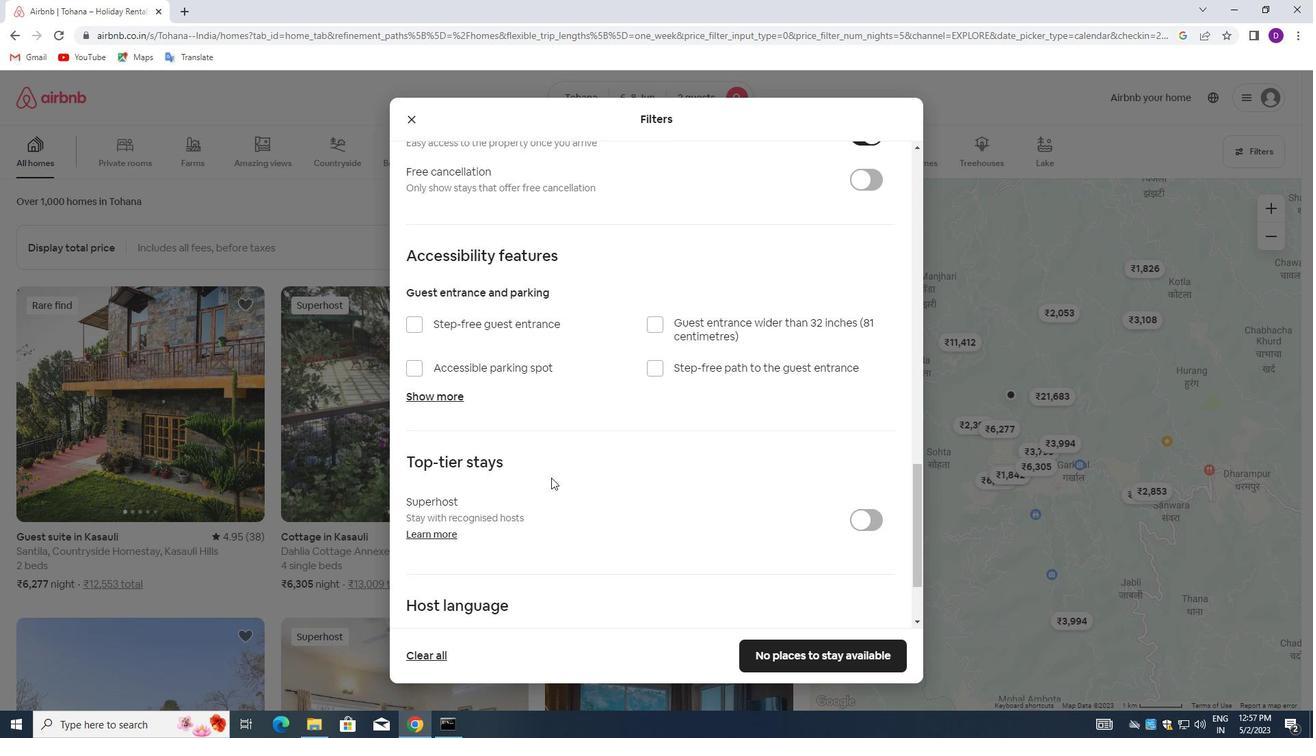 
Action: Mouse scrolled (551, 477) with delta (0, 0)
Screenshot: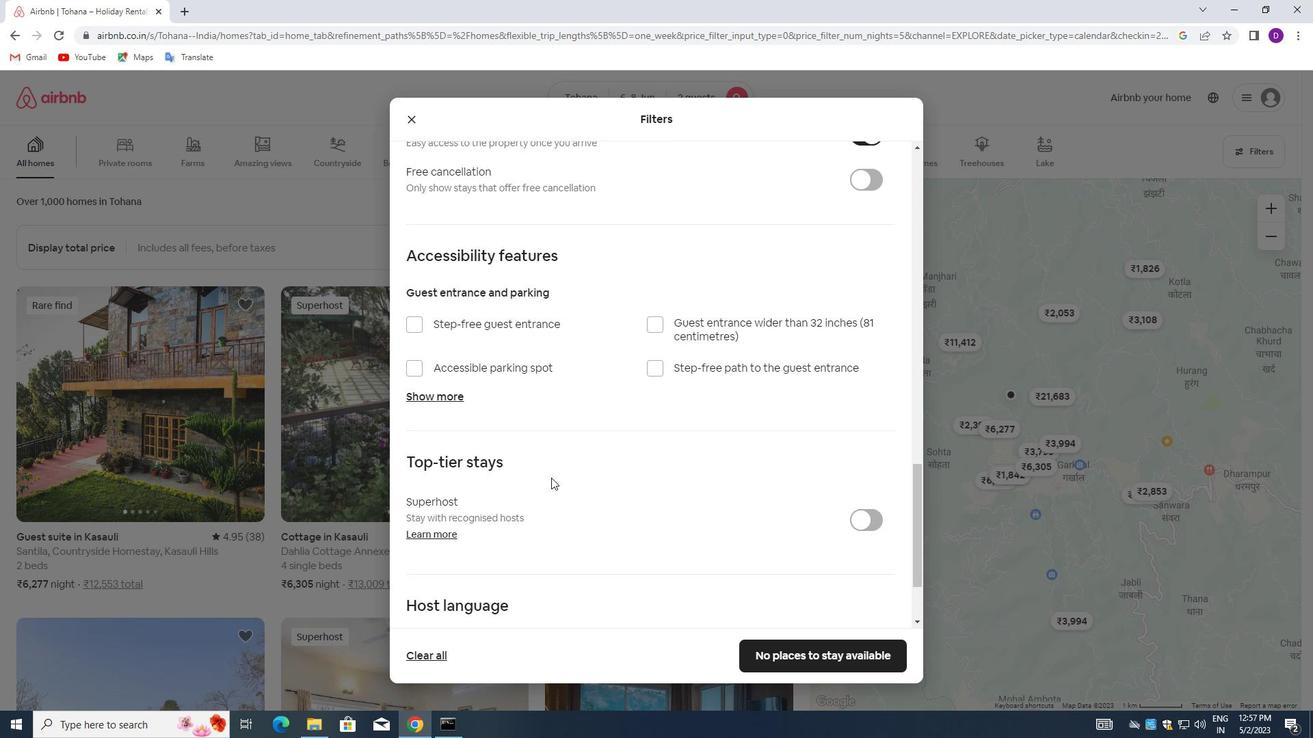
Action: Mouse moved to (407, 532)
Screenshot: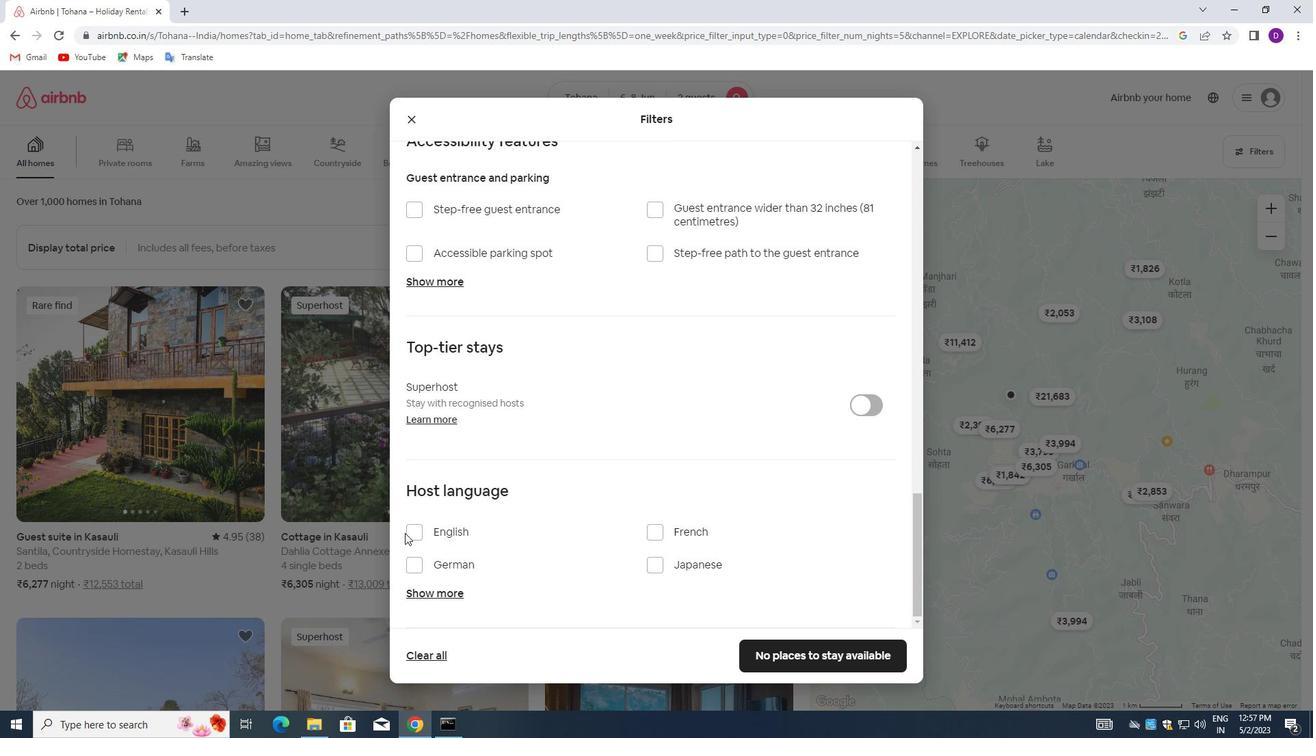 
Action: Mouse pressed left at (407, 532)
Screenshot: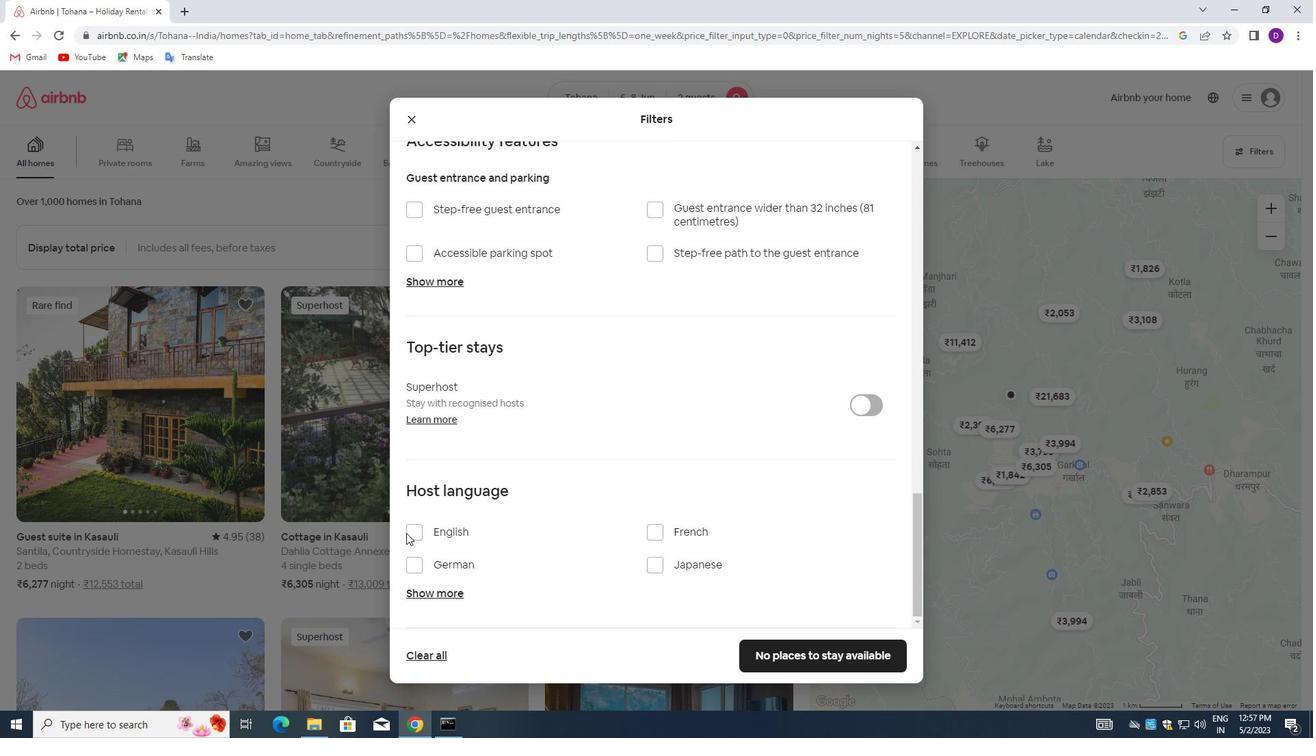 
Action: Mouse moved to (765, 652)
Screenshot: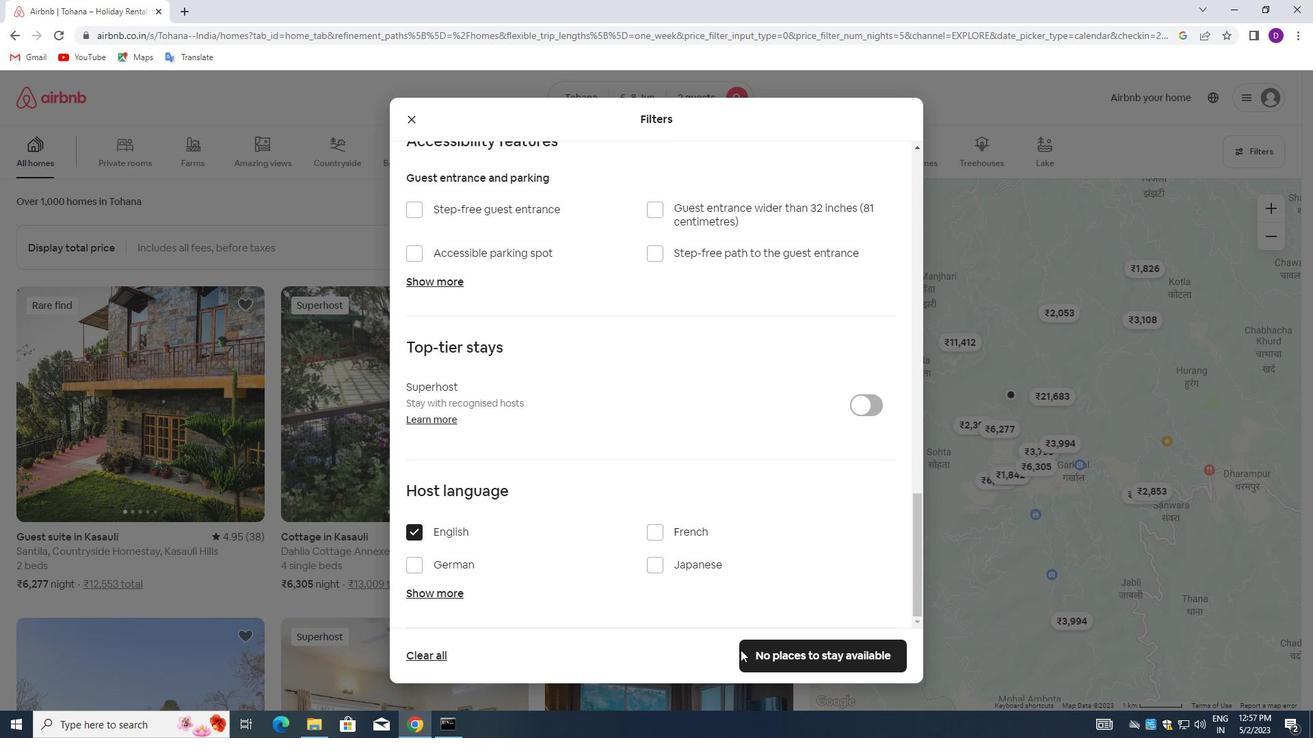 
Action: Mouse pressed left at (765, 652)
Screenshot: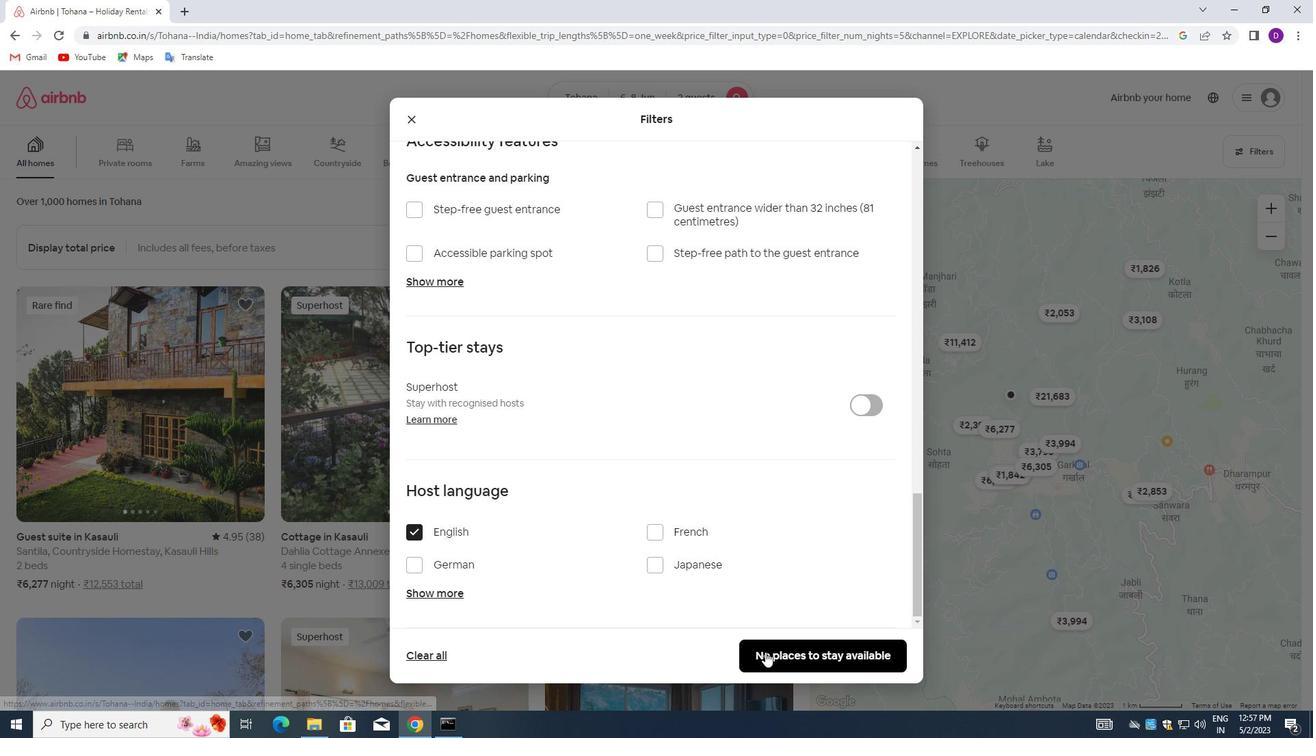 
